 Task: Find connections with filter location La Habana Vieja with filter topic #Productivitywith filter profile language German with filter current company DP World with filter school Cambridge Institute of Technology with filter industry Food and Beverage Retail with filter service category Information Security with filter keywords title Solar Photovoltaic Installer
Action: Mouse moved to (571, 77)
Screenshot: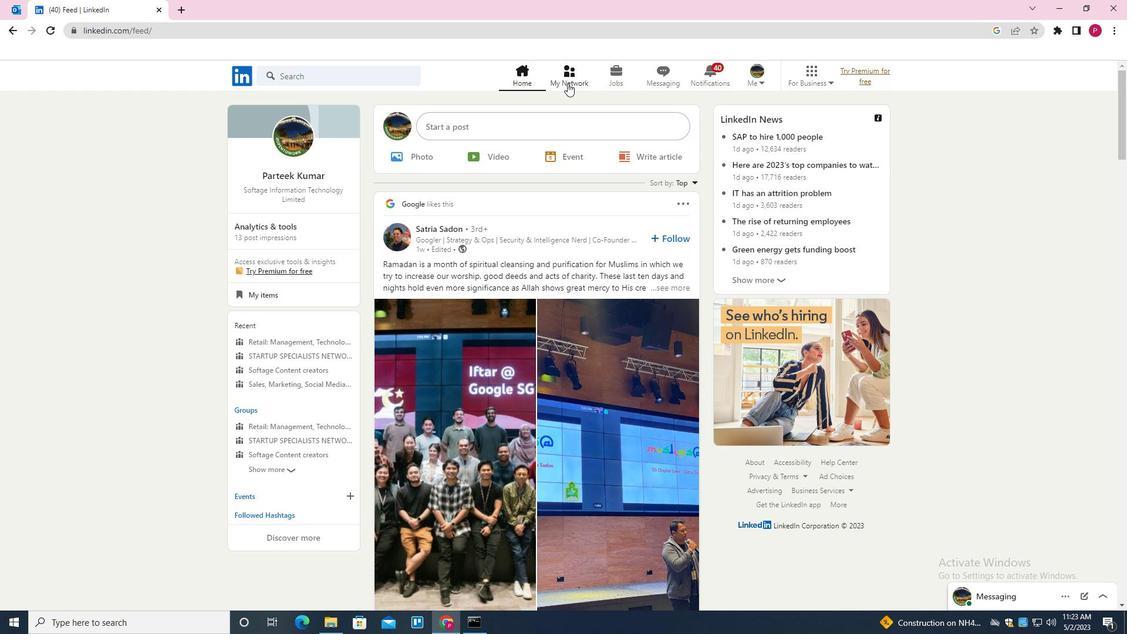 
Action: Mouse pressed left at (571, 77)
Screenshot: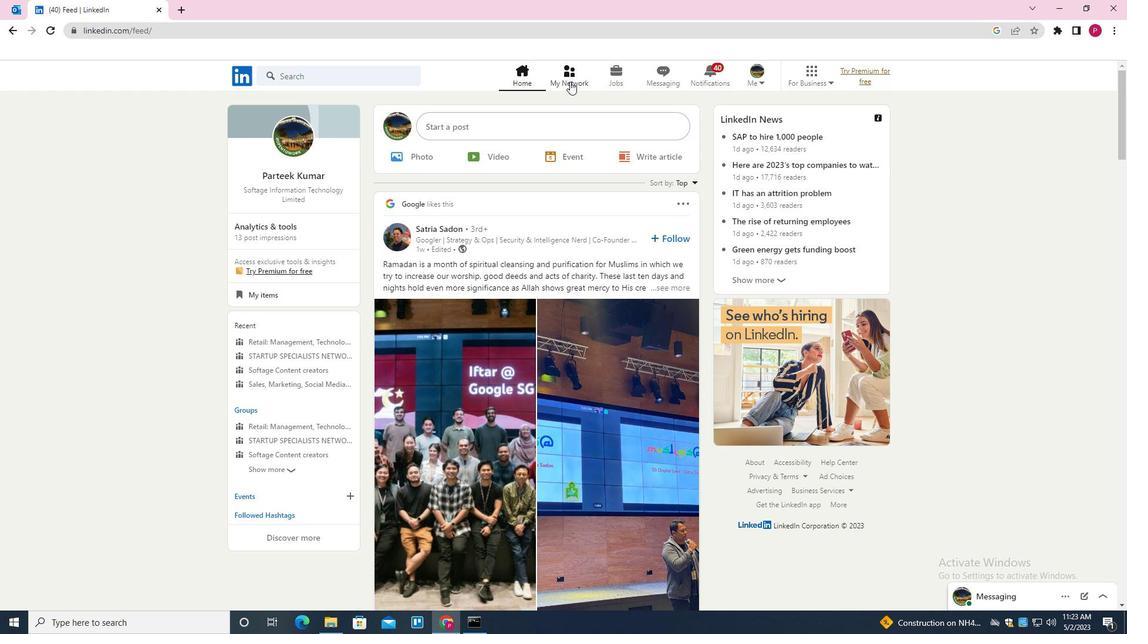 
Action: Mouse moved to (362, 141)
Screenshot: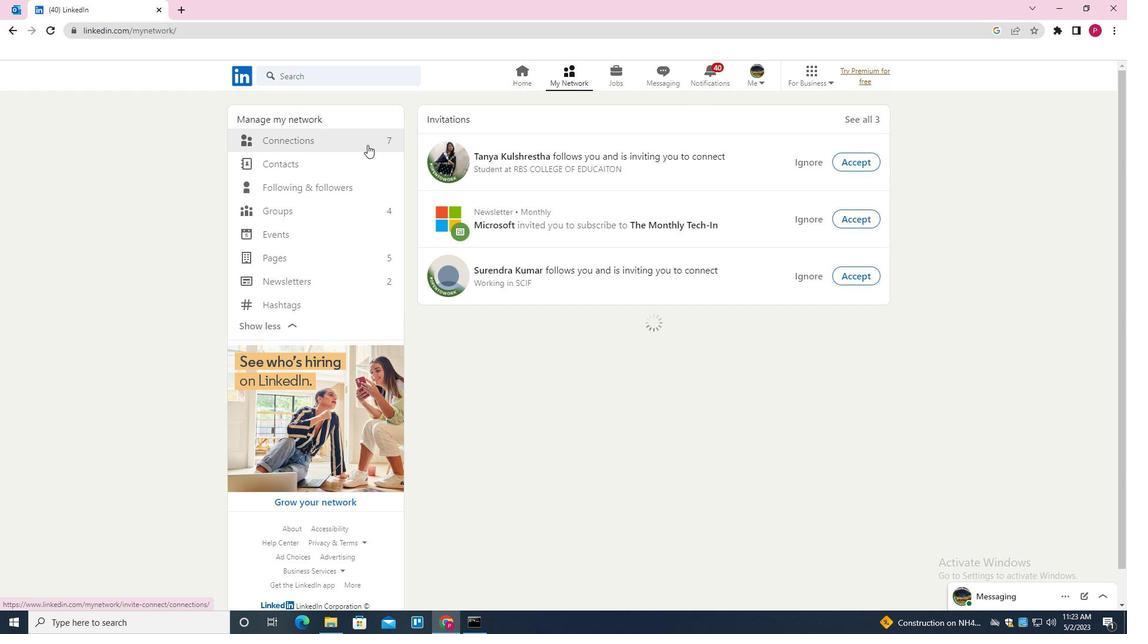 
Action: Mouse pressed left at (362, 141)
Screenshot: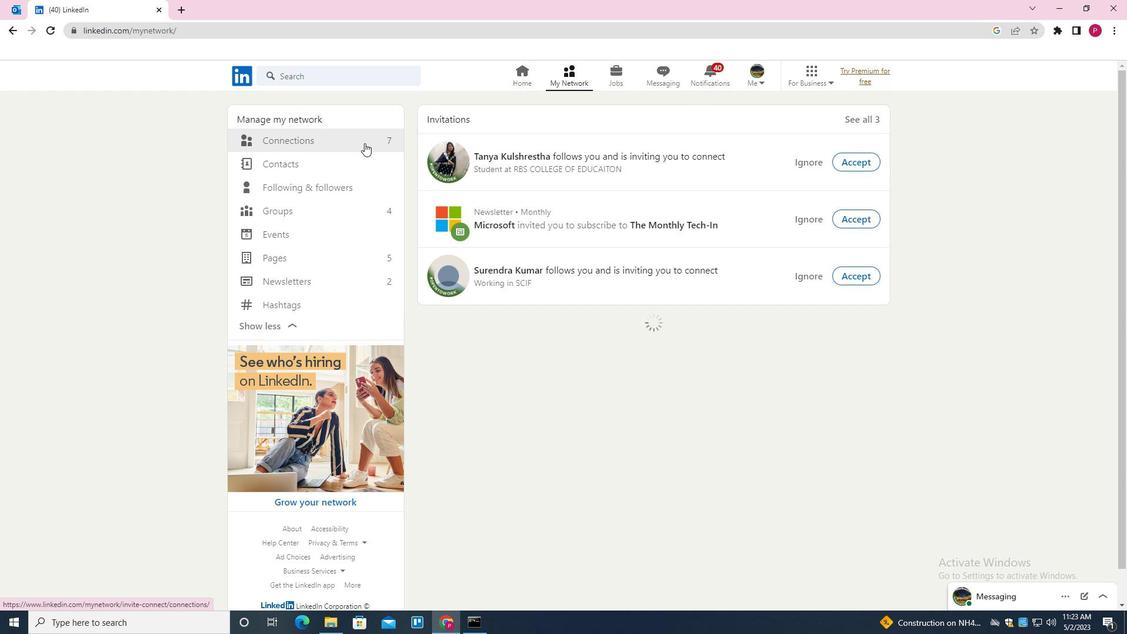 
Action: Mouse moved to (641, 142)
Screenshot: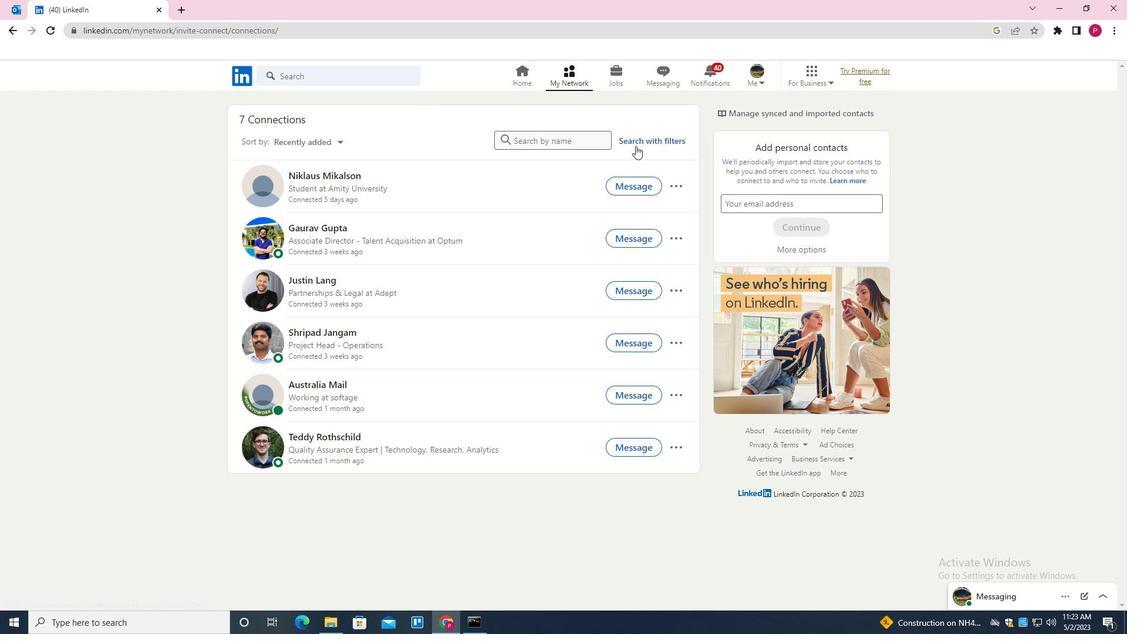 
Action: Mouse pressed left at (641, 142)
Screenshot: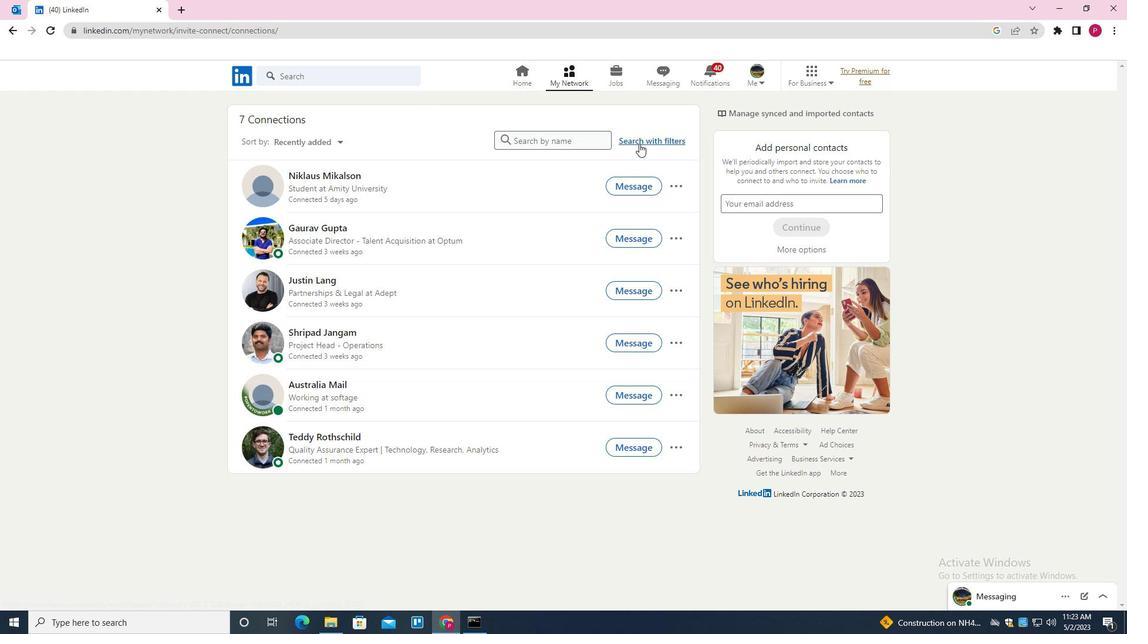 
Action: Mouse moved to (594, 108)
Screenshot: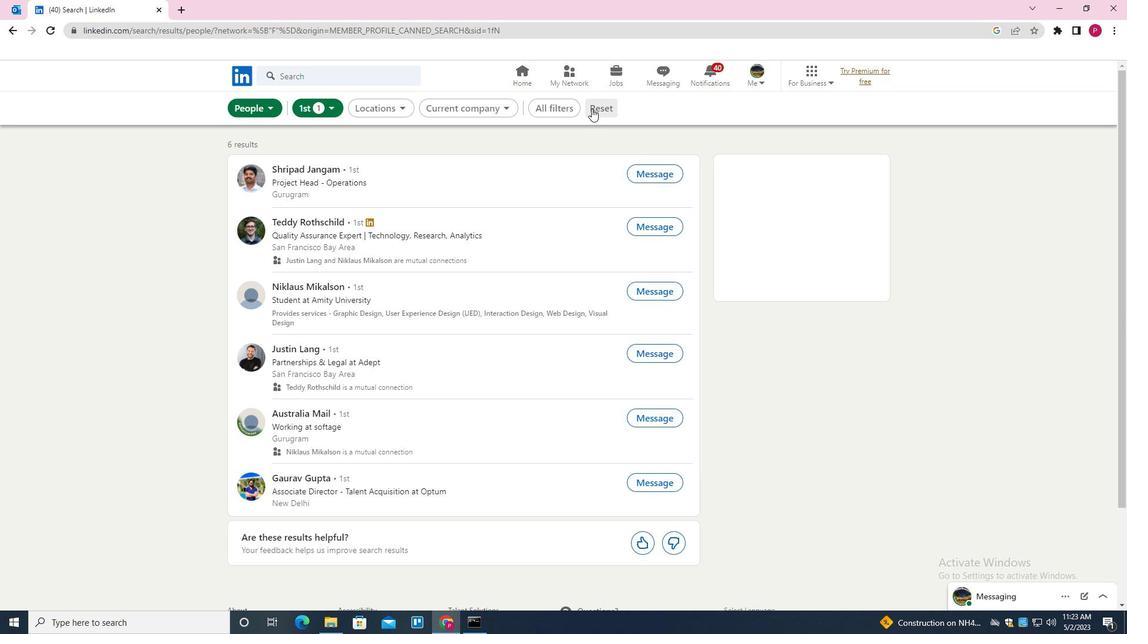 
Action: Mouse pressed left at (594, 108)
Screenshot: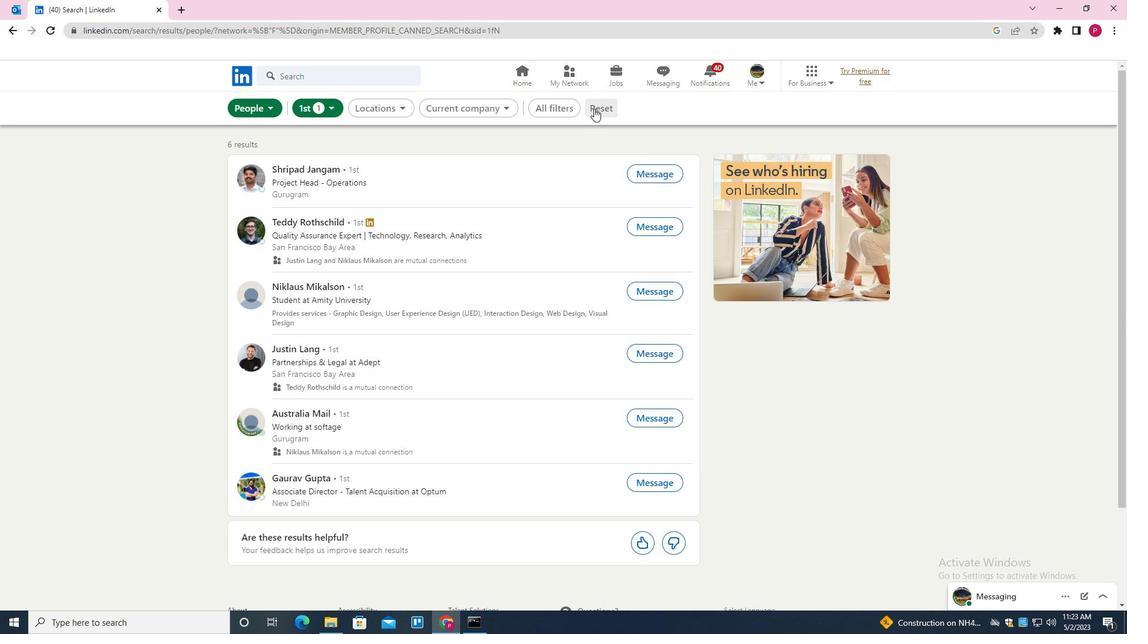 
Action: Mouse moved to (580, 109)
Screenshot: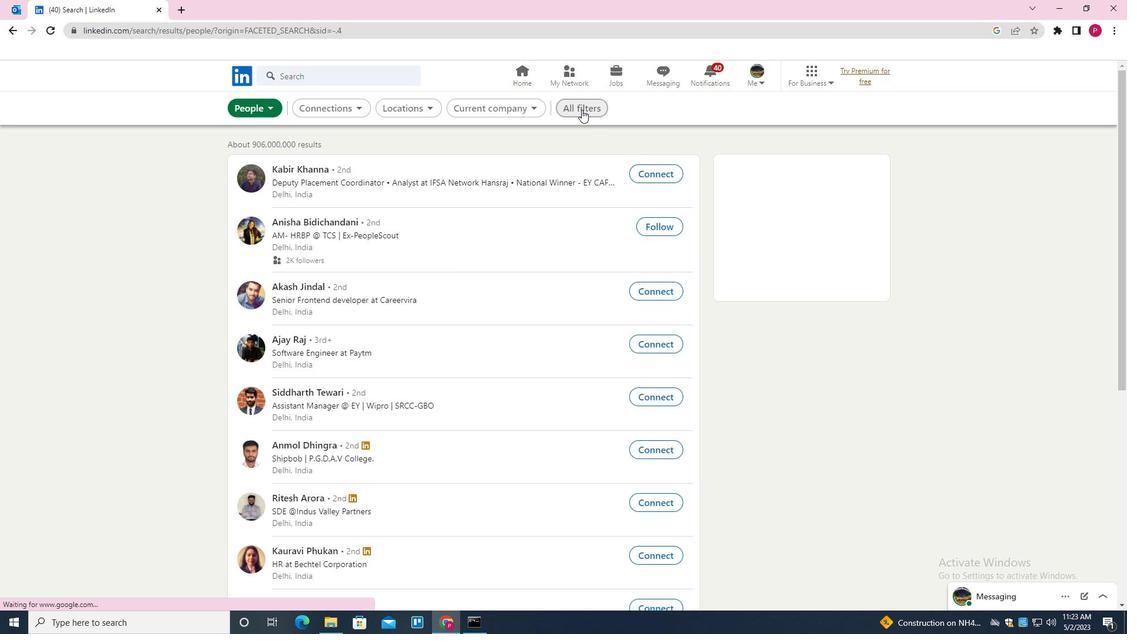 
Action: Mouse pressed left at (580, 109)
Screenshot: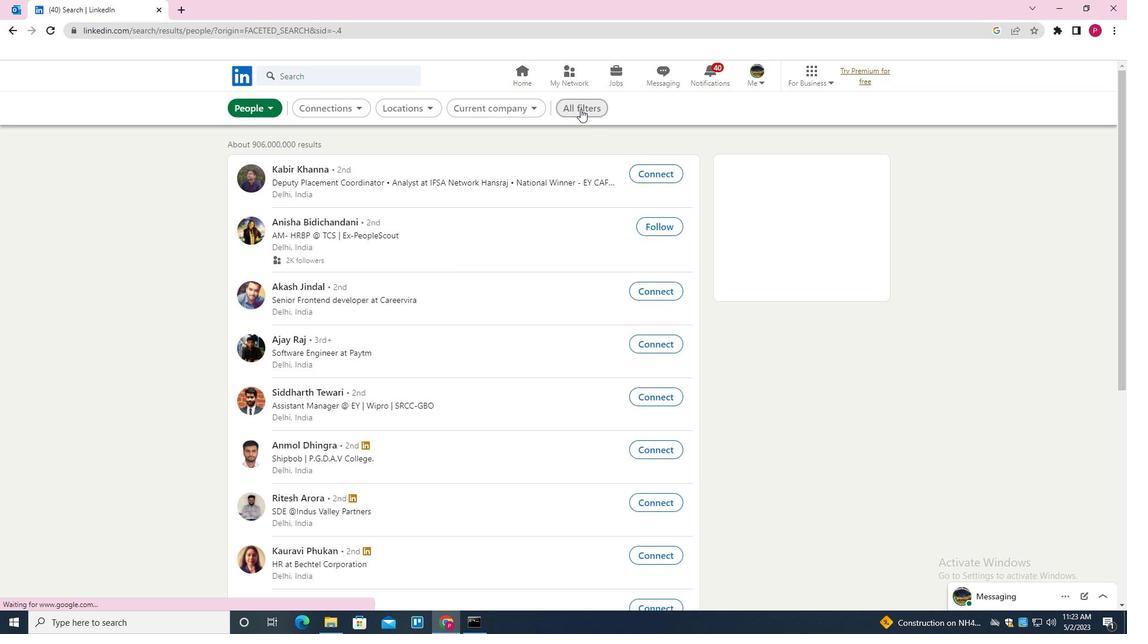 
Action: Mouse moved to (893, 253)
Screenshot: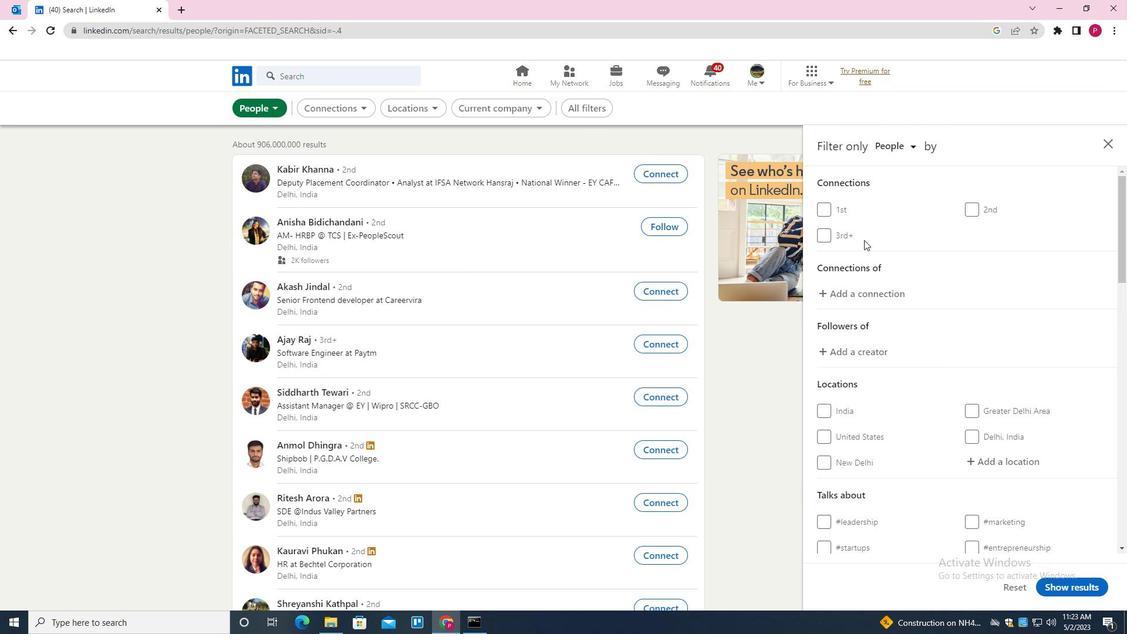 
Action: Mouse scrolled (893, 252) with delta (0, 0)
Screenshot: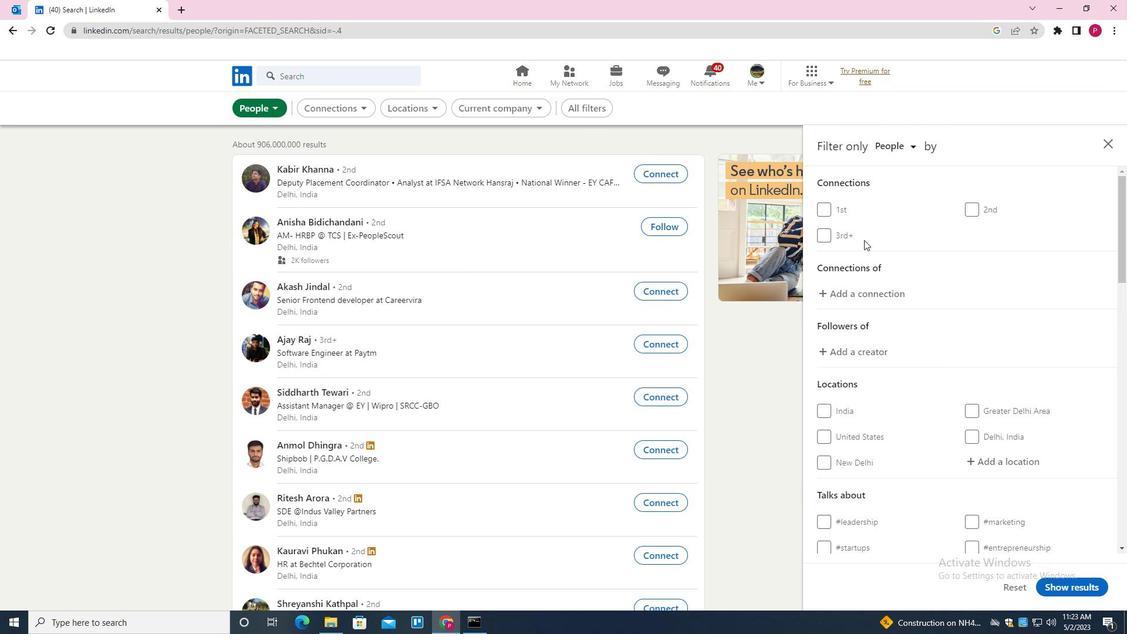 
Action: Mouse moved to (904, 267)
Screenshot: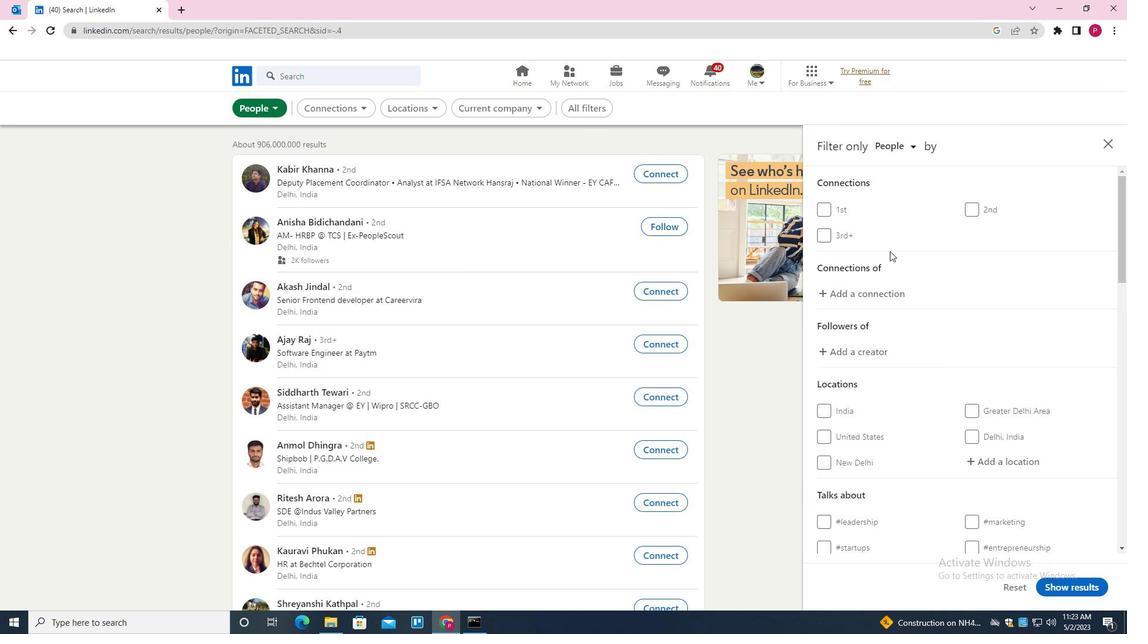
Action: Mouse scrolled (904, 266) with delta (0, 0)
Screenshot: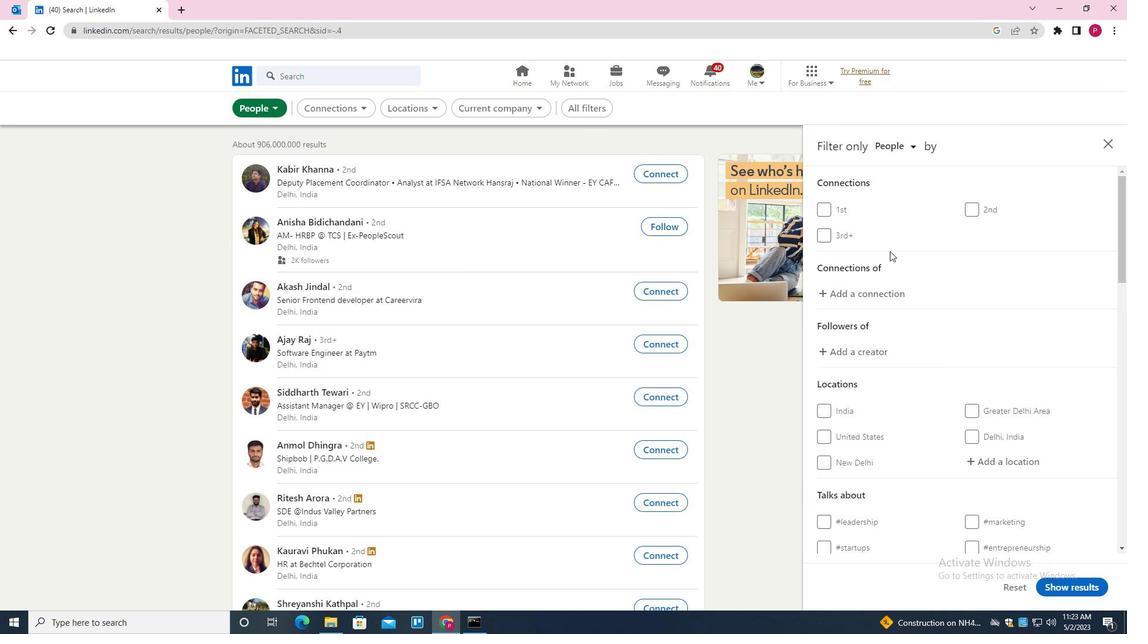
Action: Mouse moved to (1019, 348)
Screenshot: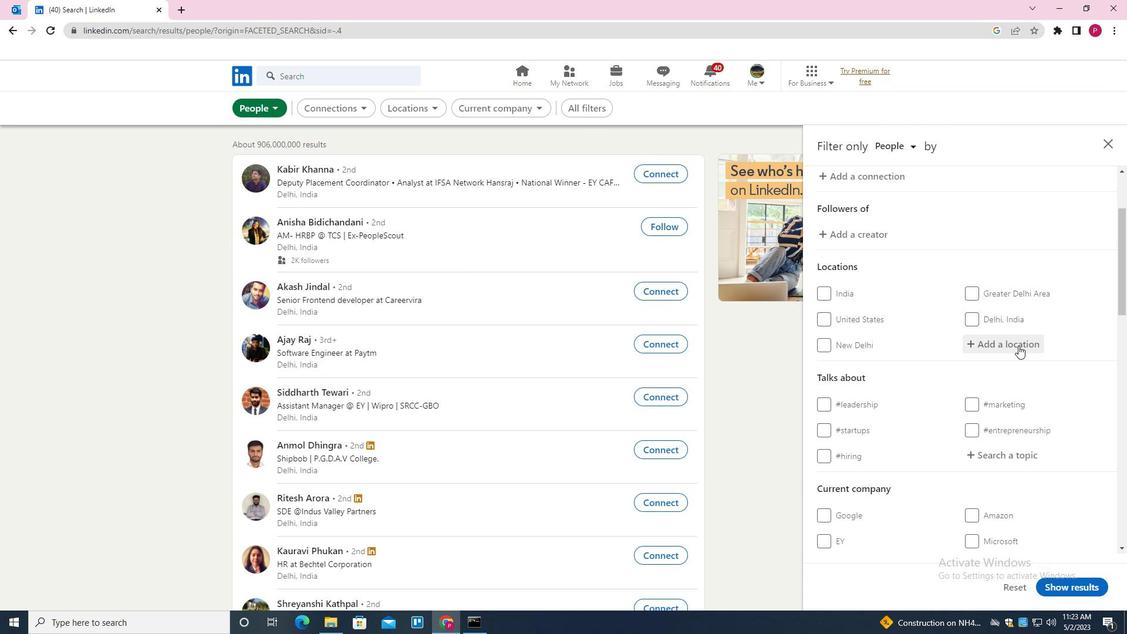
Action: Mouse pressed left at (1019, 348)
Screenshot: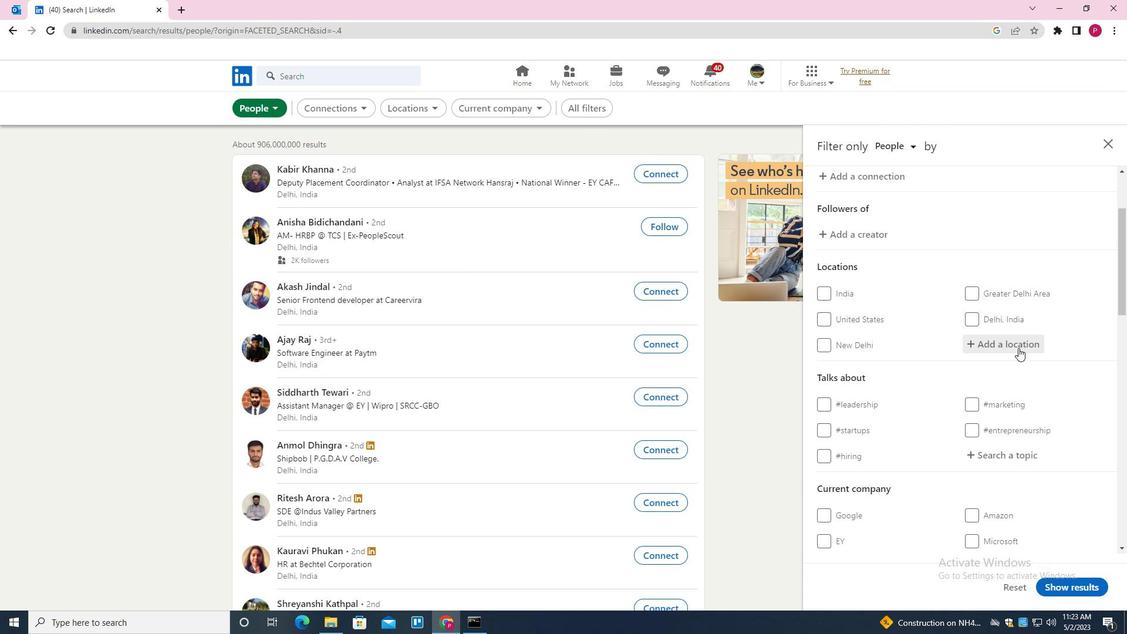 
Action: Mouse moved to (928, 407)
Screenshot: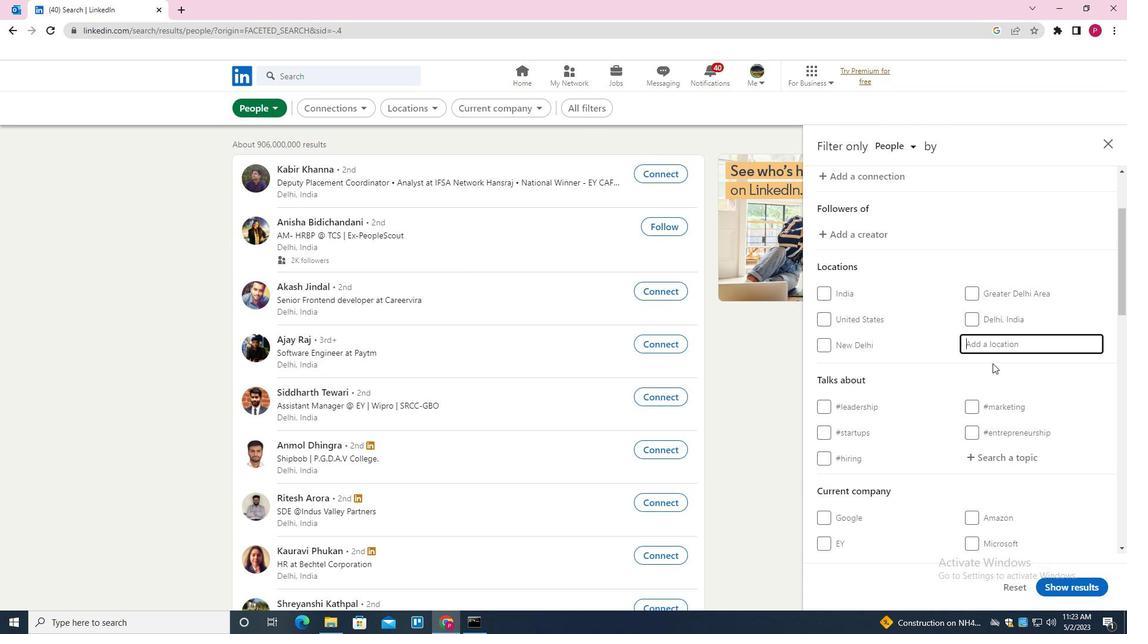 
Action: Key pressed <Key.shift>LA<Key.space><Key.shift>HABANA<Key.space>
Screenshot: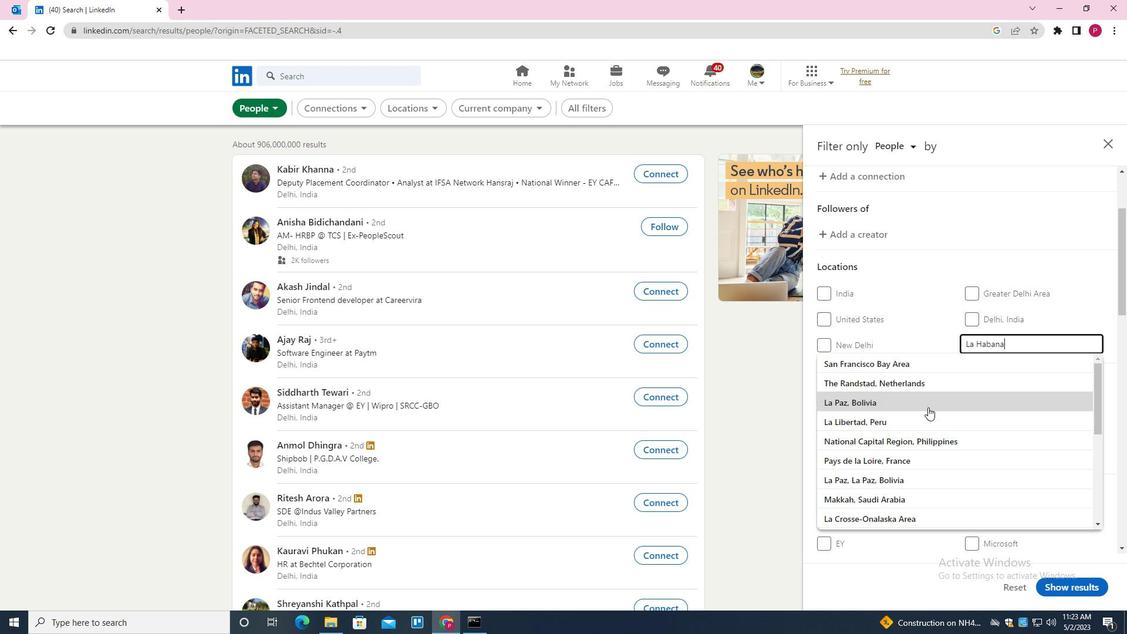 
Action: Mouse moved to (952, 406)
Screenshot: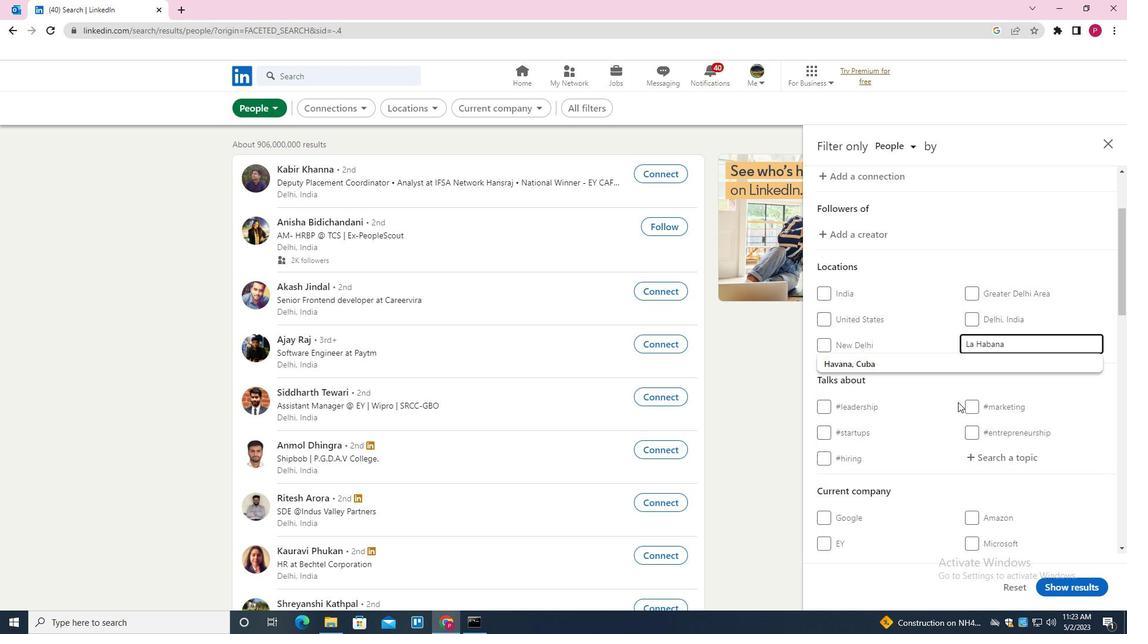 
Action: Key pressed <Key.enter>
Screenshot: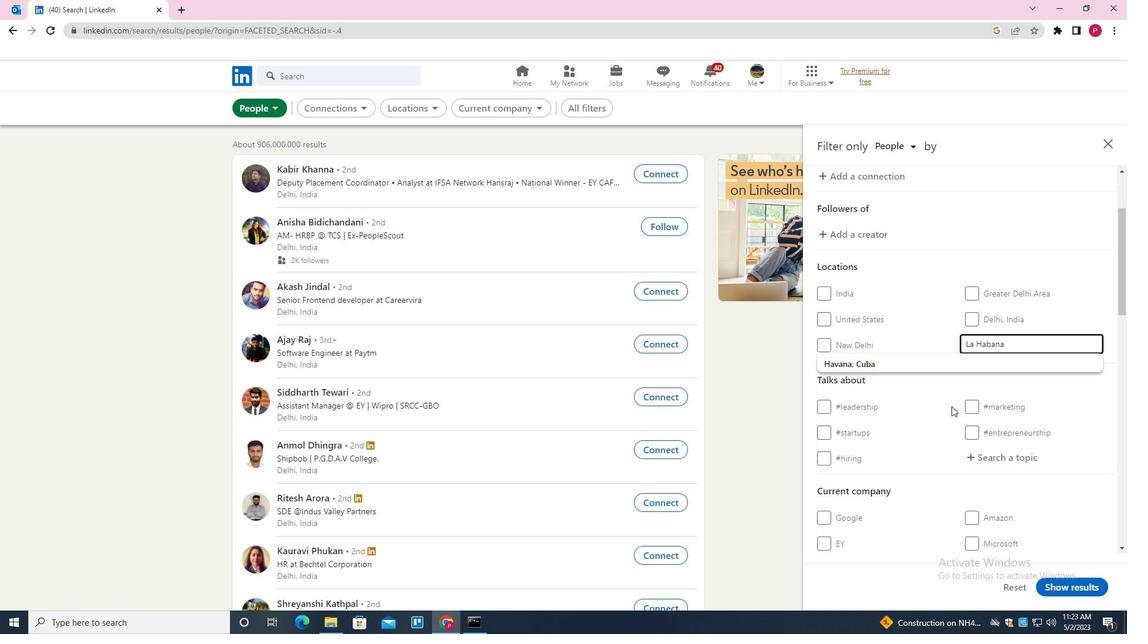 
Action: Mouse moved to (988, 455)
Screenshot: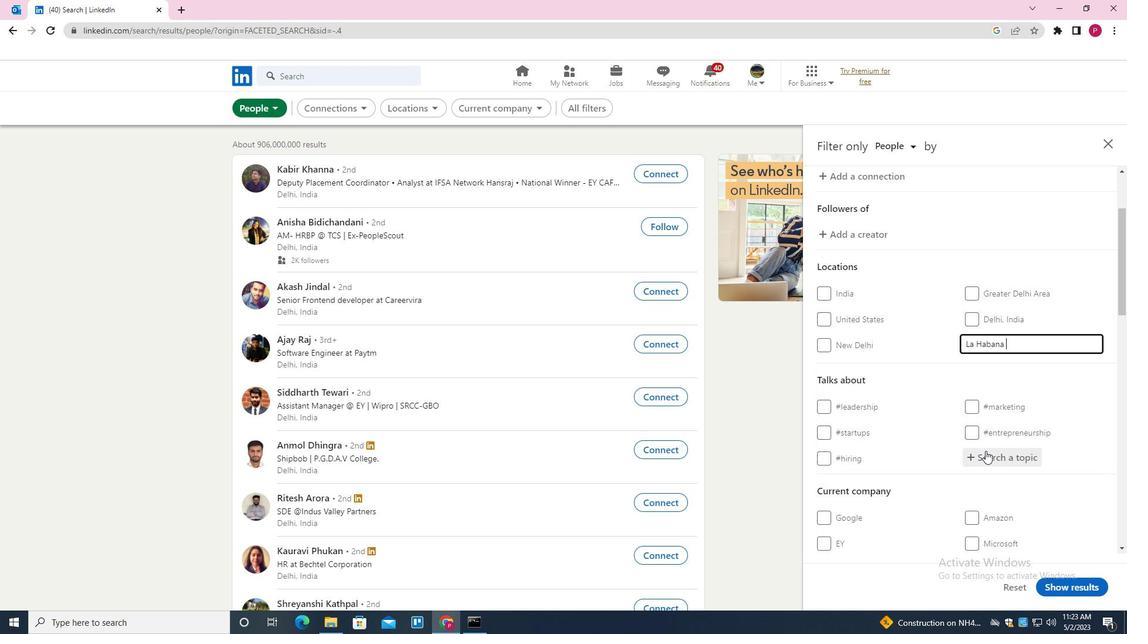 
Action: Mouse pressed left at (988, 455)
Screenshot: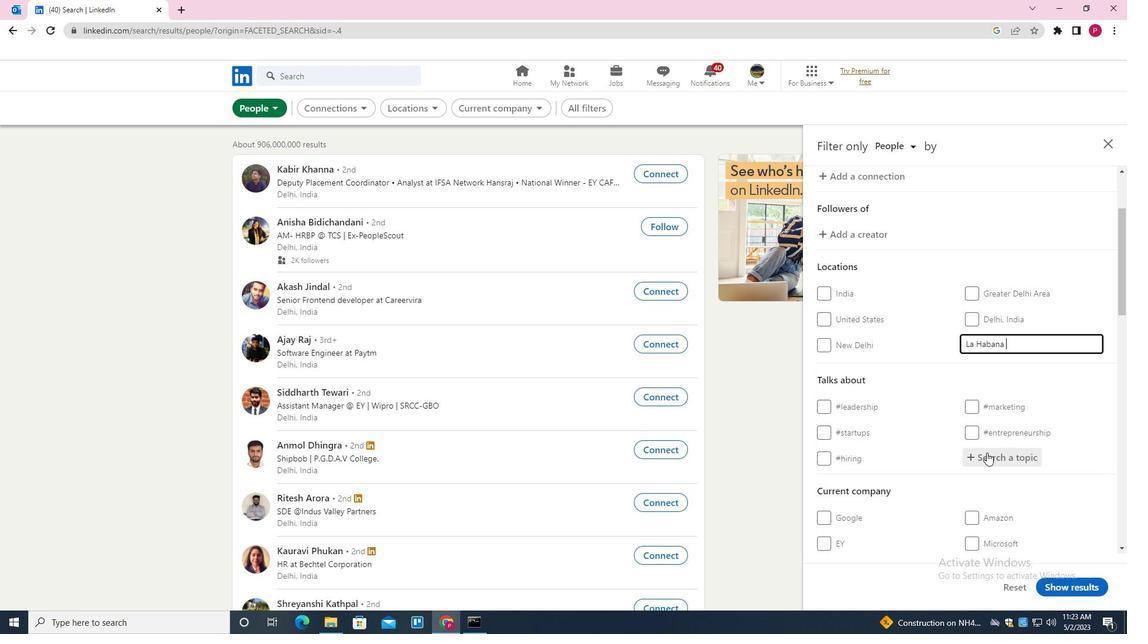 
Action: Key pressed PRODUCTIVITY<Key.down><Key.enter>
Screenshot: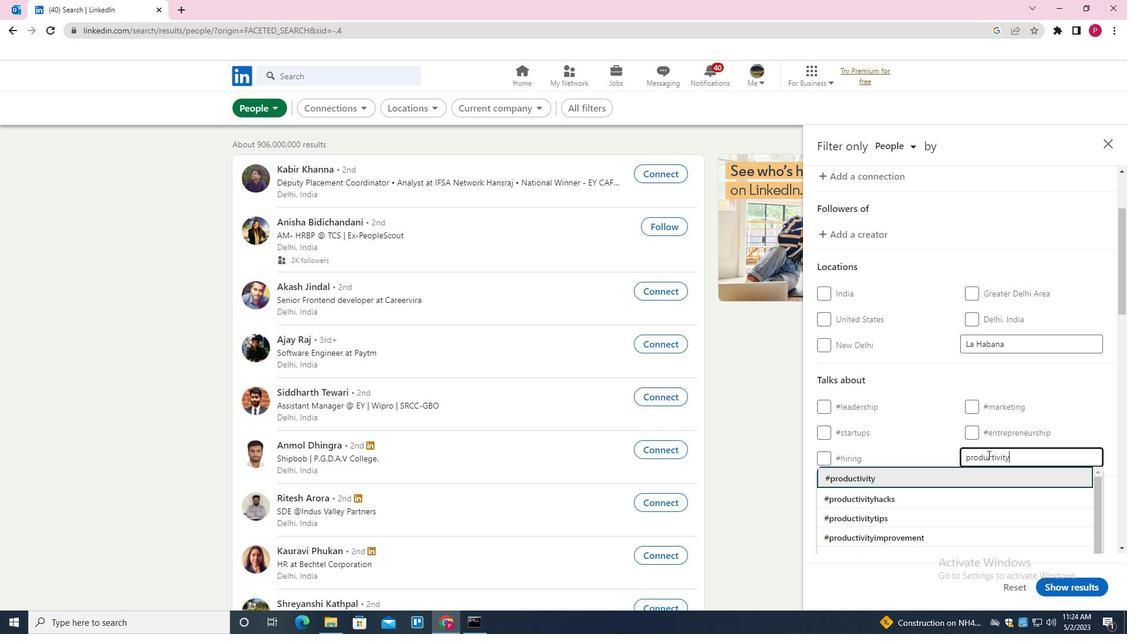 
Action: Mouse moved to (987, 457)
Screenshot: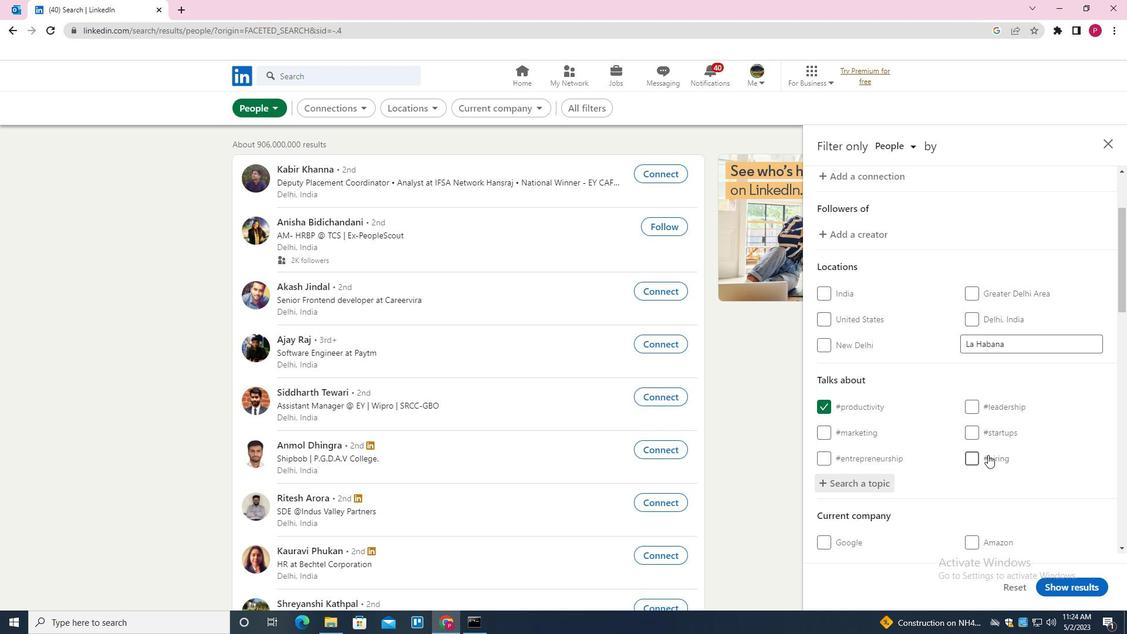 
Action: Mouse scrolled (987, 456) with delta (0, 0)
Screenshot: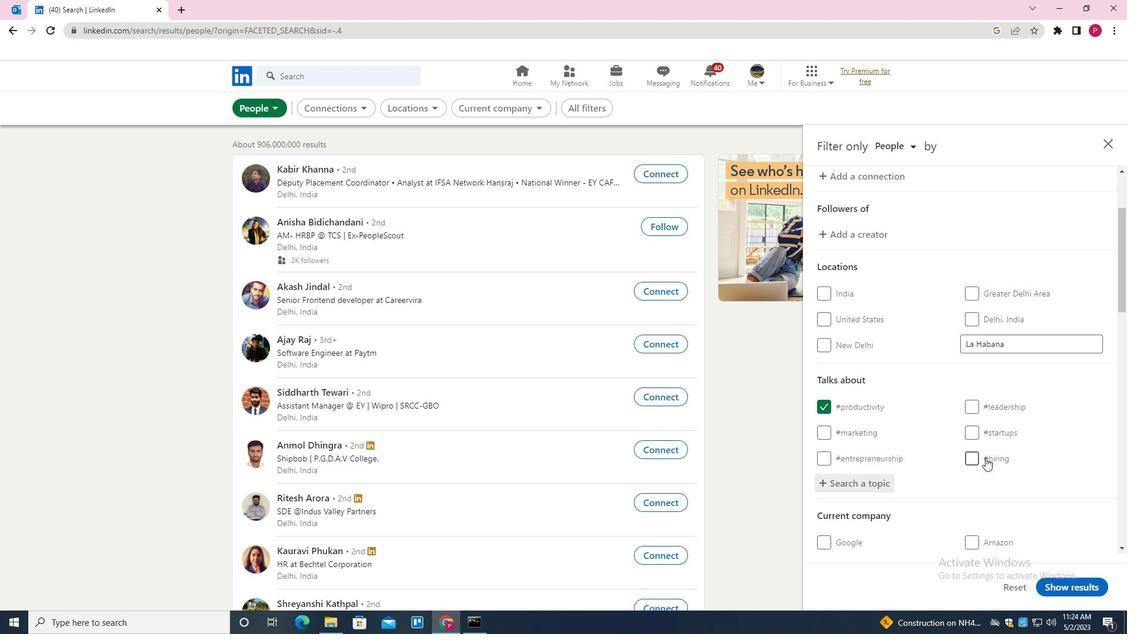 
Action: Mouse moved to (980, 435)
Screenshot: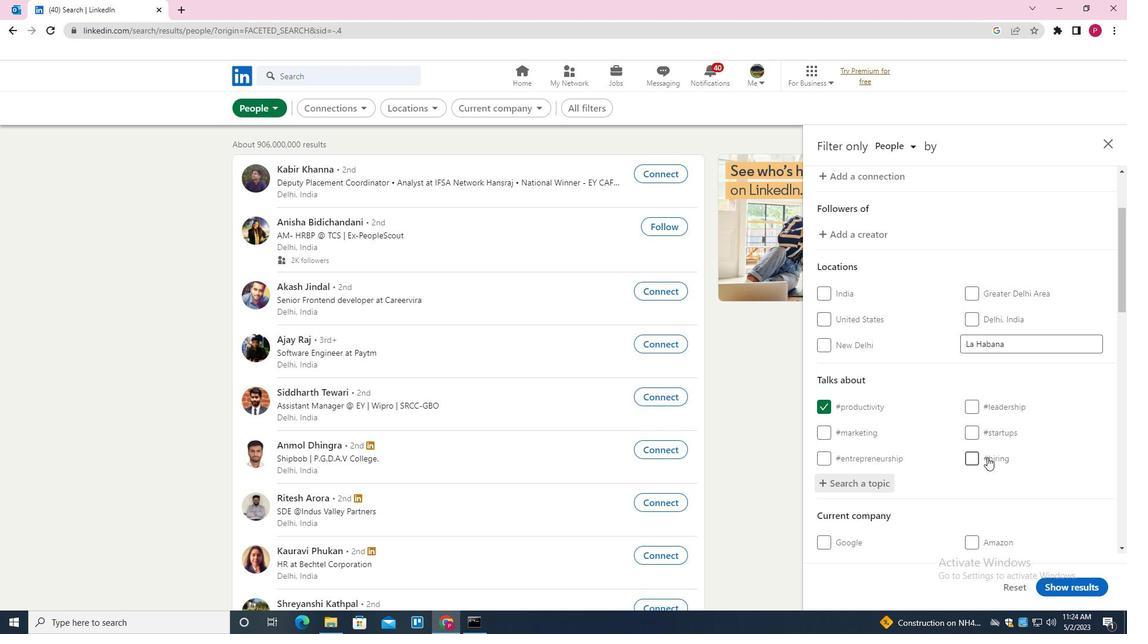 
Action: Mouse scrolled (980, 434) with delta (0, 0)
Screenshot: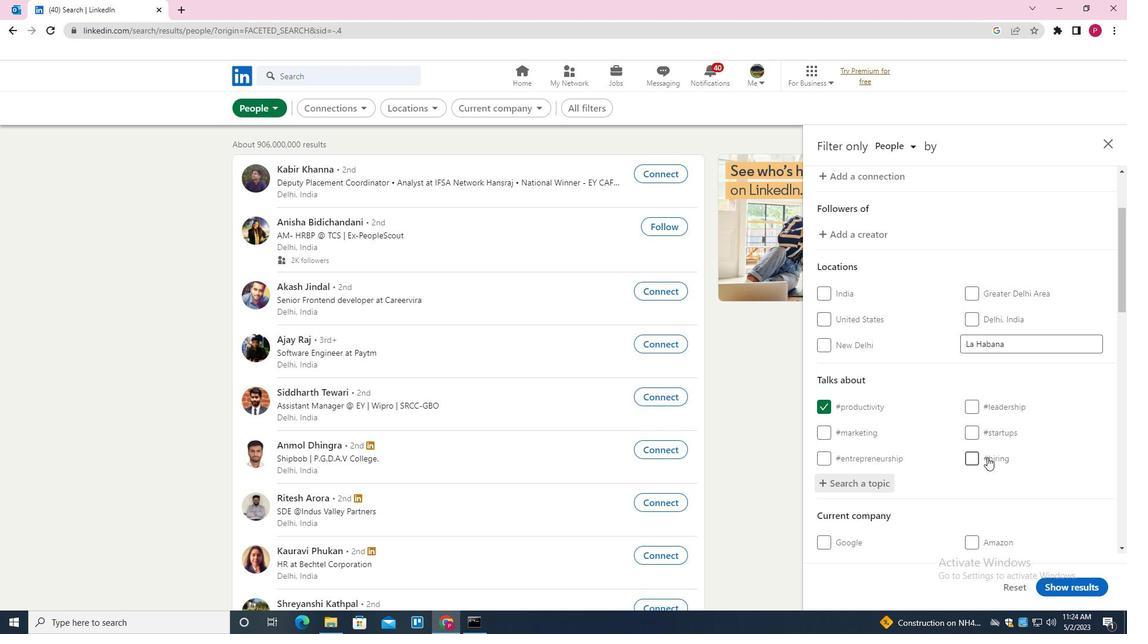 
Action: Mouse moved to (968, 427)
Screenshot: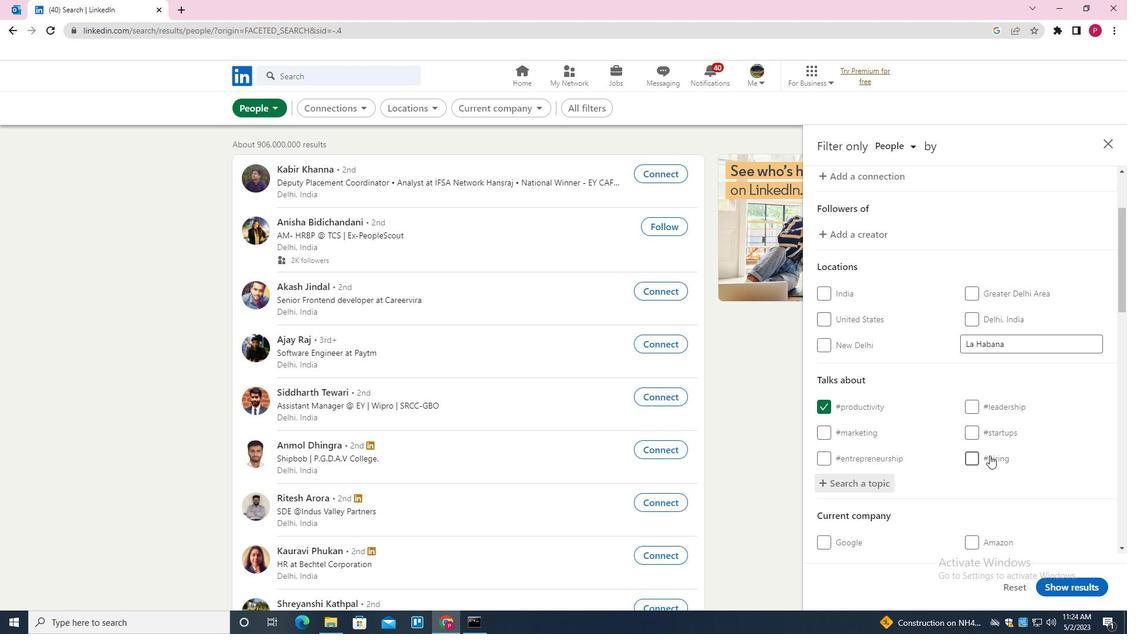 
Action: Mouse scrolled (968, 426) with delta (0, 0)
Screenshot: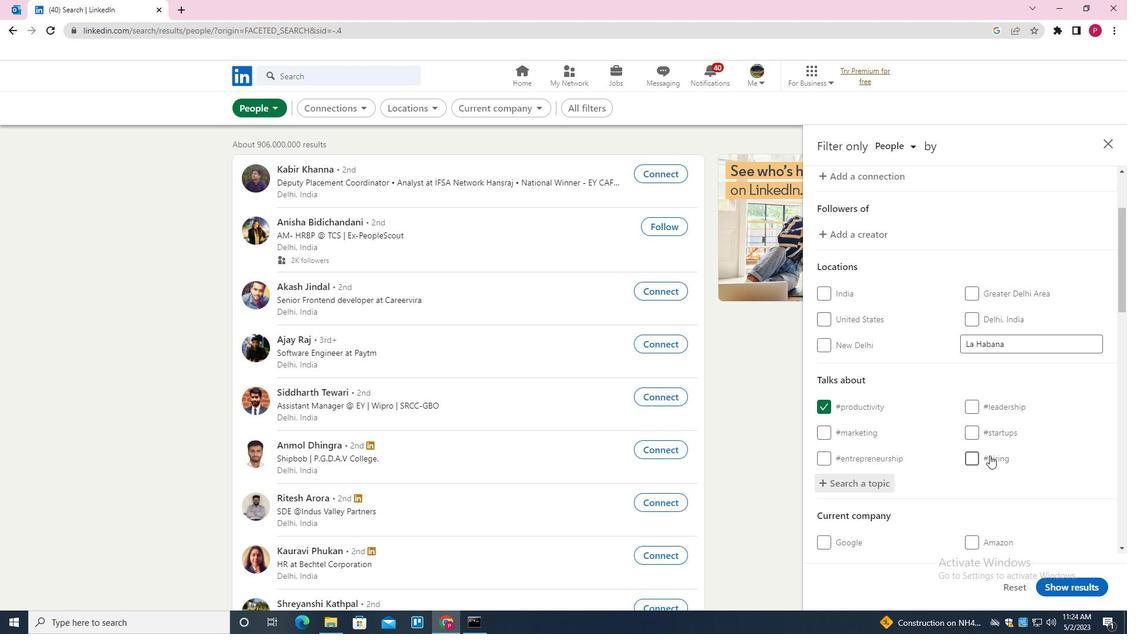 
Action: Mouse moved to (970, 424)
Screenshot: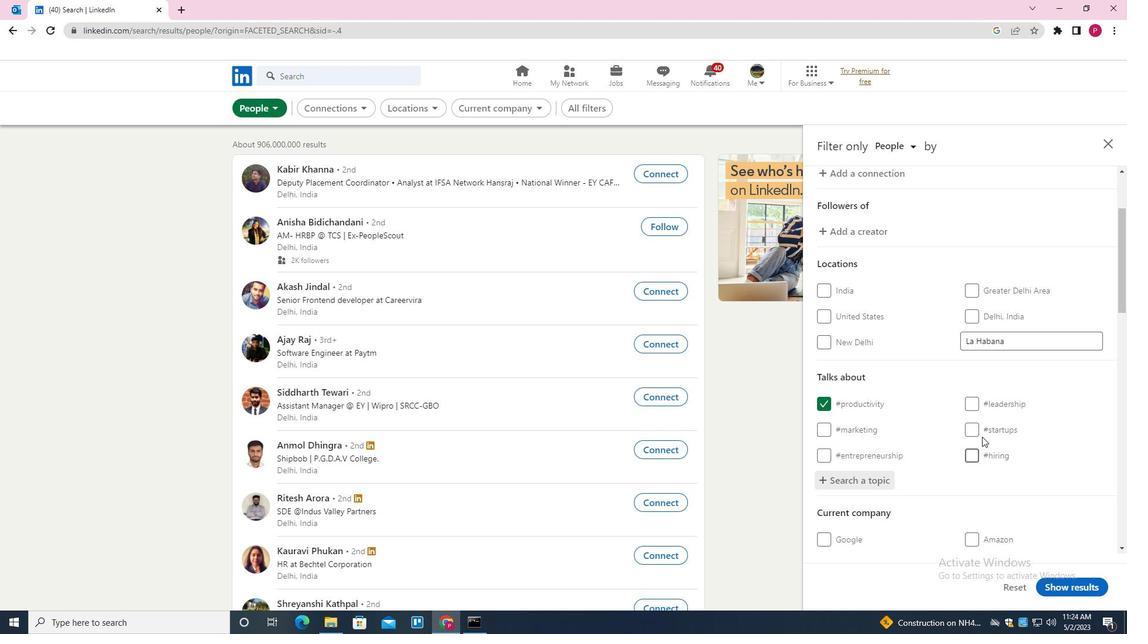 
Action: Mouse scrolled (970, 424) with delta (0, 0)
Screenshot: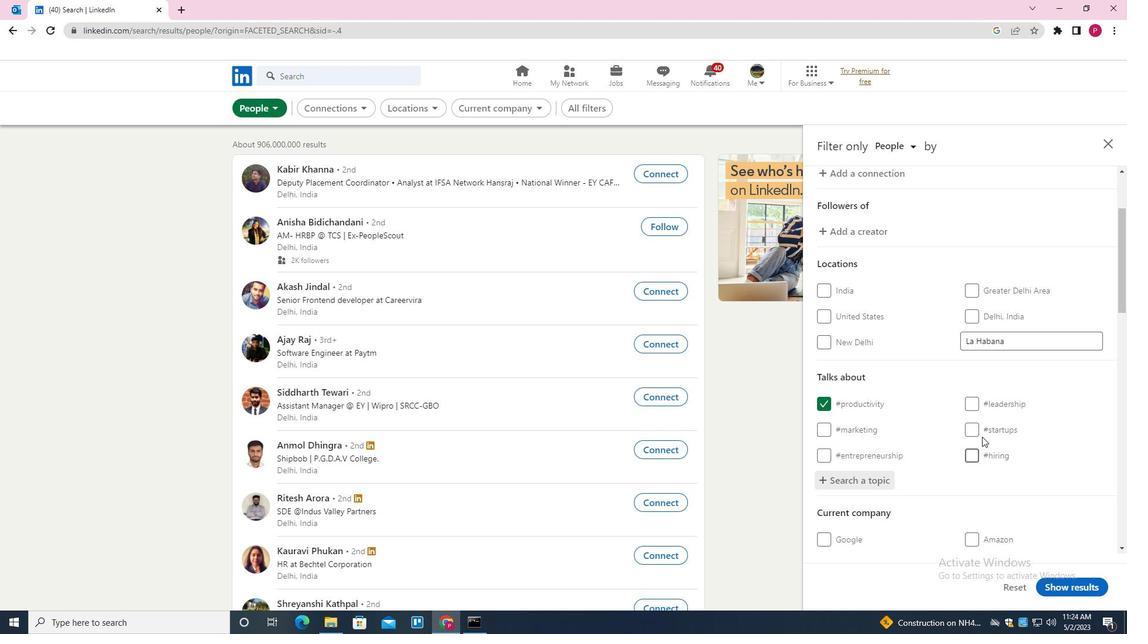 
Action: Mouse scrolled (970, 424) with delta (0, 0)
Screenshot: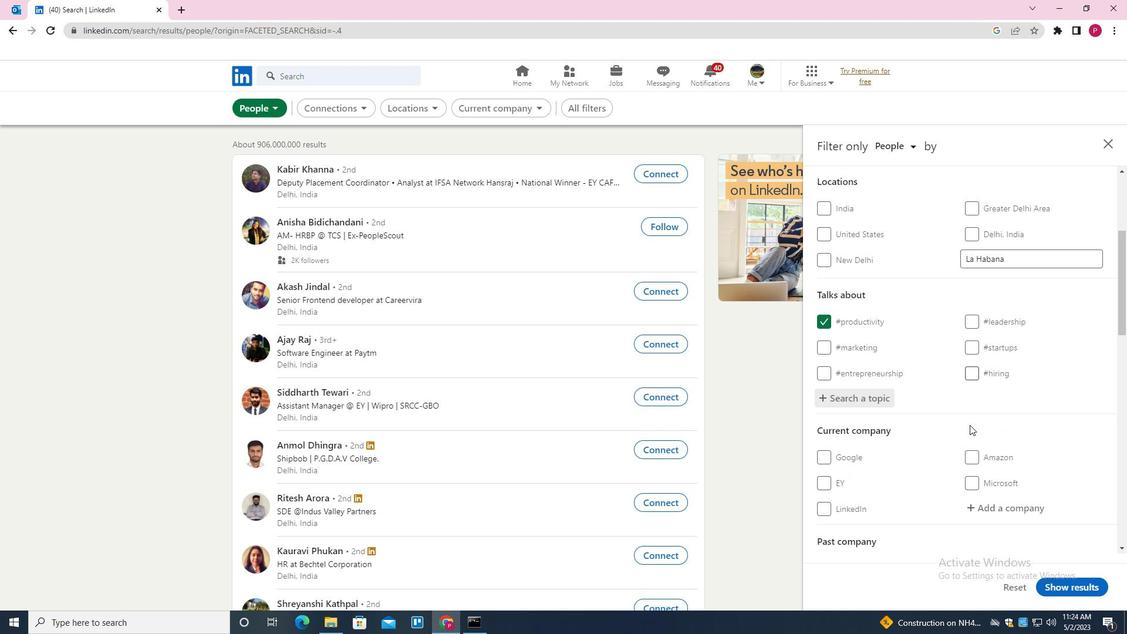
Action: Mouse moved to (972, 422)
Screenshot: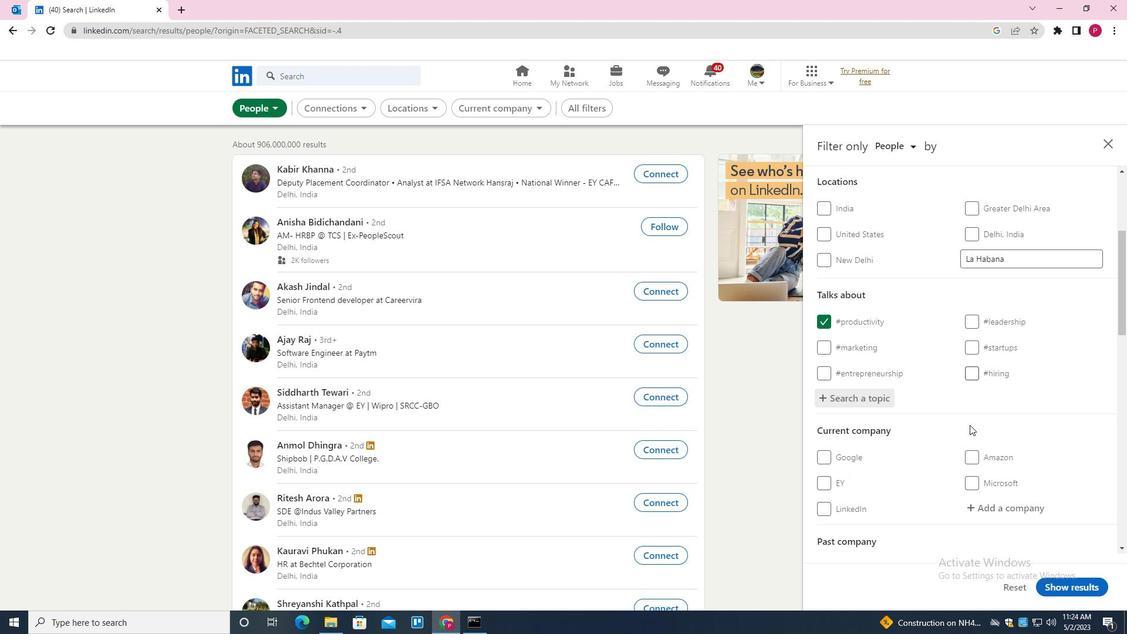 
Action: Mouse scrolled (972, 422) with delta (0, 0)
Screenshot: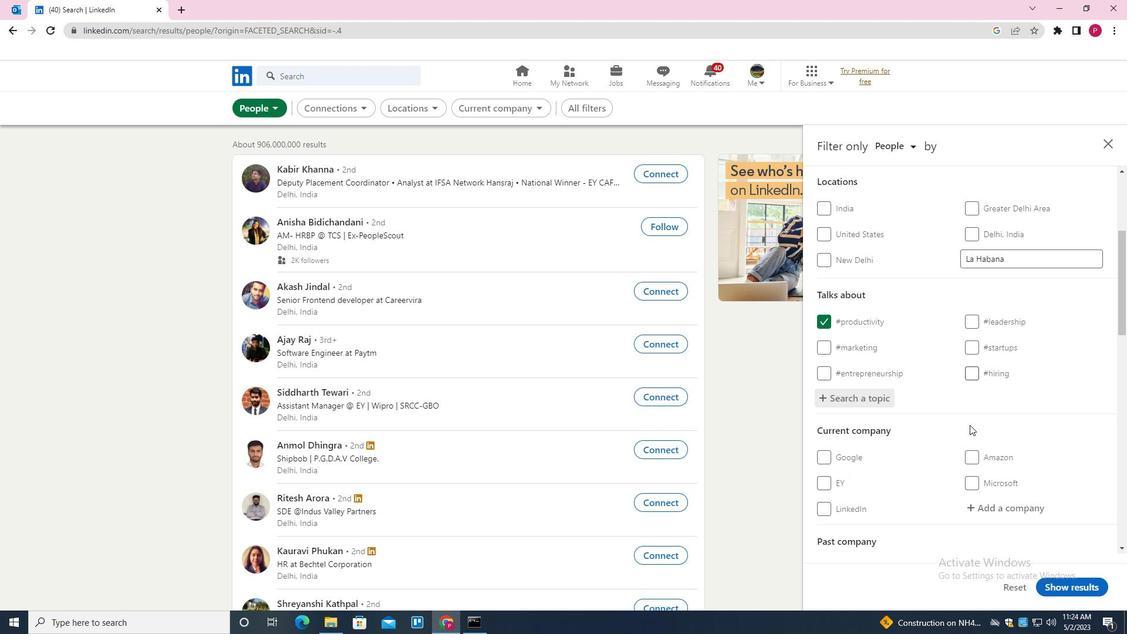 
Action: Mouse moved to (973, 412)
Screenshot: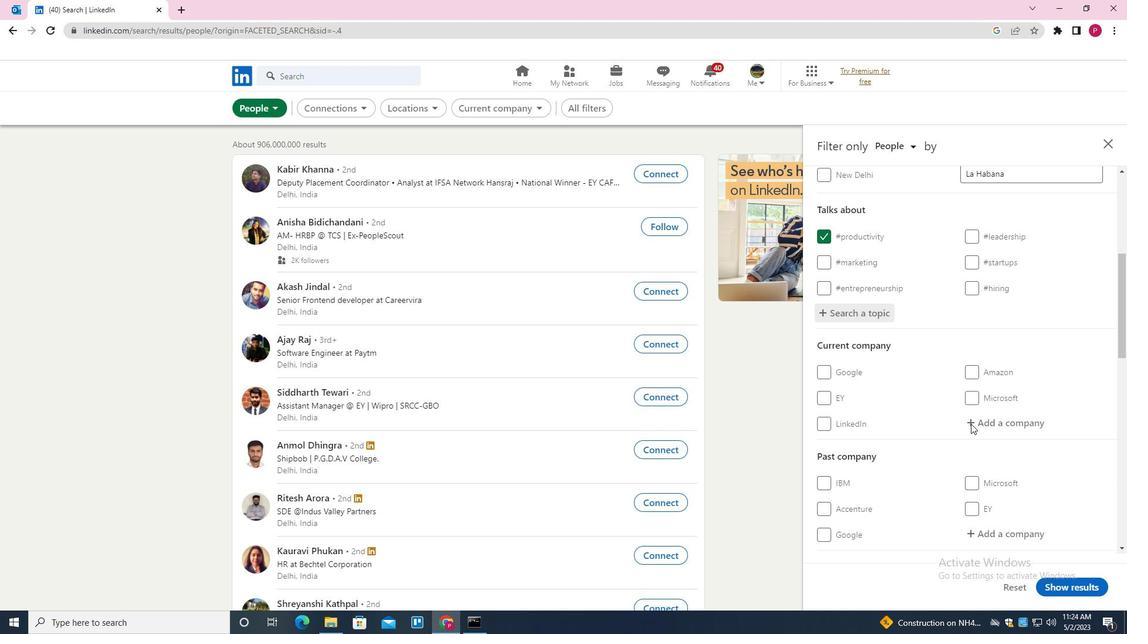 
Action: Mouse scrolled (973, 411) with delta (0, 0)
Screenshot: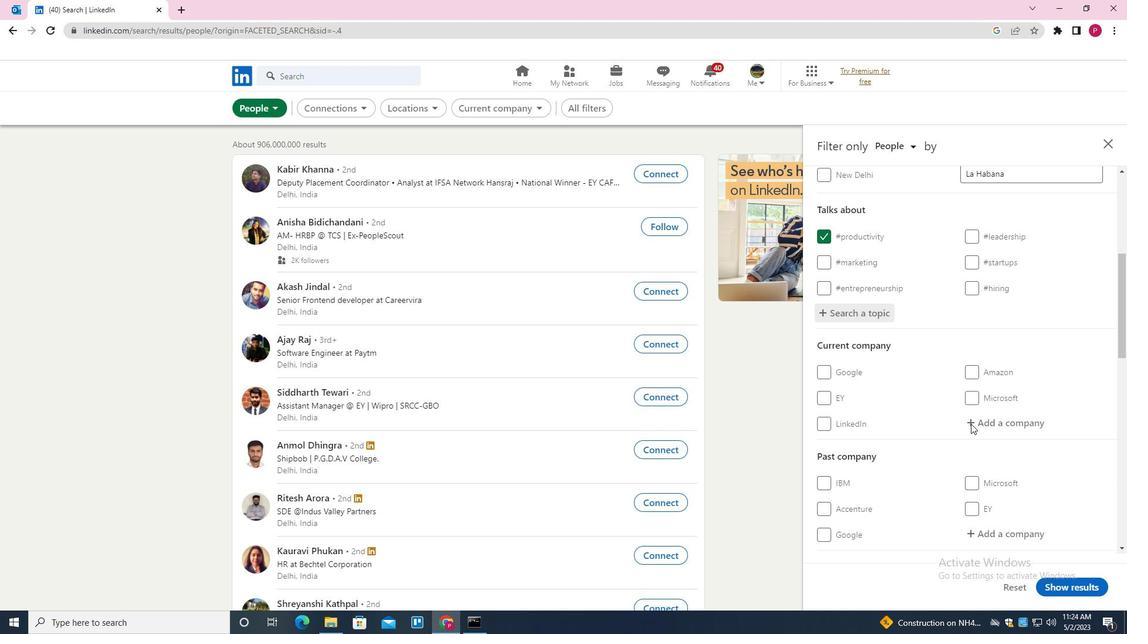 
Action: Mouse moved to (972, 399)
Screenshot: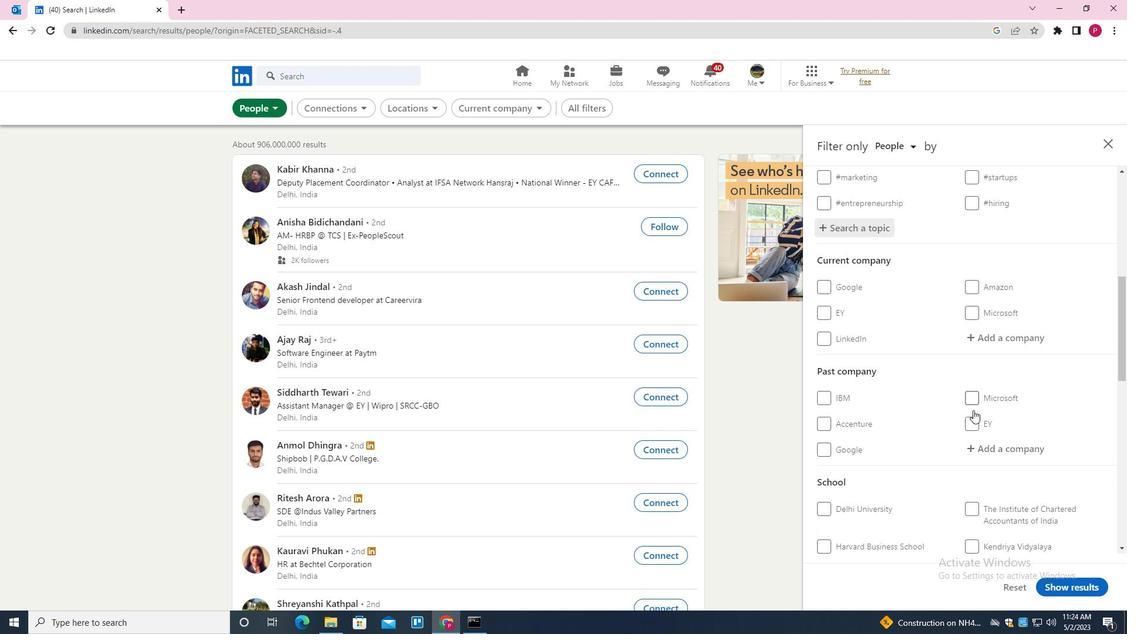 
Action: Mouse scrolled (972, 399) with delta (0, 0)
Screenshot: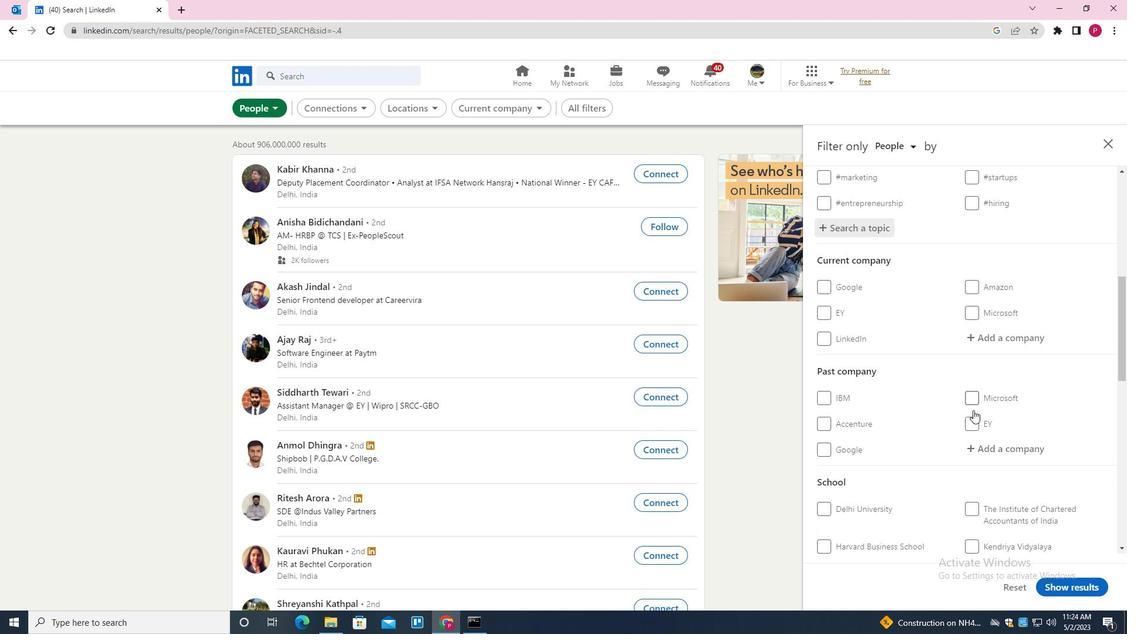 
Action: Mouse moved to (939, 390)
Screenshot: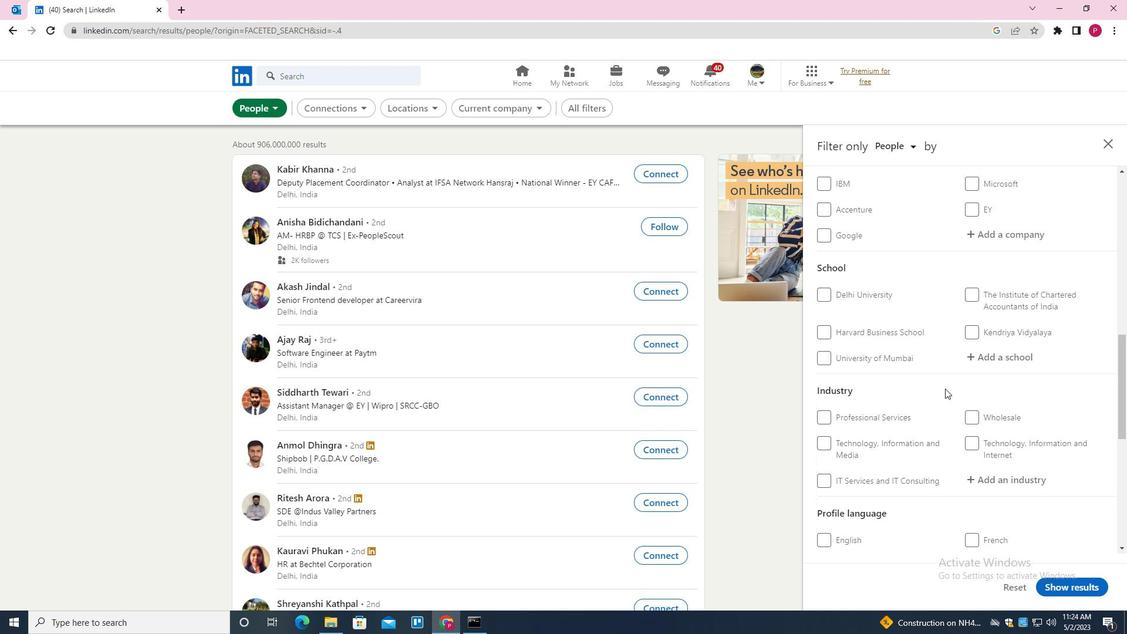 
Action: Mouse scrolled (939, 389) with delta (0, 0)
Screenshot: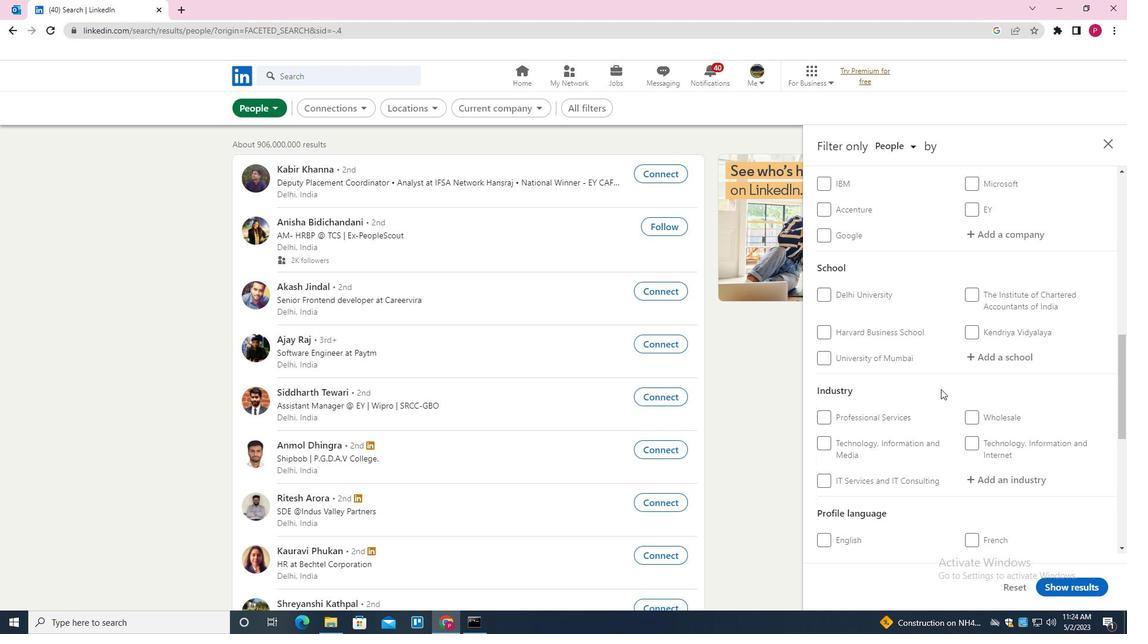 
Action: Mouse scrolled (939, 389) with delta (0, 0)
Screenshot: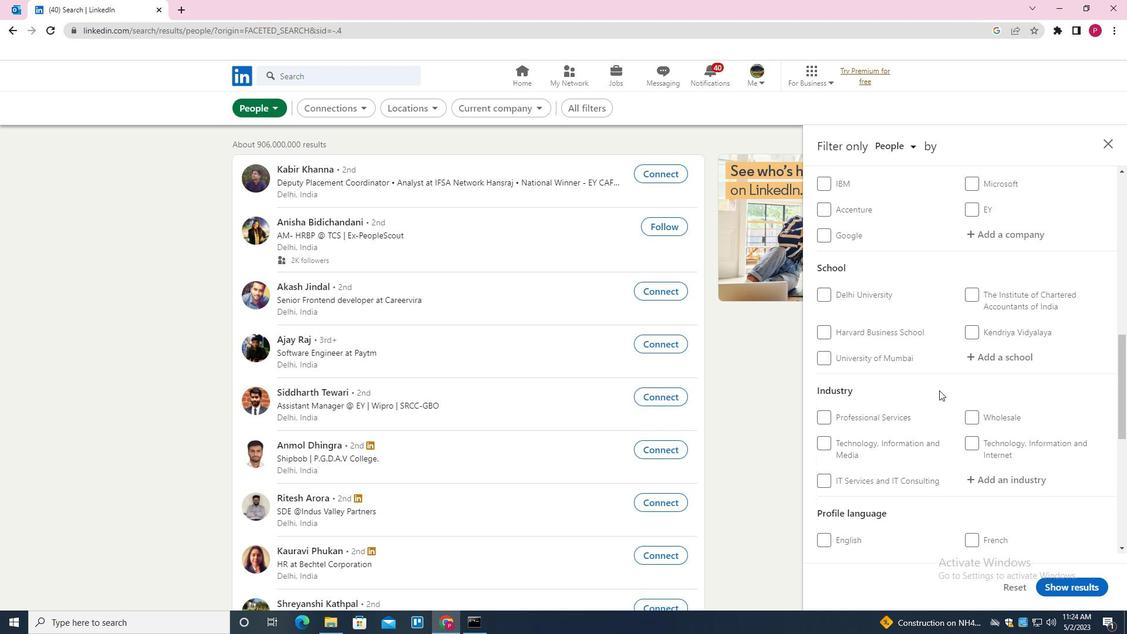 
Action: Mouse scrolled (939, 389) with delta (0, 0)
Screenshot: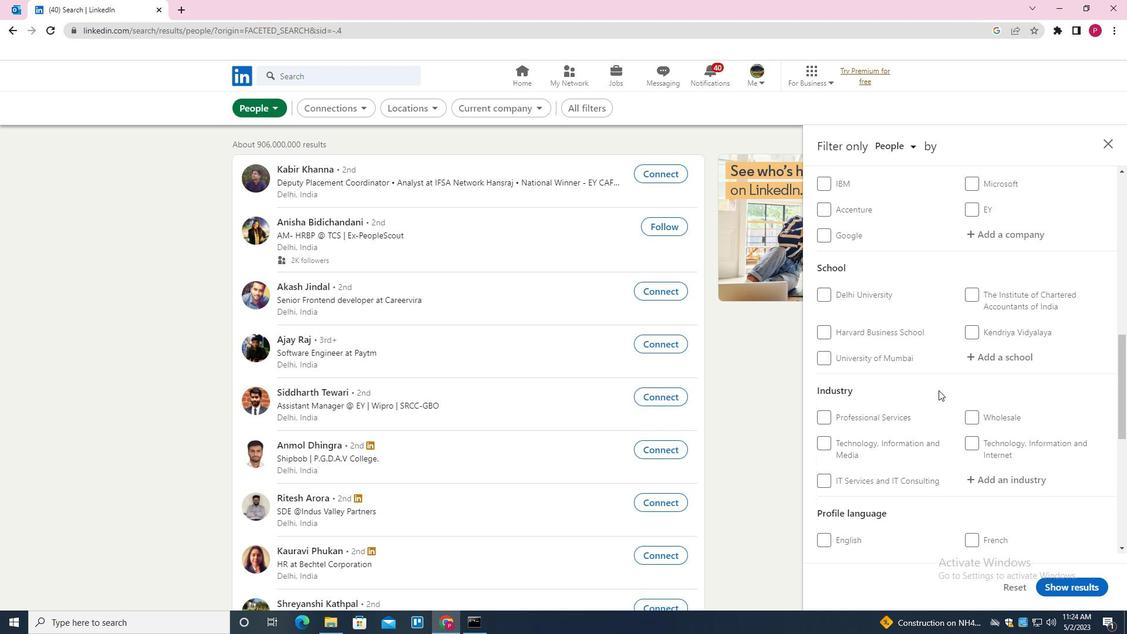 
Action: Mouse scrolled (939, 389) with delta (0, 0)
Screenshot: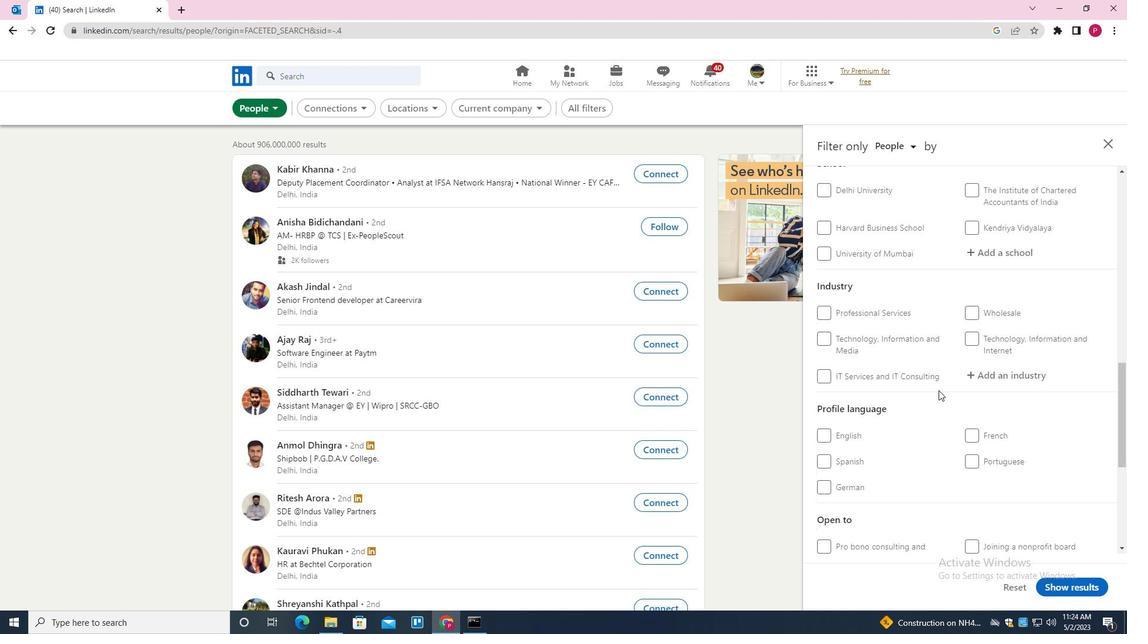 
Action: Mouse moved to (839, 357)
Screenshot: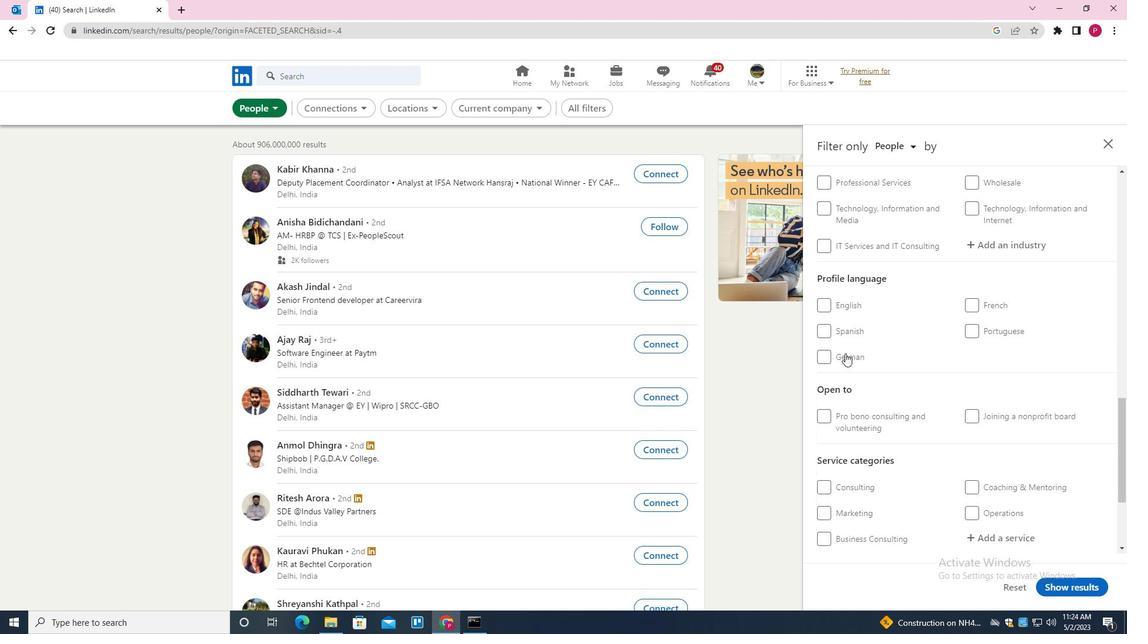 
Action: Mouse pressed left at (839, 357)
Screenshot: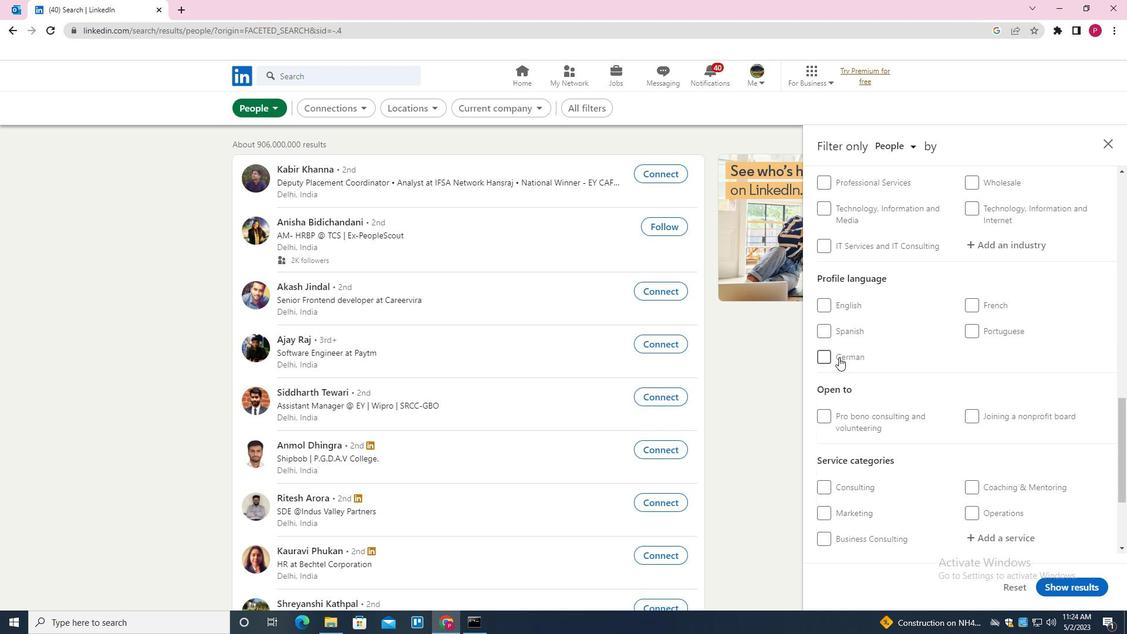 
Action: Mouse moved to (883, 356)
Screenshot: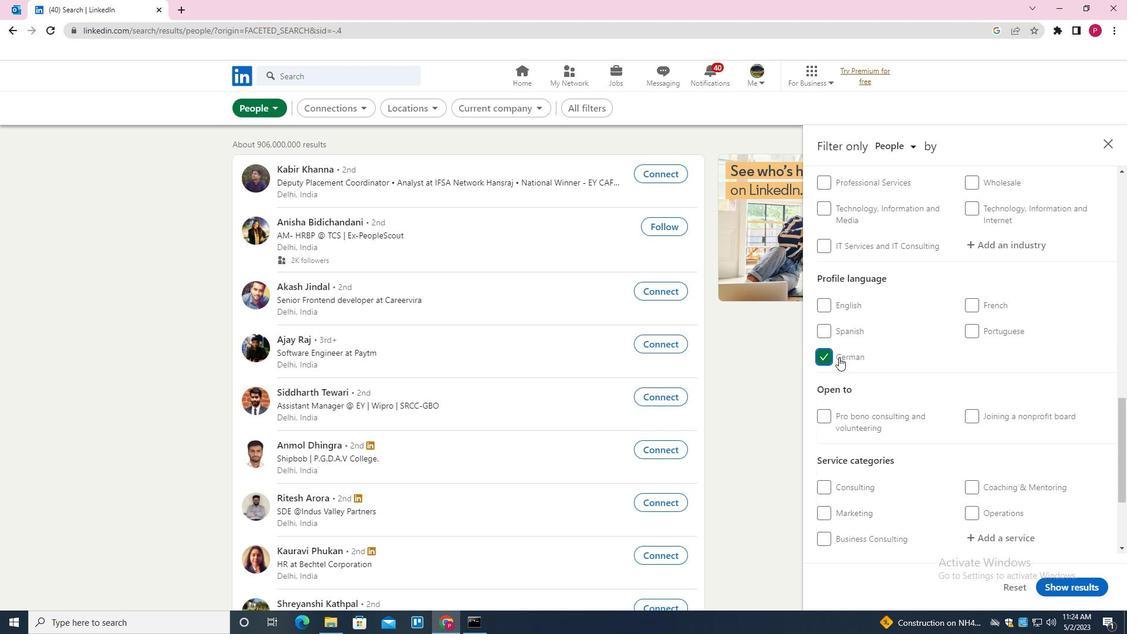 
Action: Mouse scrolled (883, 357) with delta (0, 0)
Screenshot: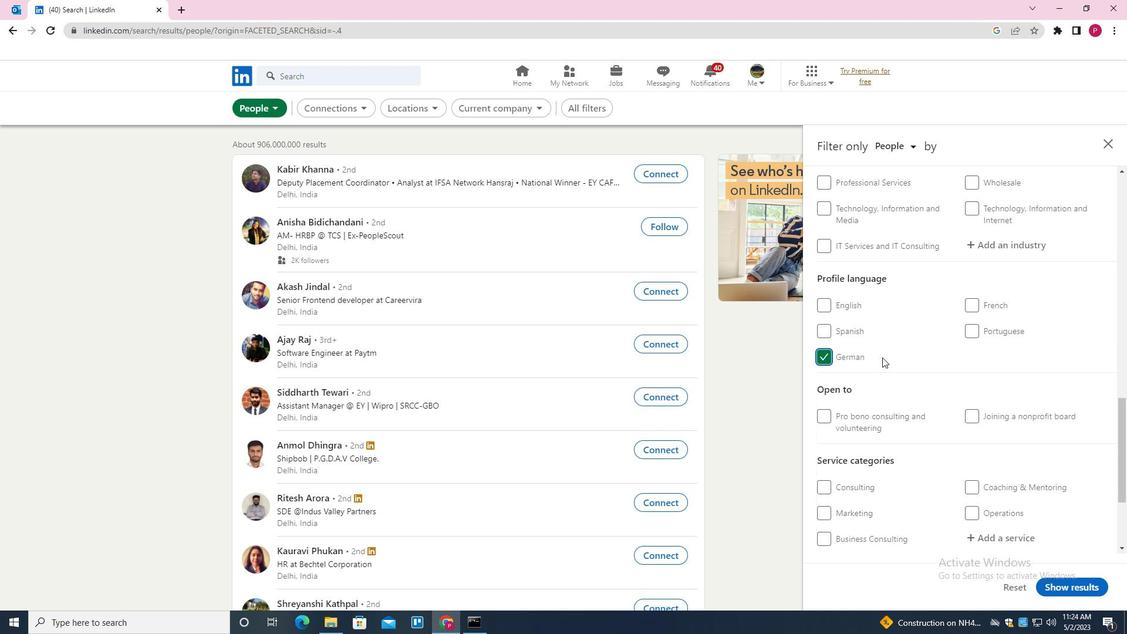 
Action: Mouse scrolled (883, 357) with delta (0, 0)
Screenshot: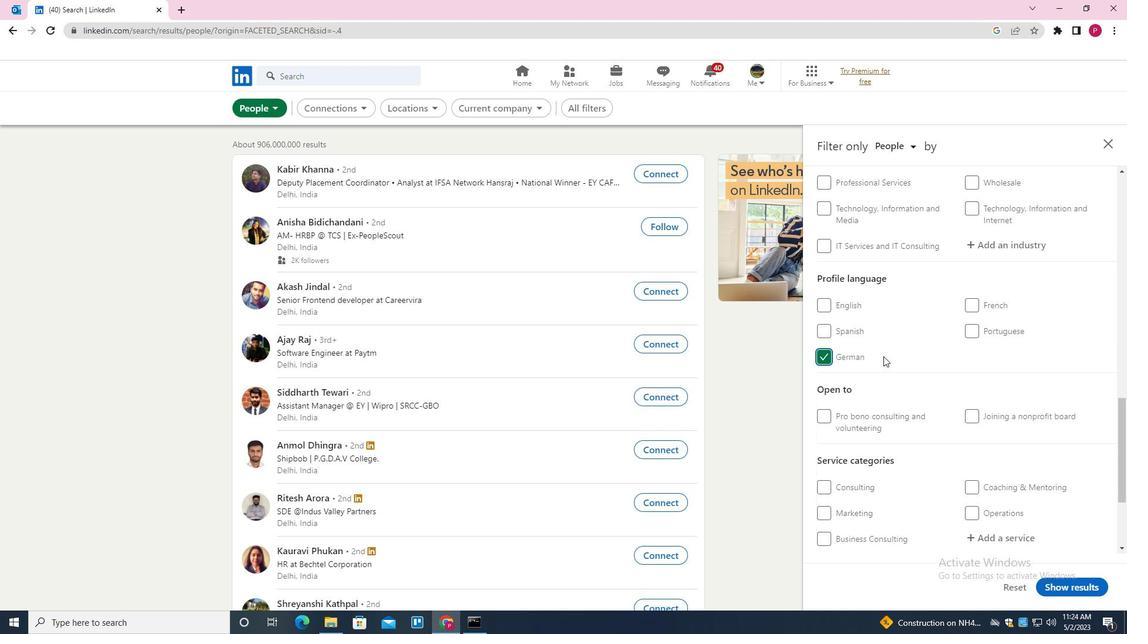 
Action: Mouse scrolled (883, 357) with delta (0, 0)
Screenshot: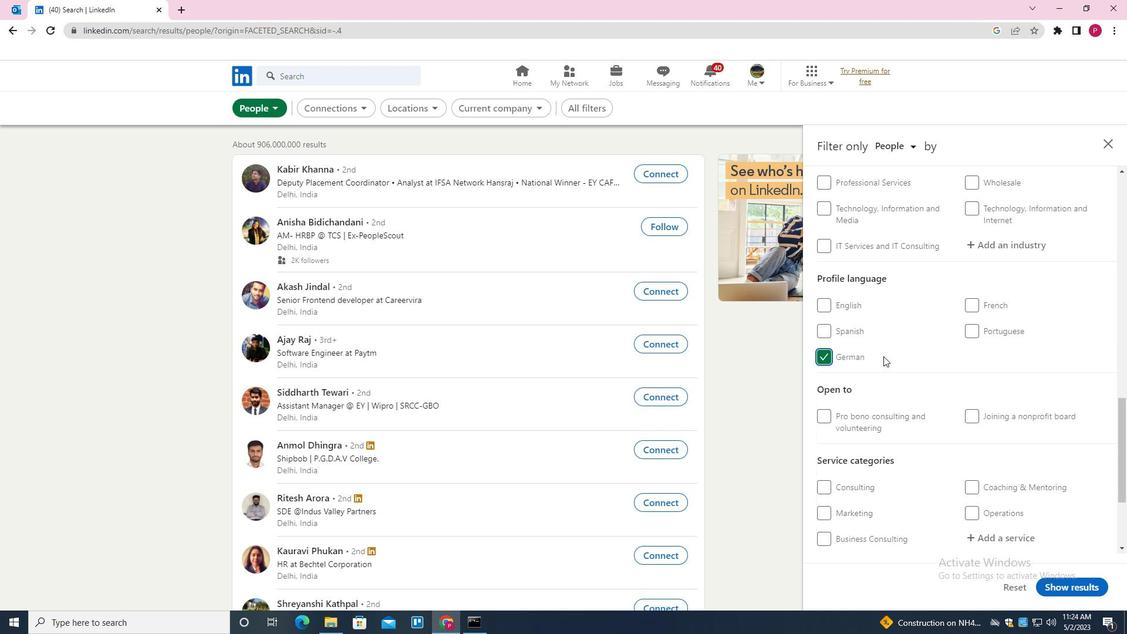 
Action: Mouse scrolled (883, 357) with delta (0, 0)
Screenshot: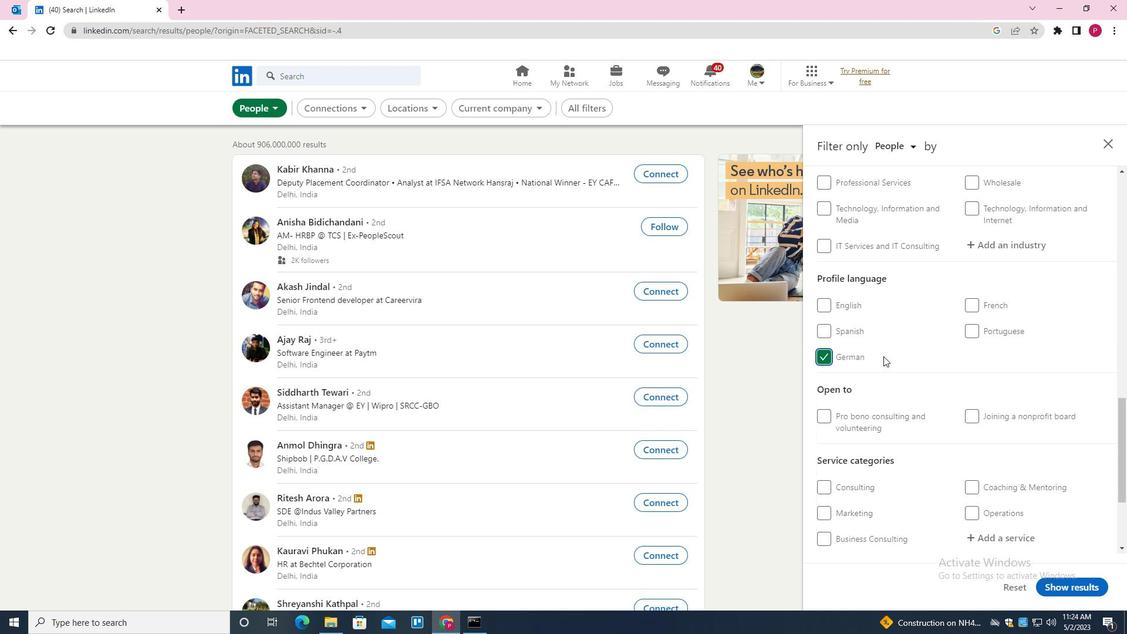 
Action: Mouse scrolled (883, 357) with delta (0, 0)
Screenshot: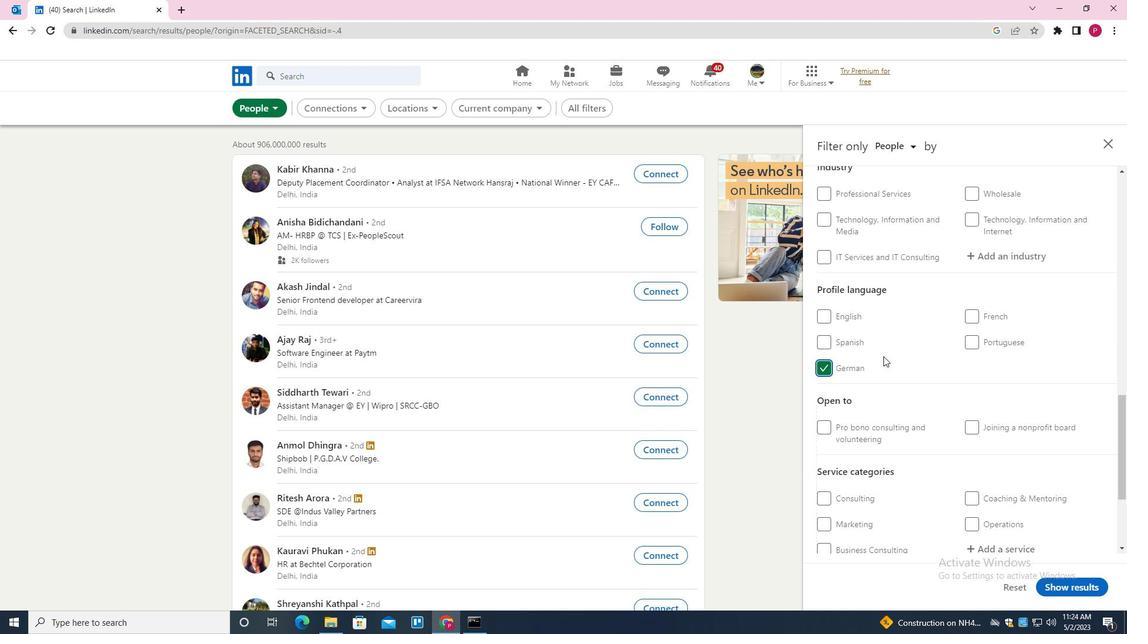
Action: Mouse scrolled (883, 357) with delta (0, 0)
Screenshot: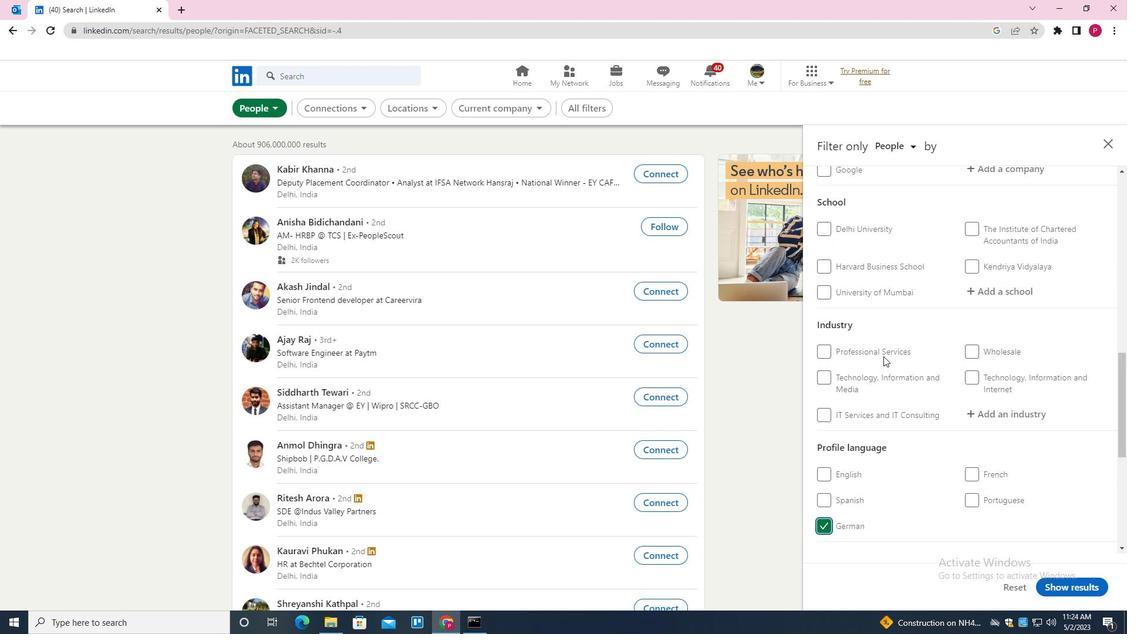 
Action: Mouse scrolled (883, 357) with delta (0, 0)
Screenshot: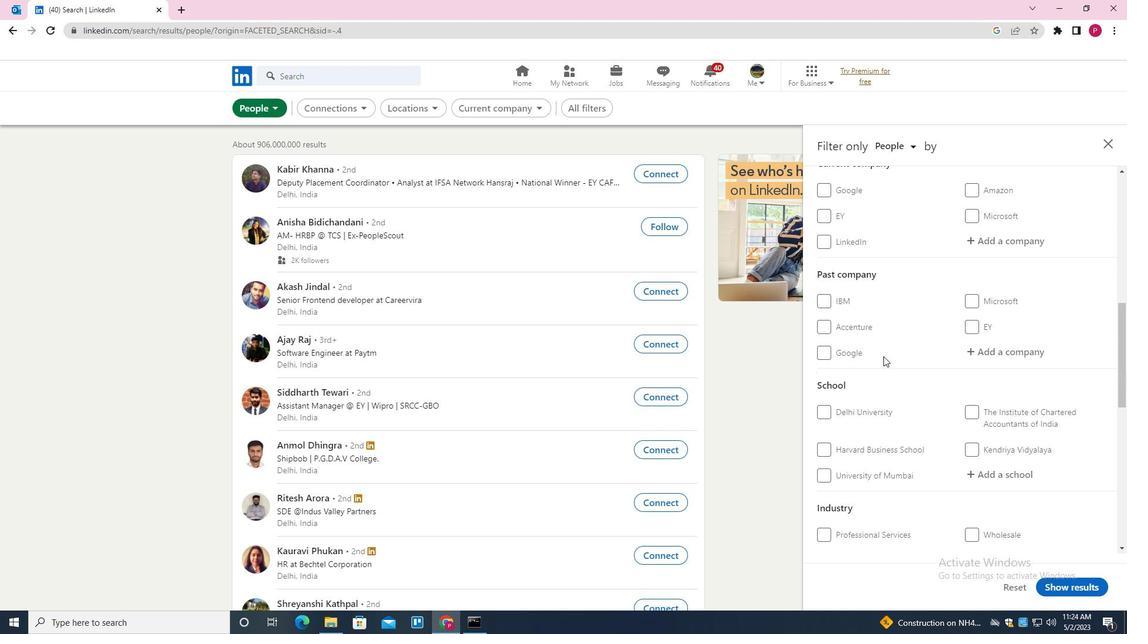 
Action: Mouse moved to (996, 289)
Screenshot: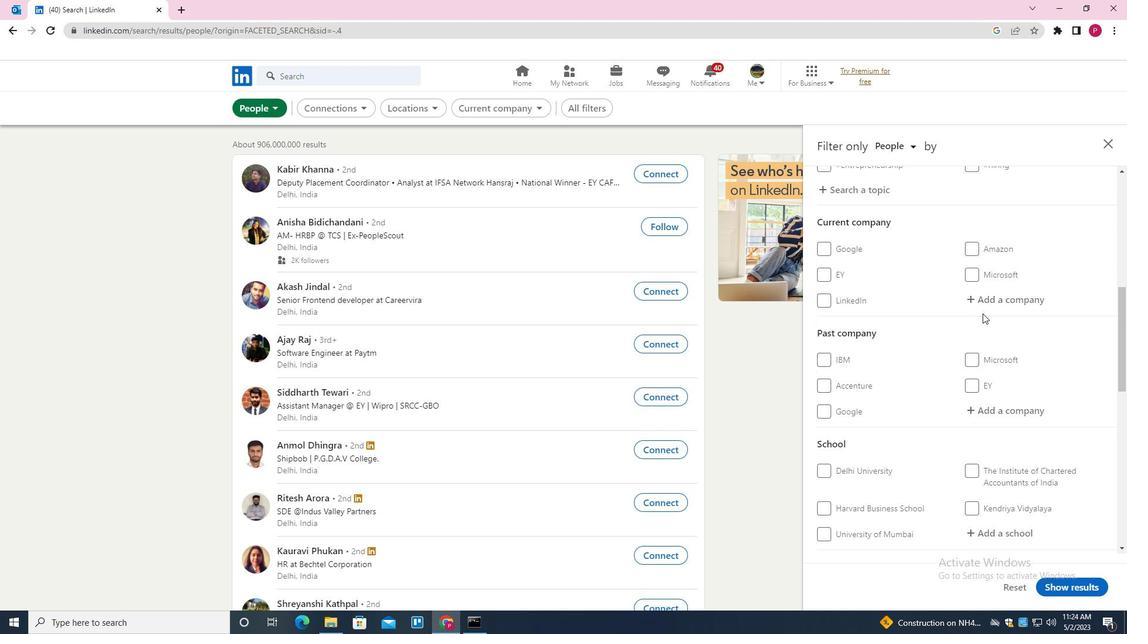 
Action: Mouse pressed left at (996, 289)
Screenshot: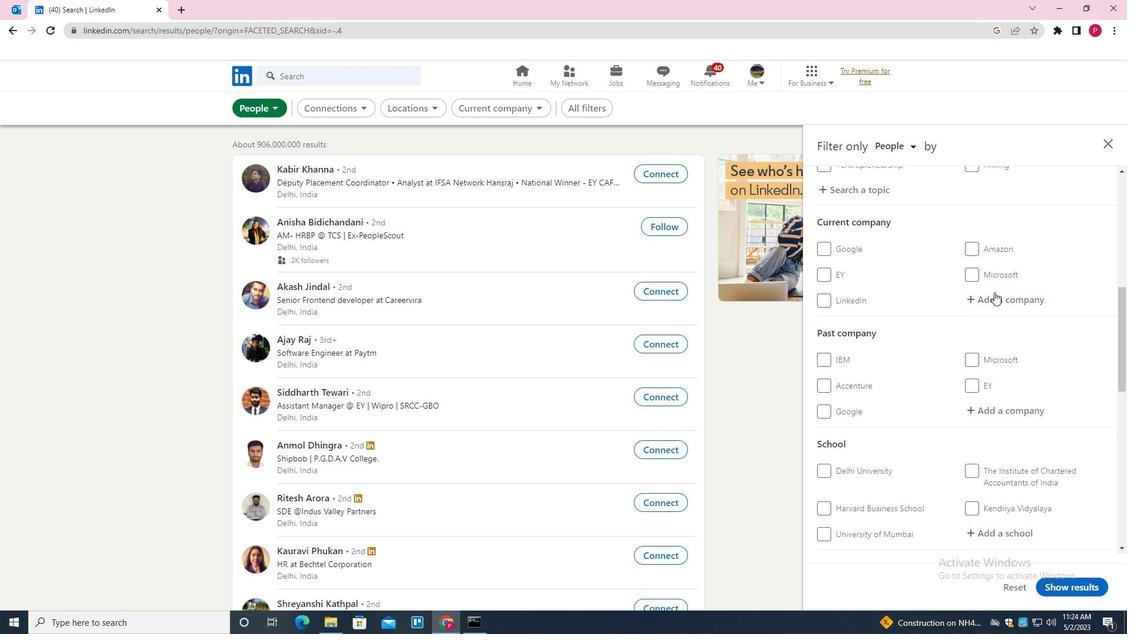 
Action: Key pressed <Key.shift>
Screenshot: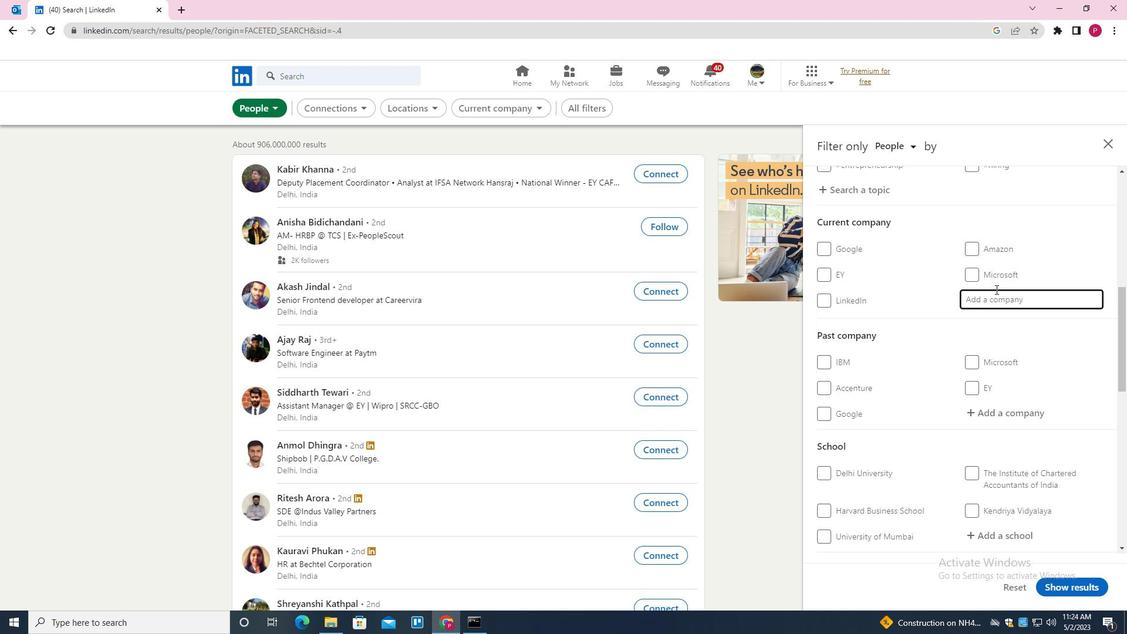 
Action: Mouse moved to (983, 297)
Screenshot: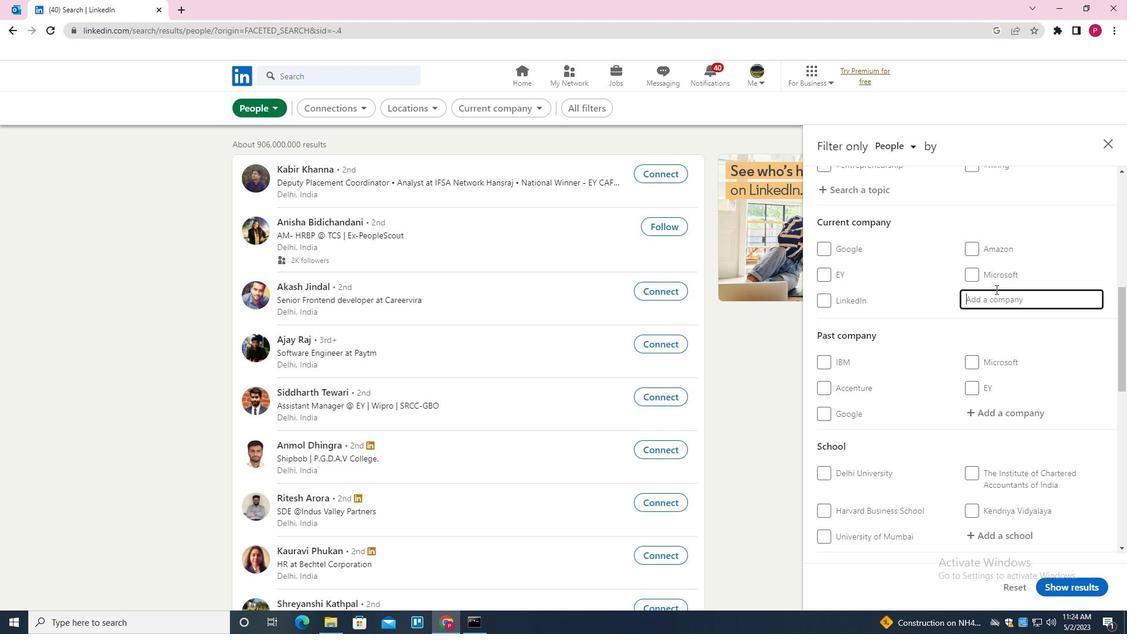 
Action: Key pressed <Key.shift><Key.shift><Key.shift>DP<Key.space><Key.shift>WORLD<Key.down><Key.enter><Key.left><Key.right><Key.backspace><Key.down><Key.enter>
Screenshot: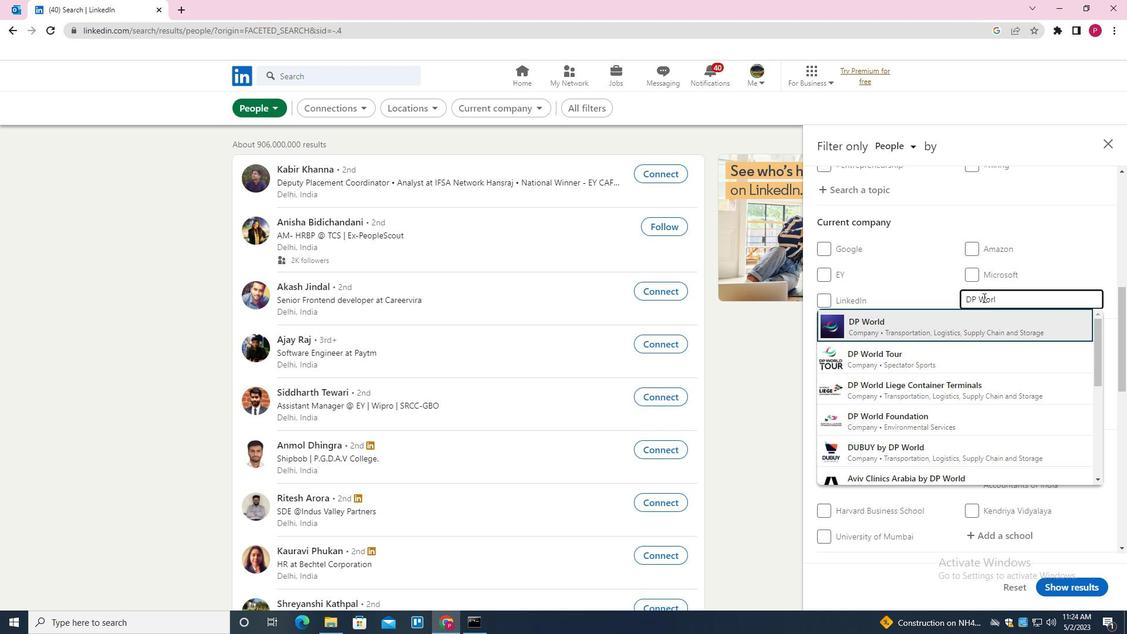 
Action: Mouse moved to (925, 340)
Screenshot: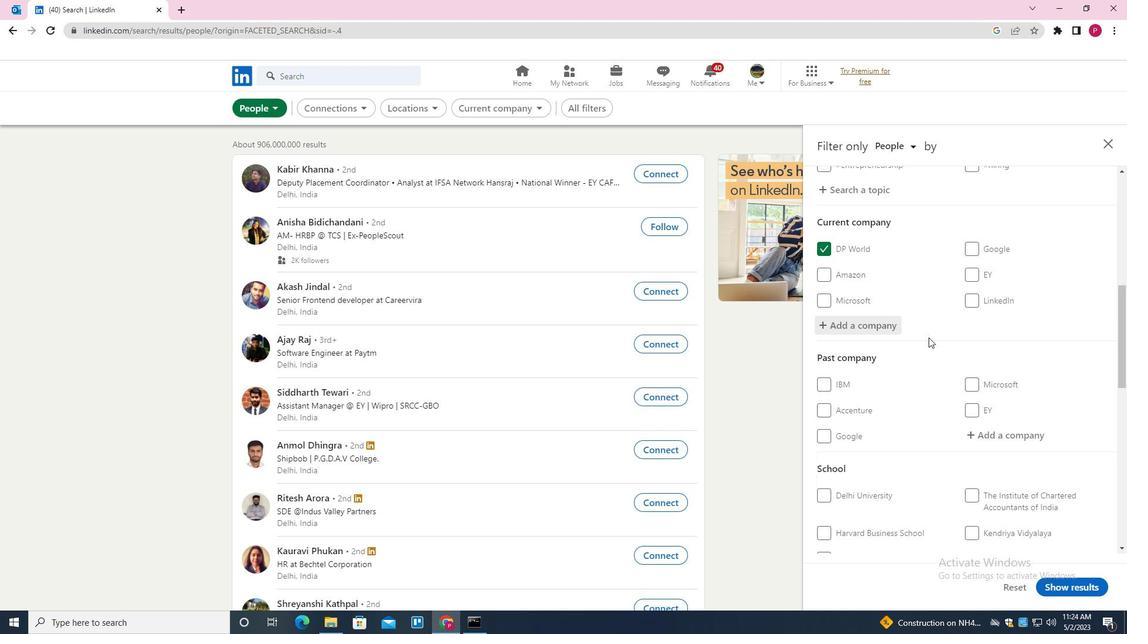 
Action: Mouse scrolled (925, 340) with delta (0, 0)
Screenshot: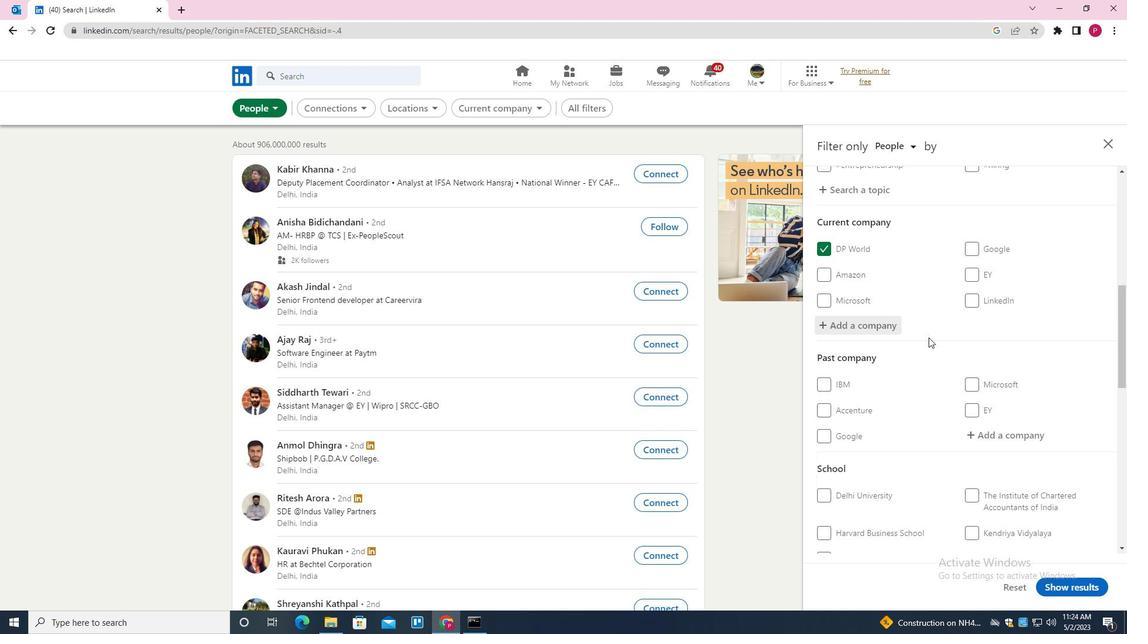 
Action: Mouse scrolled (925, 340) with delta (0, 0)
Screenshot: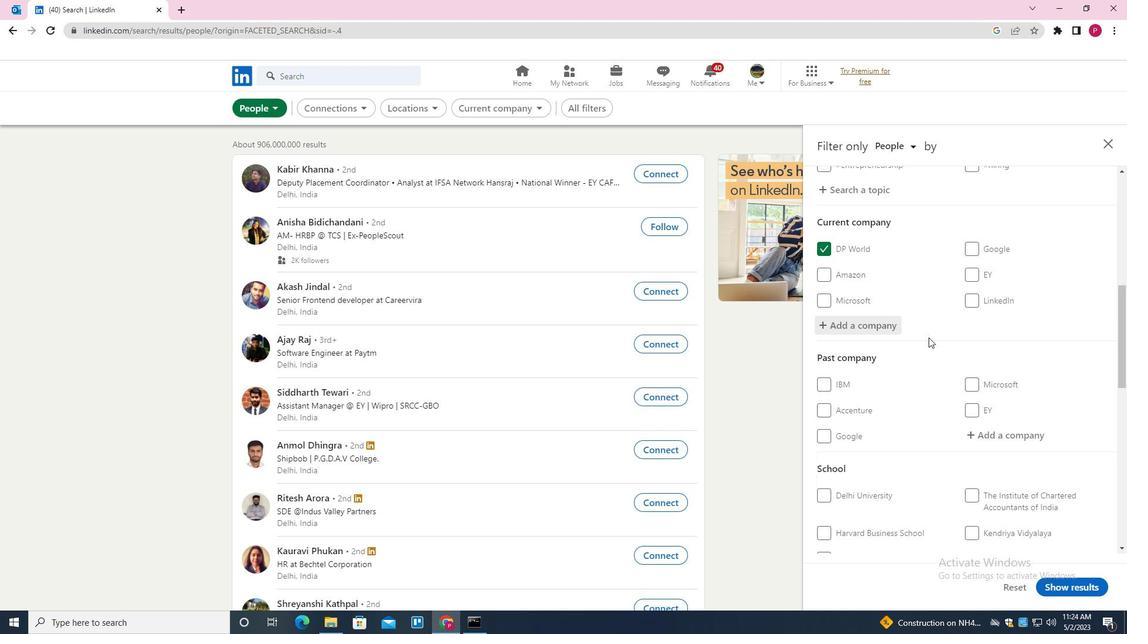 
Action: Mouse scrolled (925, 340) with delta (0, 0)
Screenshot: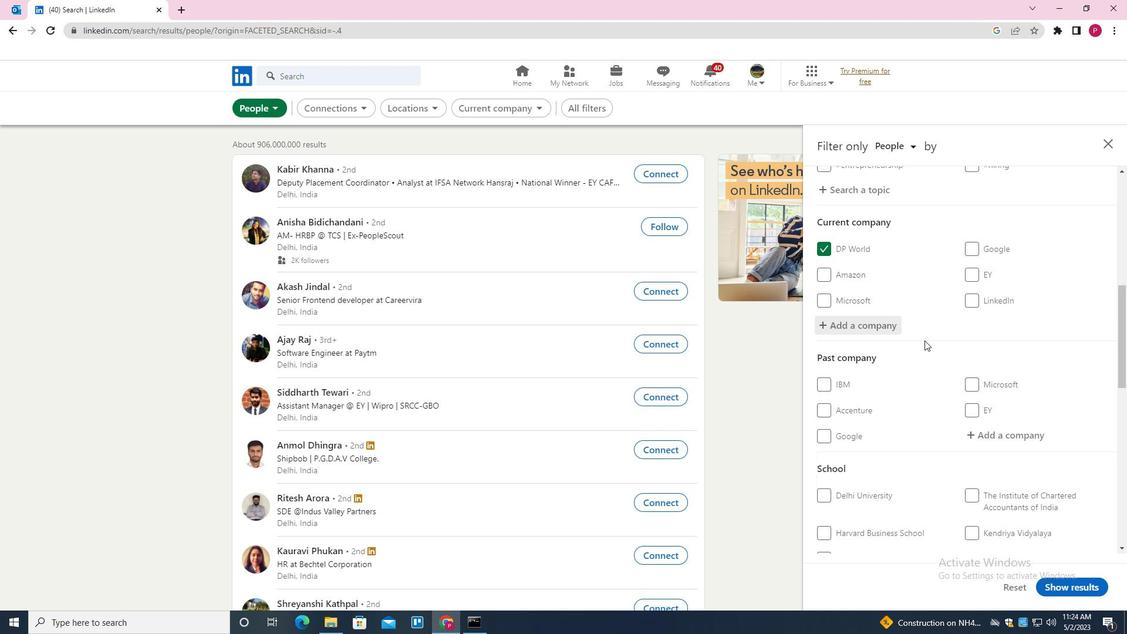 
Action: Mouse scrolled (925, 340) with delta (0, 0)
Screenshot: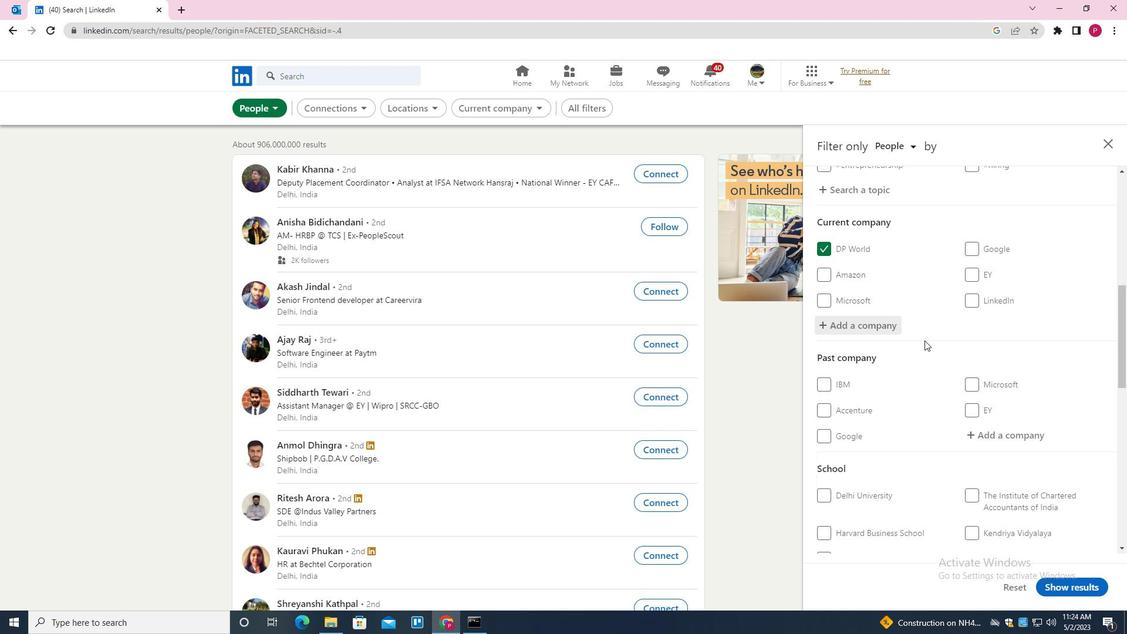 
Action: Mouse moved to (991, 315)
Screenshot: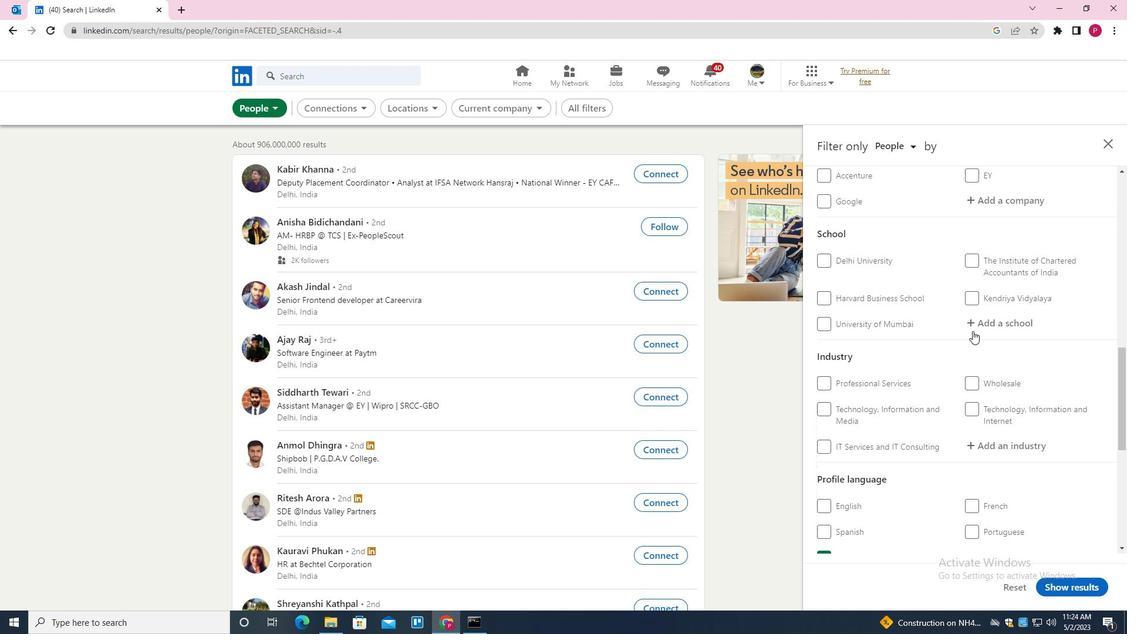 
Action: Mouse pressed left at (991, 315)
Screenshot: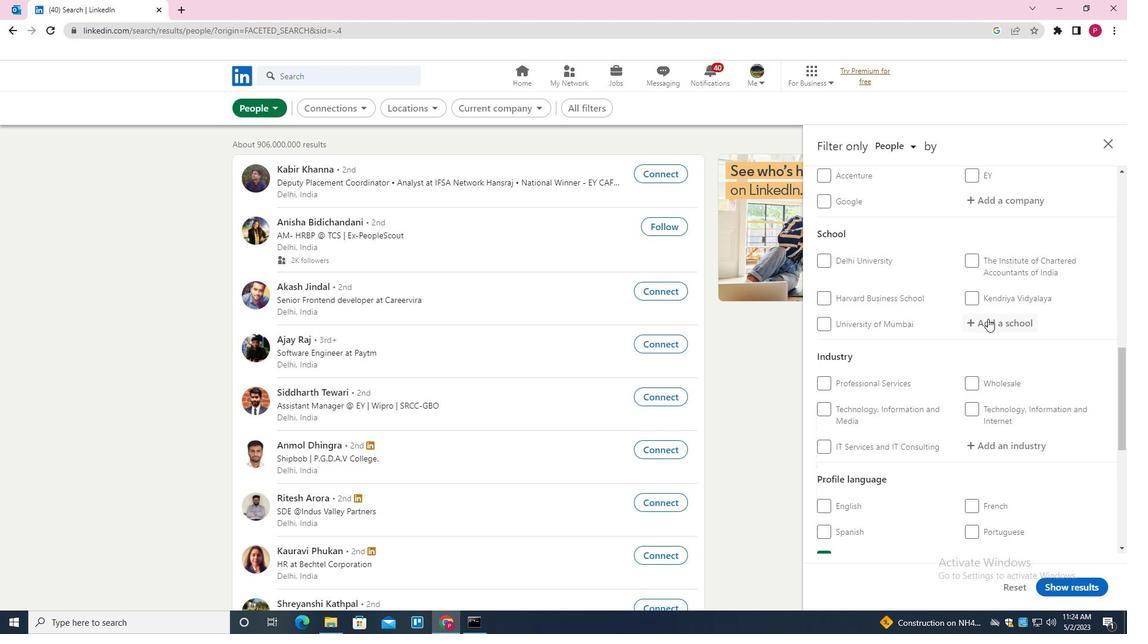 
Action: Key pressed <Key.shift><Key.shift><Key.shift><Key.shift><Key.shift><Key.shift><Key.shift><Key.shift><Key.shift><Key.shift><Key.shift>CAMBRIDGE<Key.space><Key.shift>INSTITUTE<Key.space>OF<Key.space><Key.shift>TECHNOLOGY<Key.down><Key.enter>
Screenshot: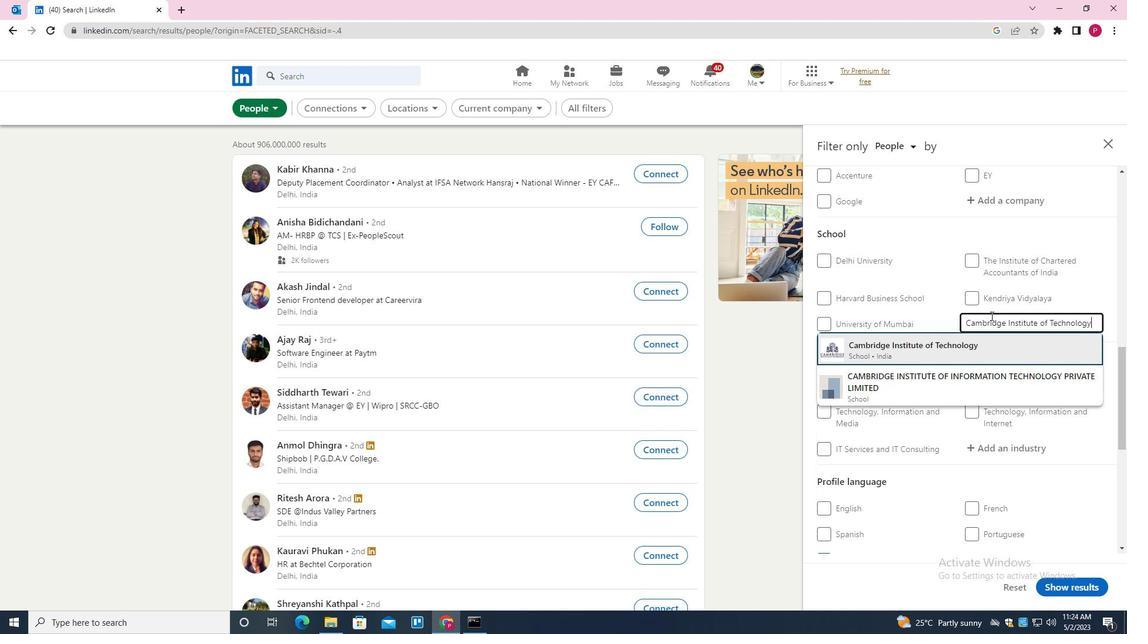 
Action: Mouse moved to (940, 351)
Screenshot: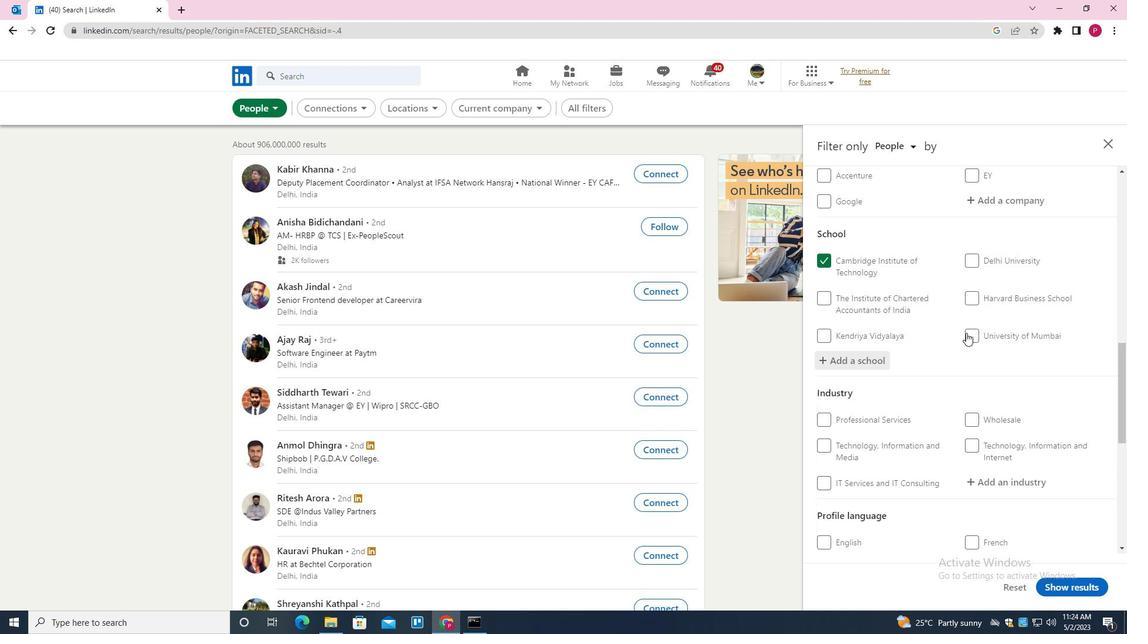 
Action: Mouse scrolled (940, 351) with delta (0, 0)
Screenshot: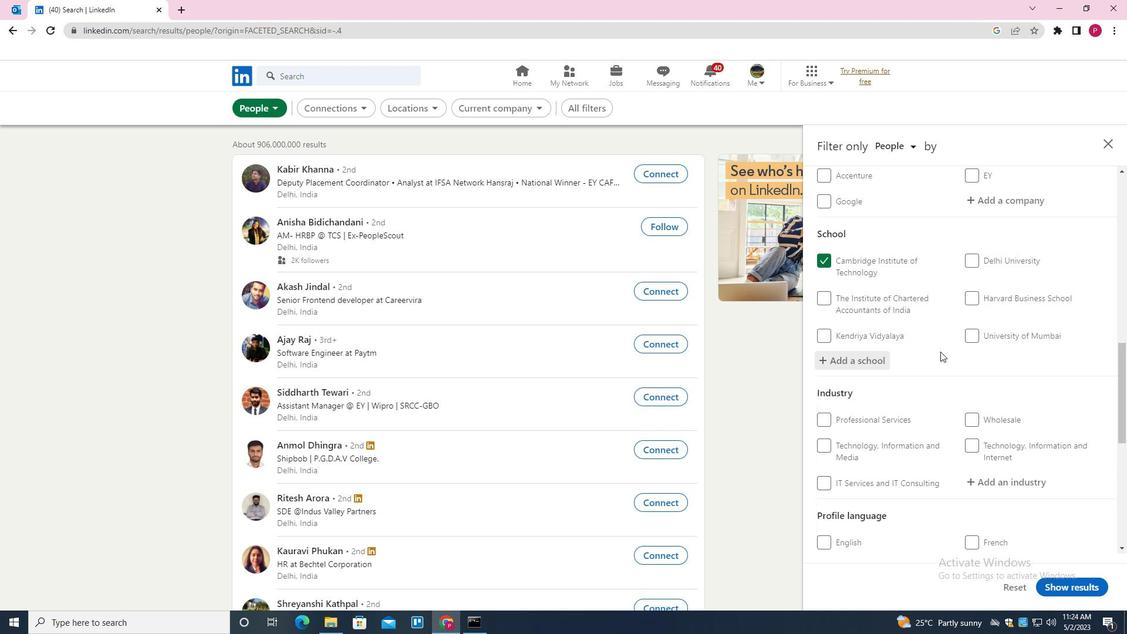 
Action: Mouse scrolled (940, 351) with delta (0, 0)
Screenshot: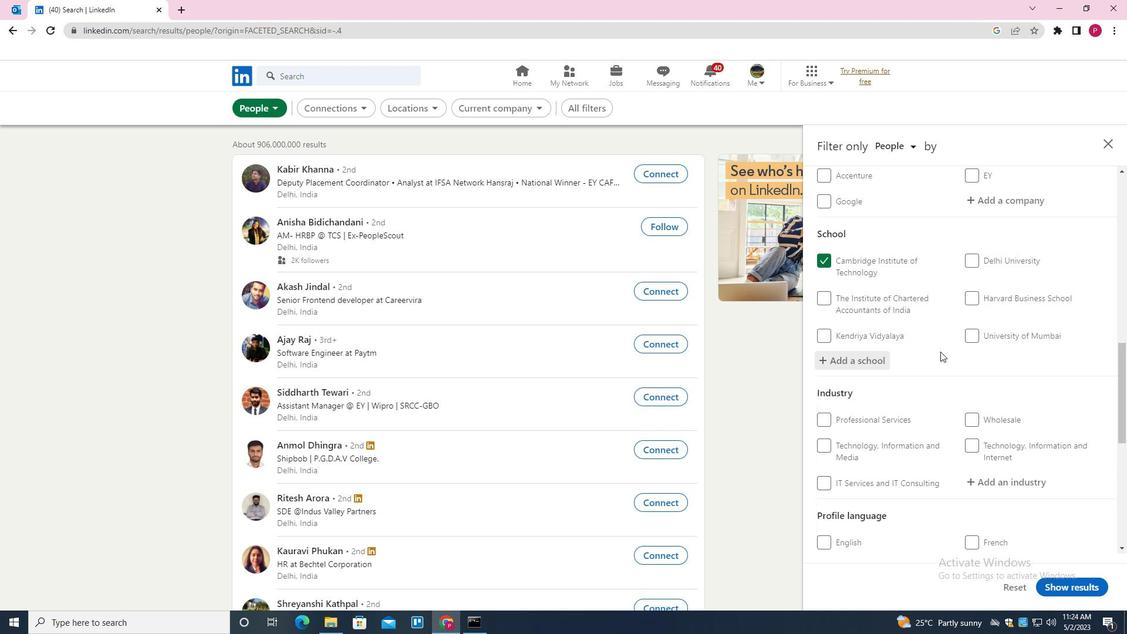 
Action: Mouse scrolled (940, 351) with delta (0, 0)
Screenshot: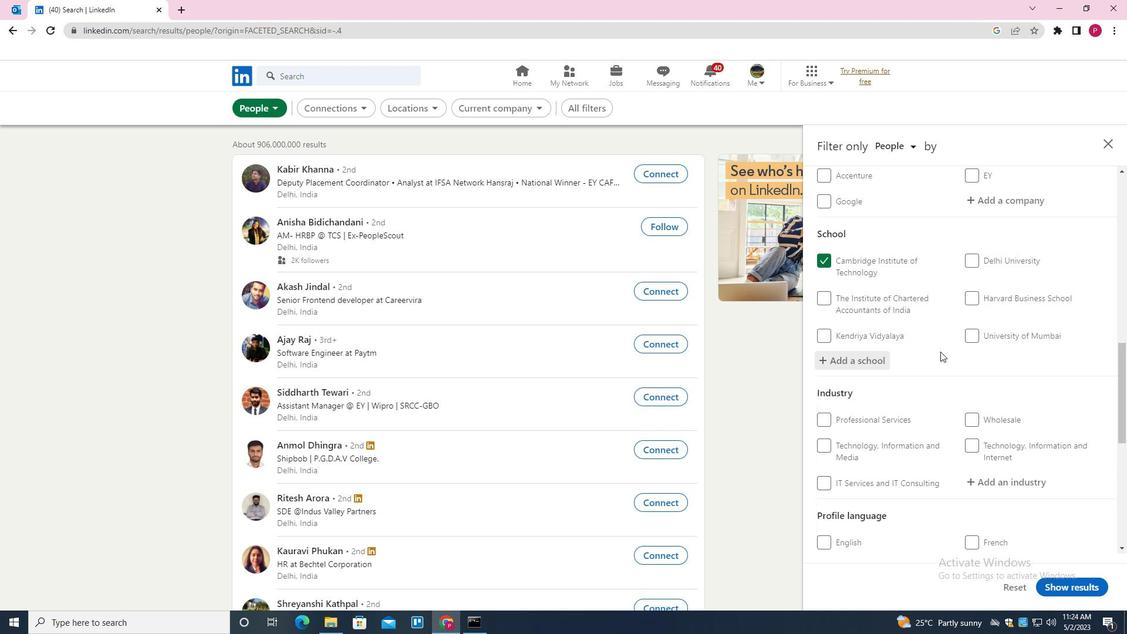 
Action: Mouse moved to (1034, 301)
Screenshot: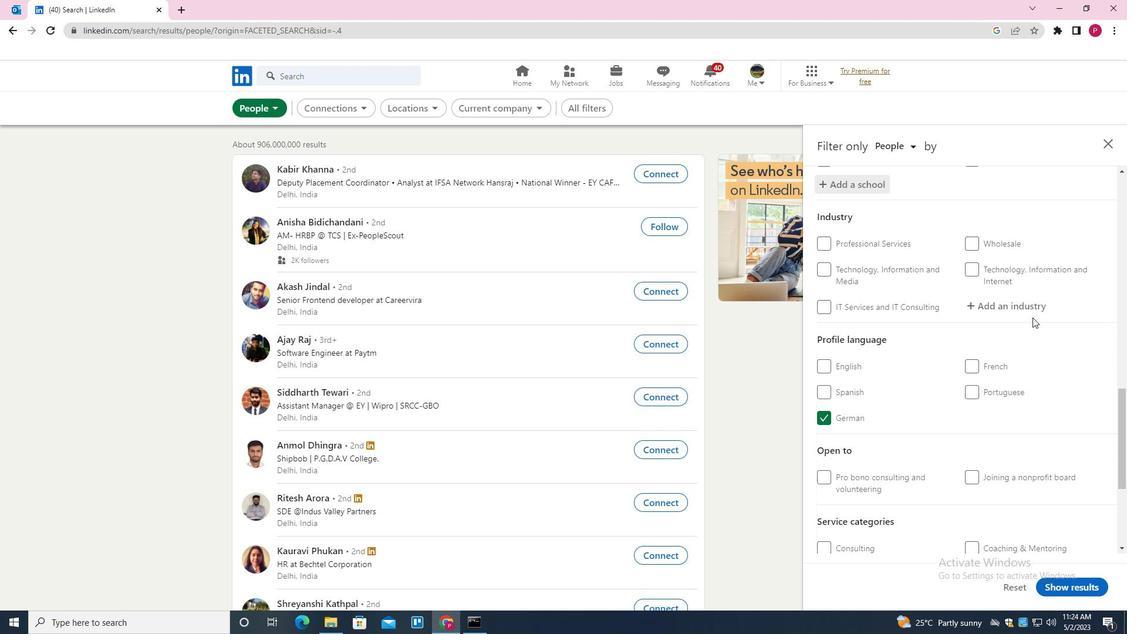 
Action: Mouse pressed left at (1034, 301)
Screenshot: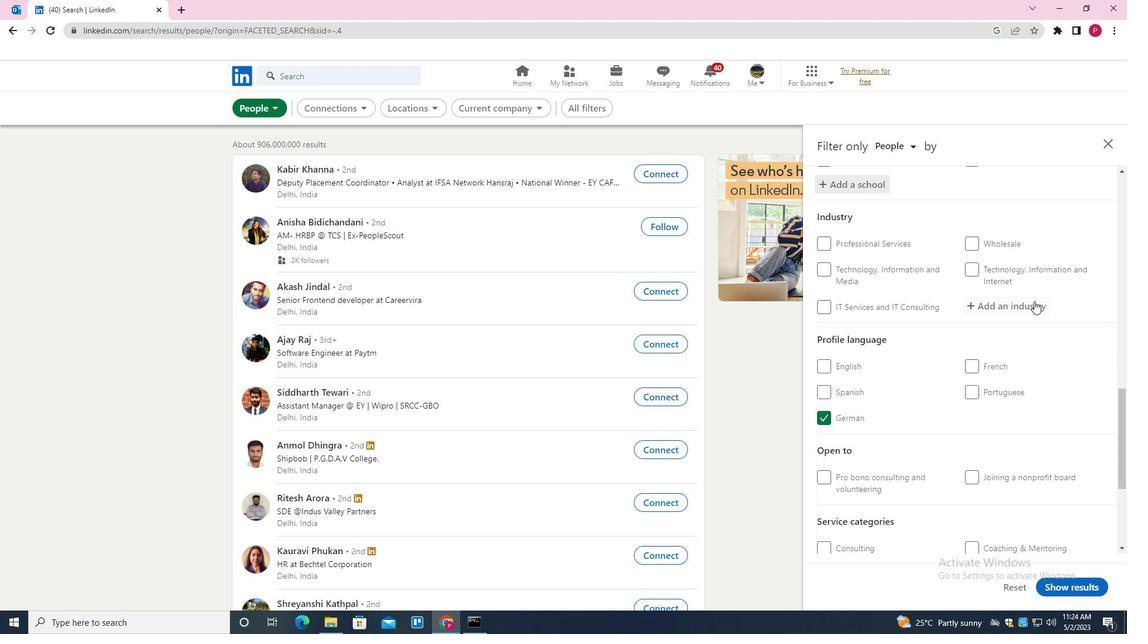 
Action: Key pressed <Key.shift>FOOD<Key.space>AND<Key.space><Key.down><Key.down><Key.down><Key.down><Key.enter>
Screenshot: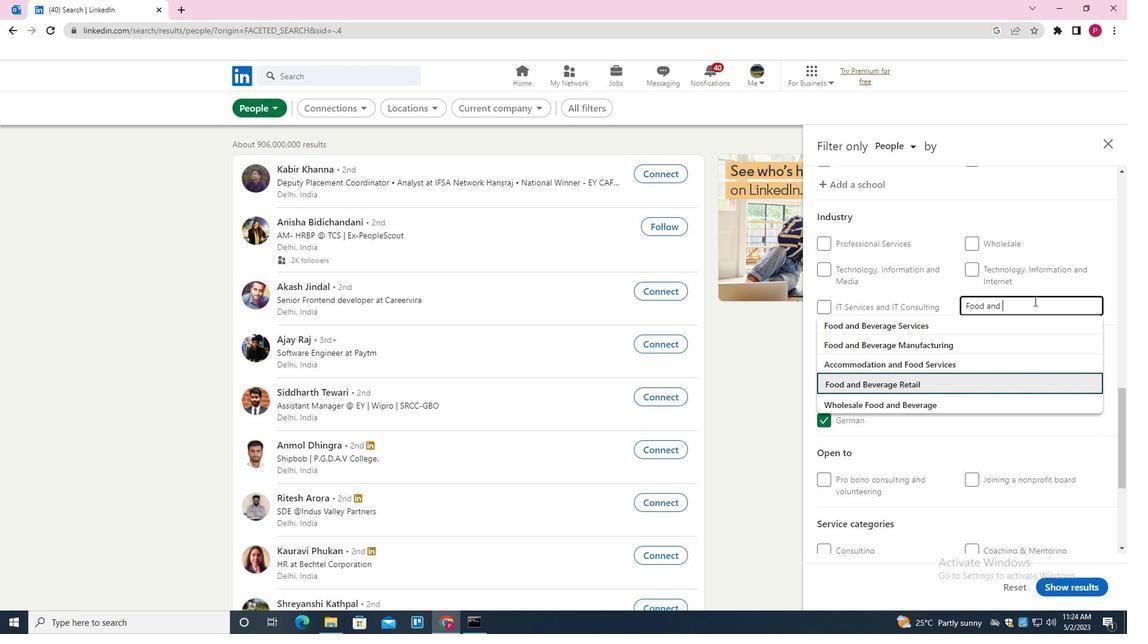 
Action: Mouse moved to (1016, 313)
Screenshot: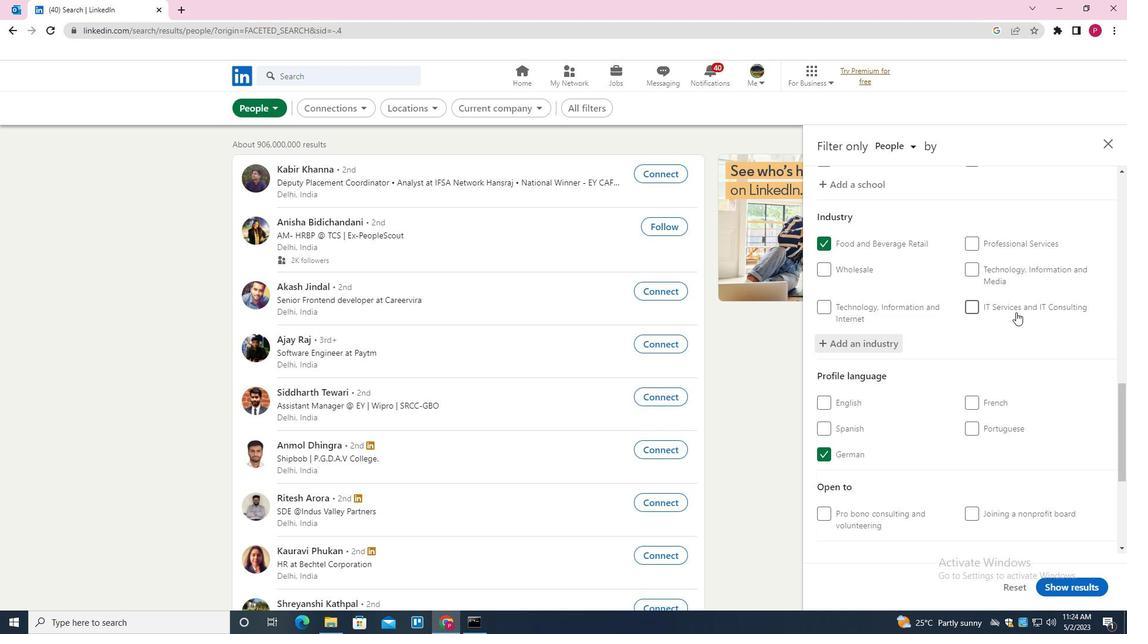 
Action: Mouse scrolled (1016, 312) with delta (0, 0)
Screenshot: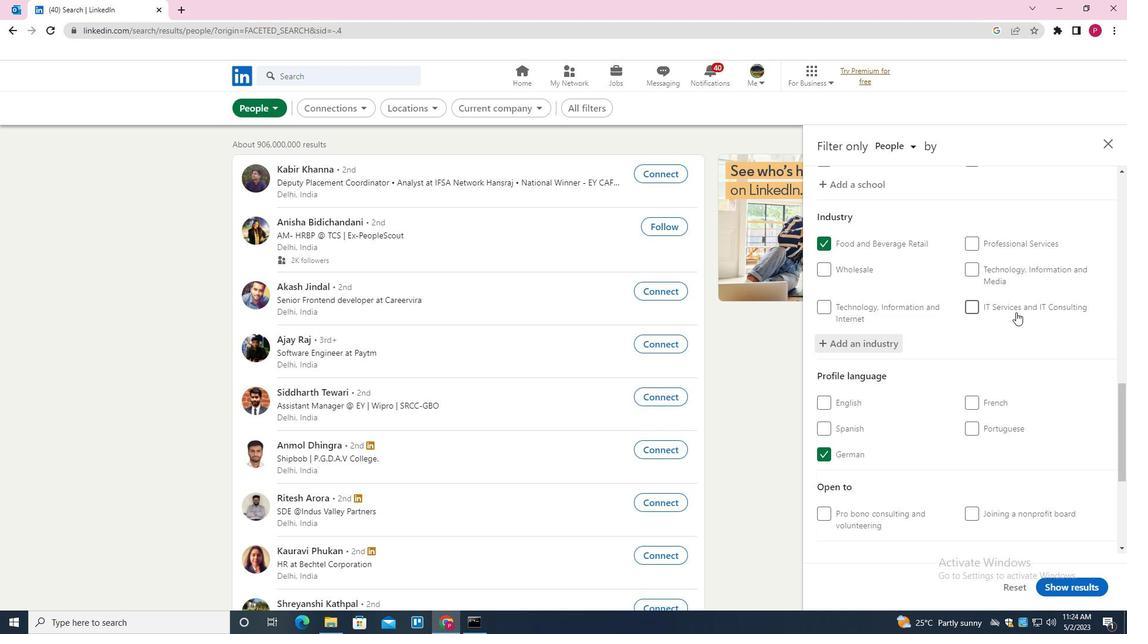 
Action: Mouse scrolled (1016, 312) with delta (0, 0)
Screenshot: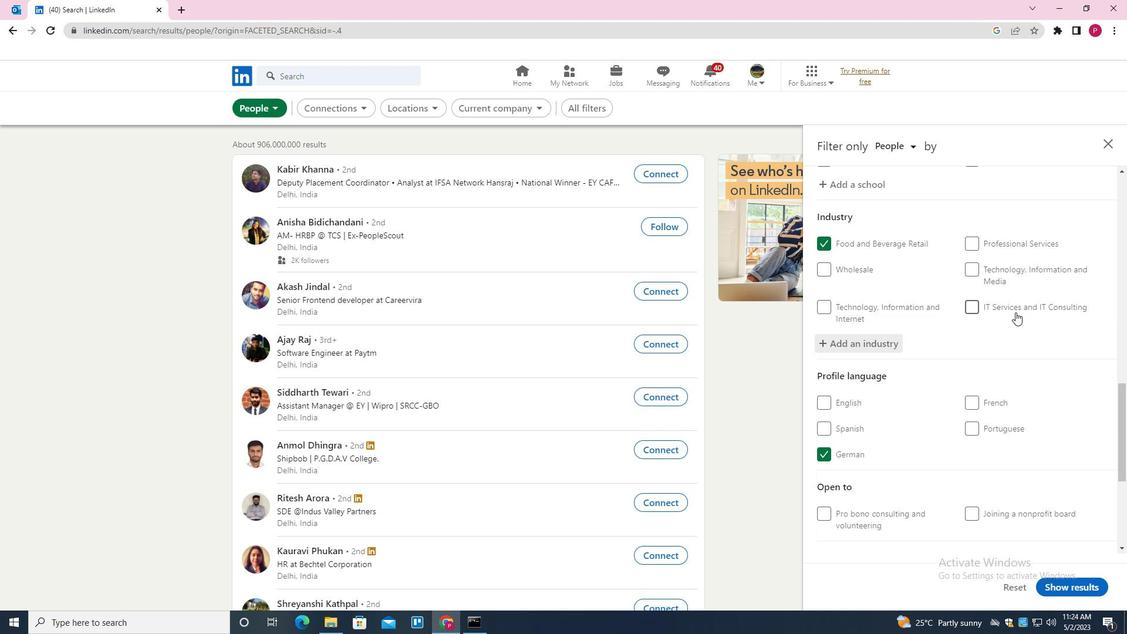 
Action: Mouse scrolled (1016, 312) with delta (0, 0)
Screenshot: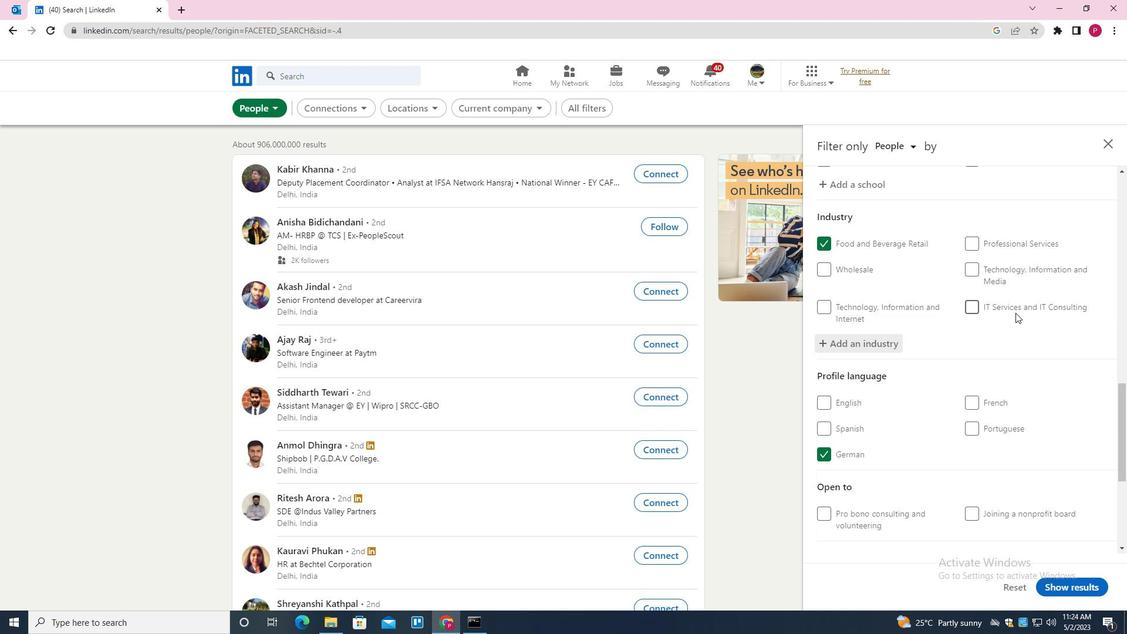 
Action: Mouse scrolled (1016, 312) with delta (0, 0)
Screenshot: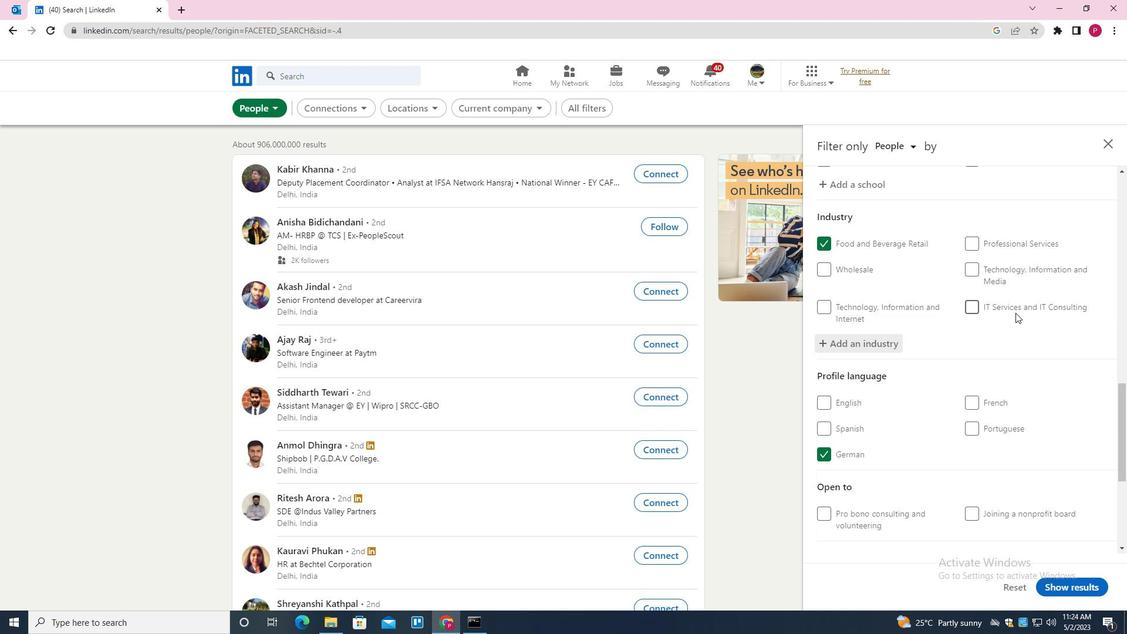 
Action: Mouse moved to (1001, 400)
Screenshot: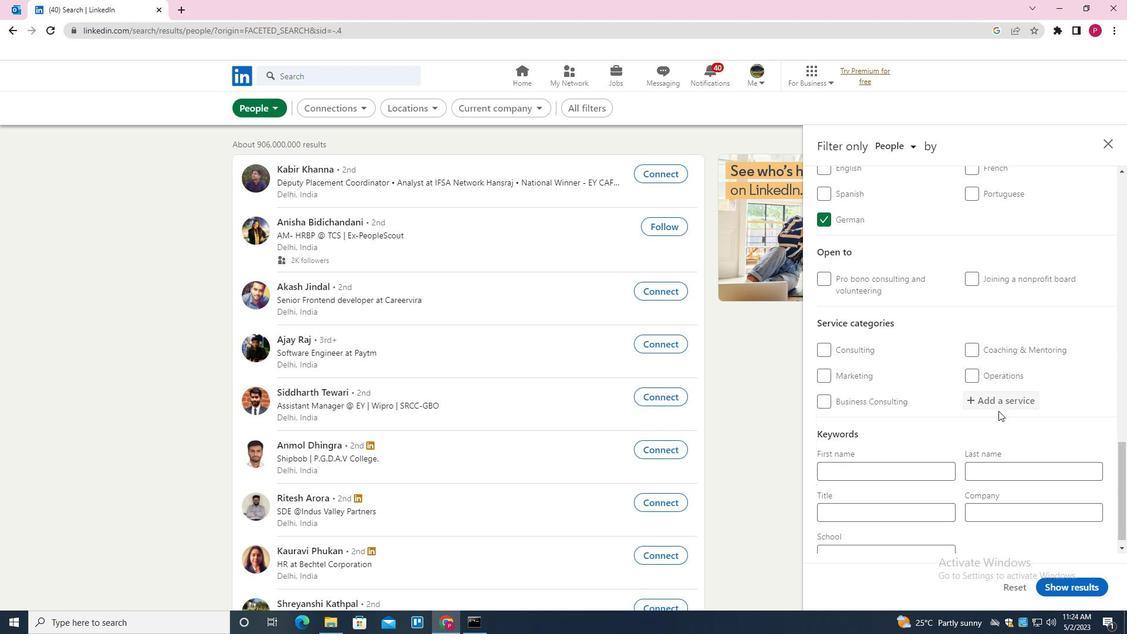 
Action: Mouse pressed left at (1001, 400)
Screenshot: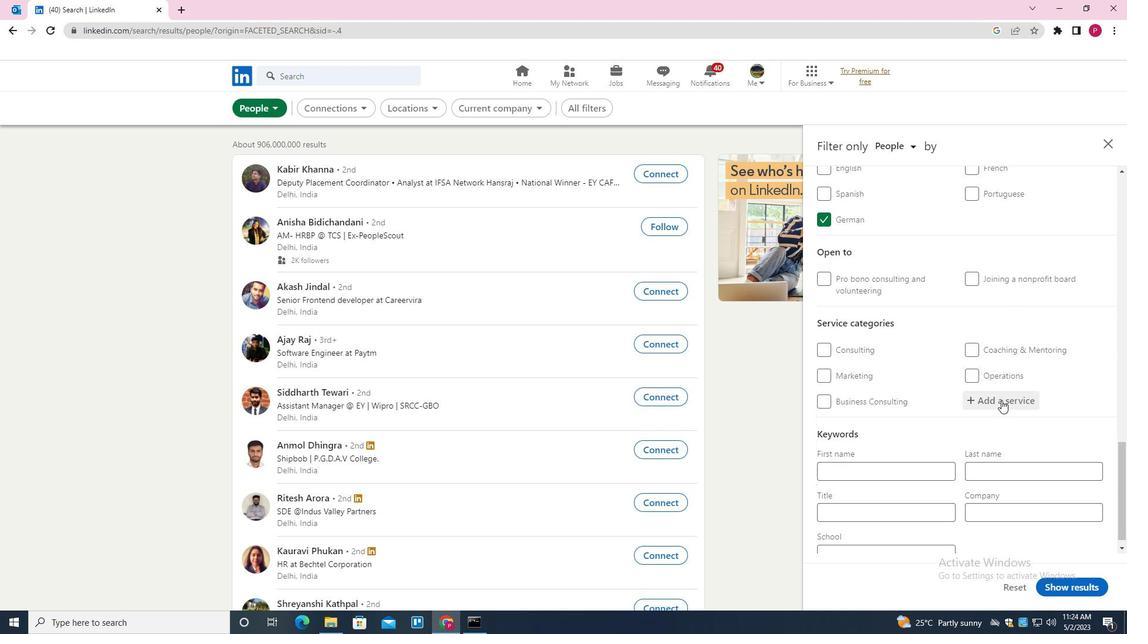 
Action: Key pressed <Key.shift><Key.shift><Key.shift><Key.shift>INFORMATION<Key.space><Key.down><Key.enter>
Screenshot: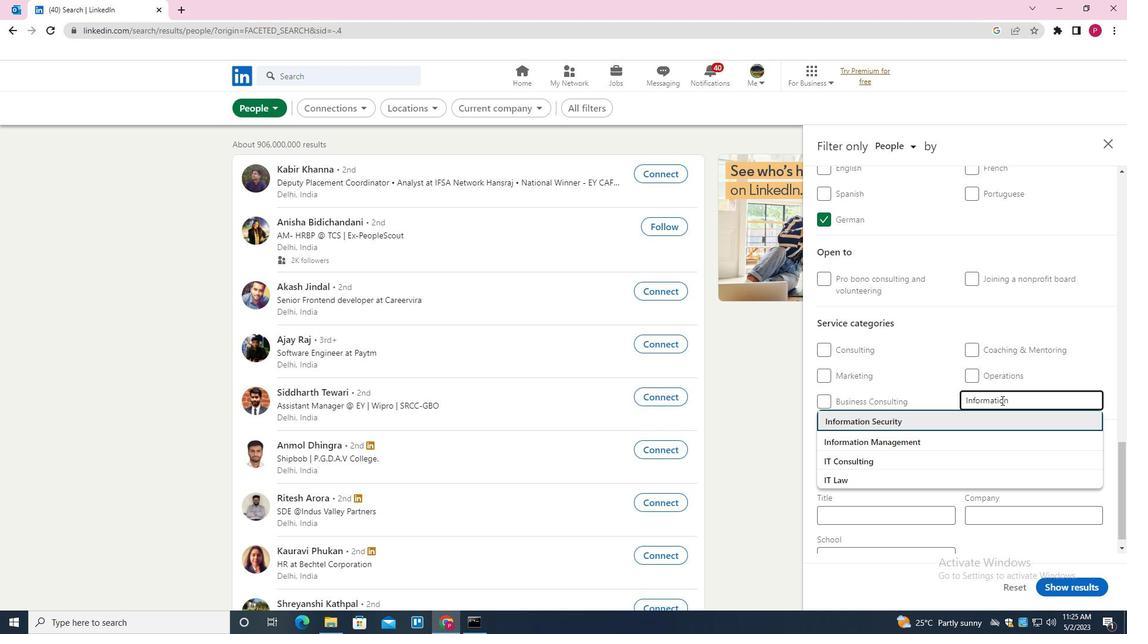 
Action: Mouse moved to (944, 422)
Screenshot: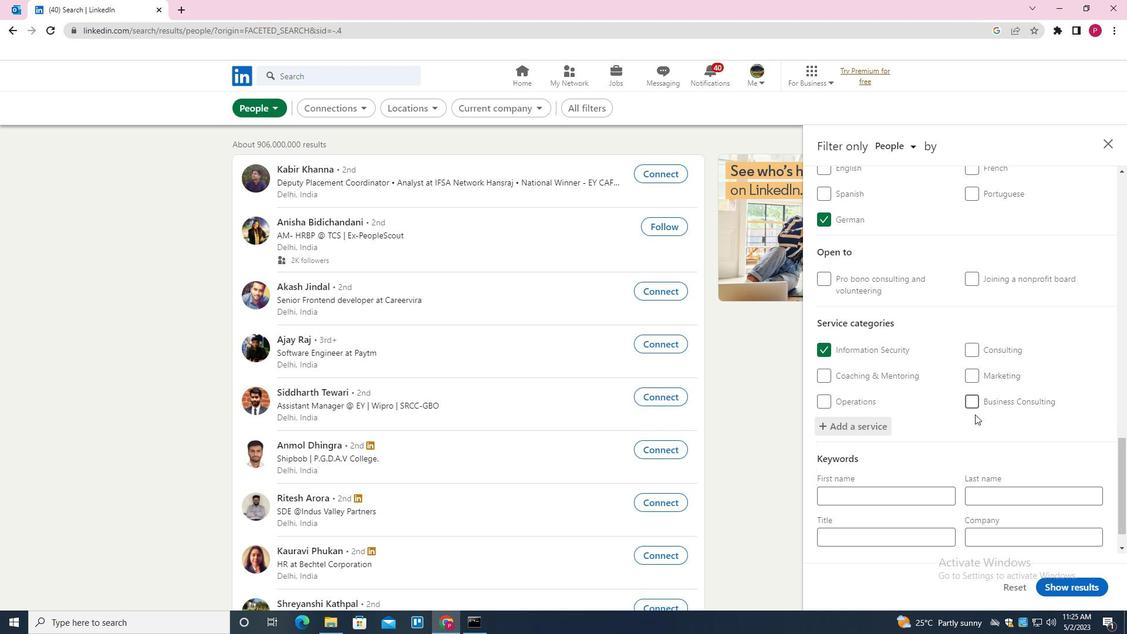 
Action: Mouse scrolled (944, 421) with delta (0, 0)
Screenshot: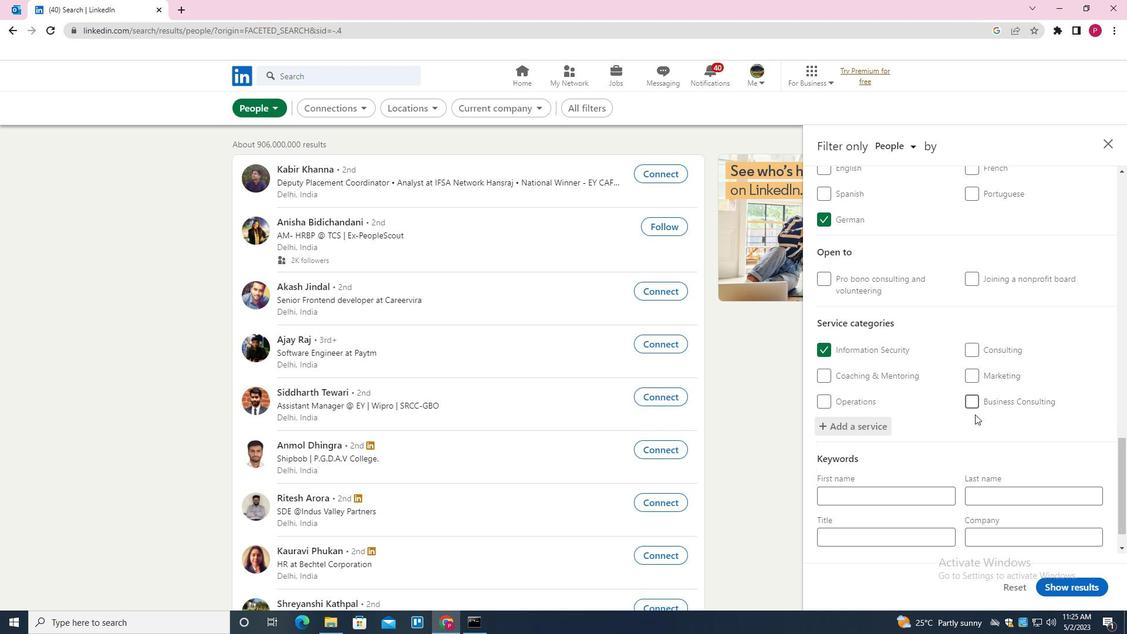 
Action: Mouse moved to (941, 425)
Screenshot: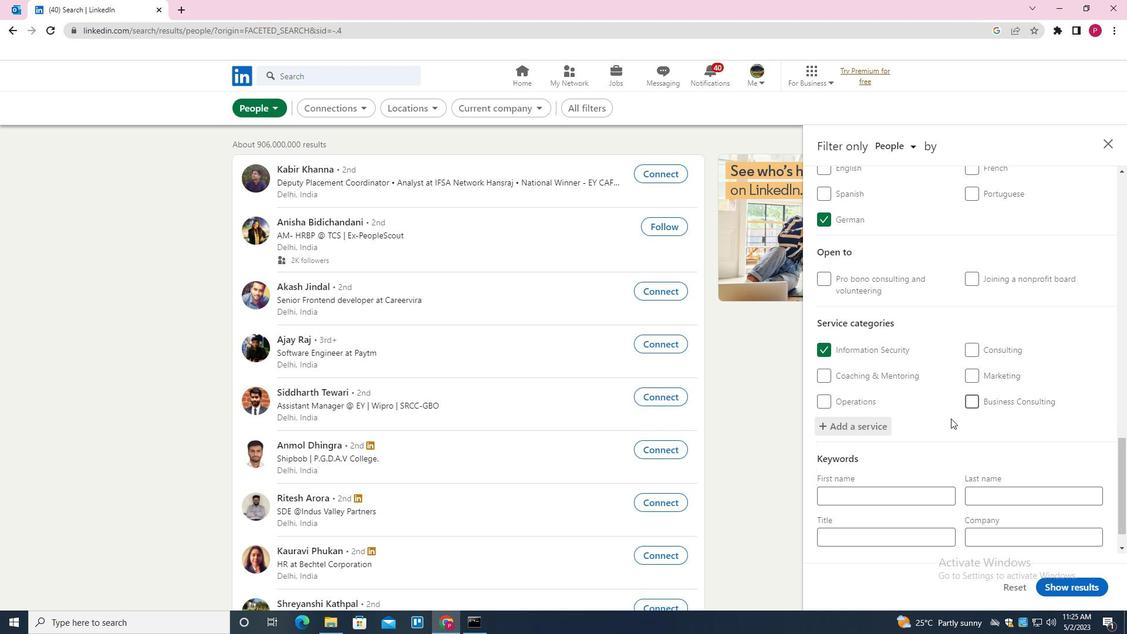 
Action: Mouse scrolled (941, 425) with delta (0, 0)
Screenshot: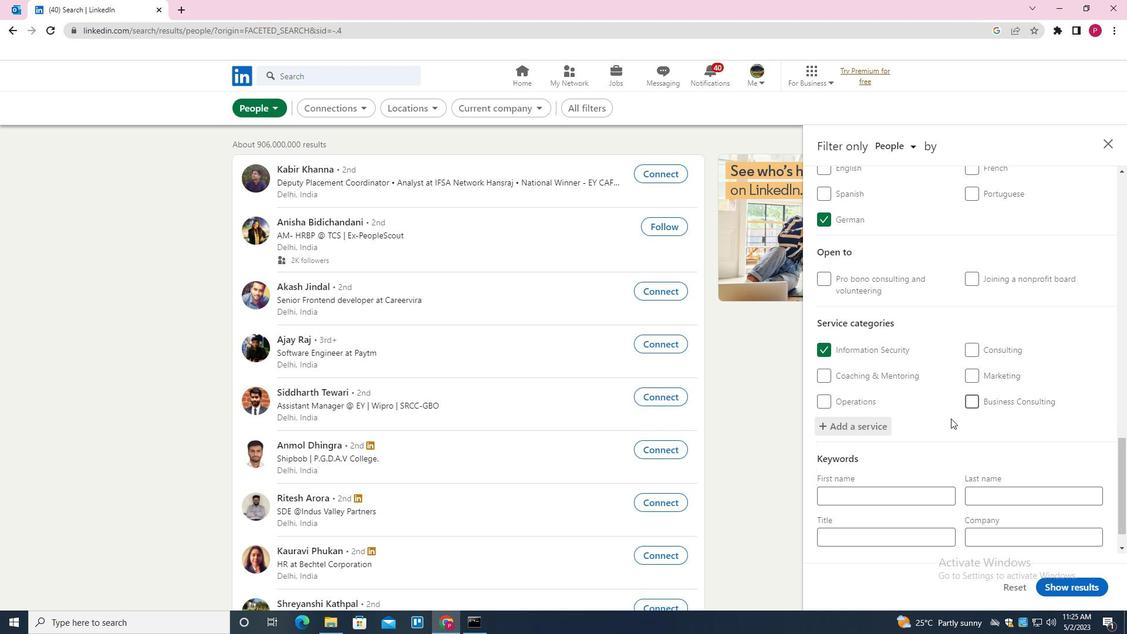 
Action: Mouse moved to (939, 428)
Screenshot: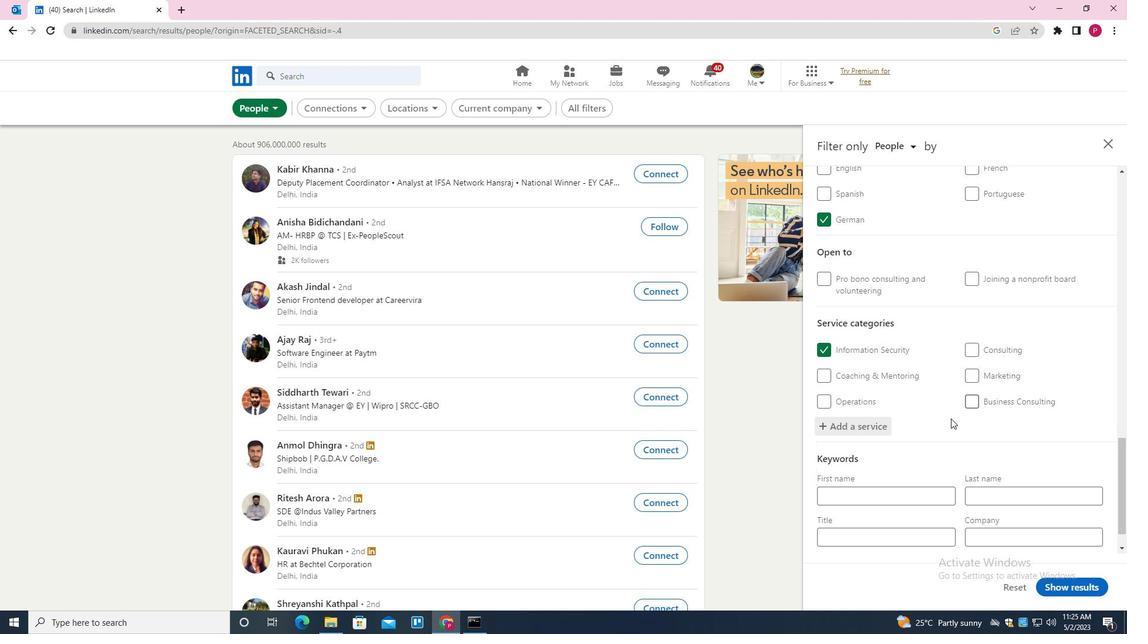 
Action: Mouse scrolled (939, 427) with delta (0, 0)
Screenshot: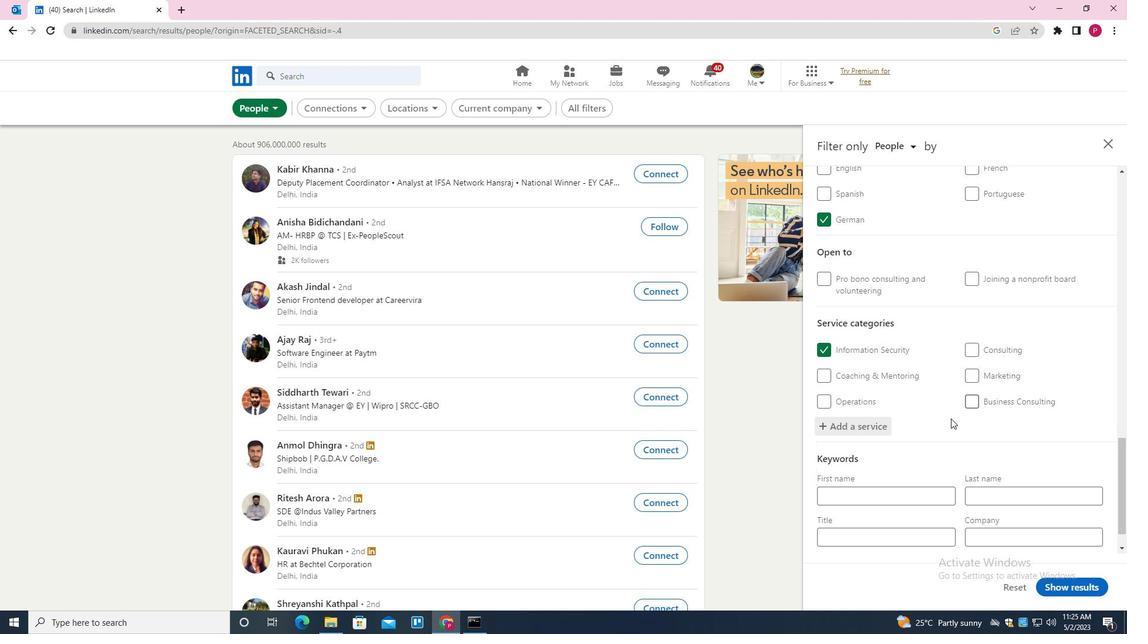 
Action: Mouse moved to (937, 432)
Screenshot: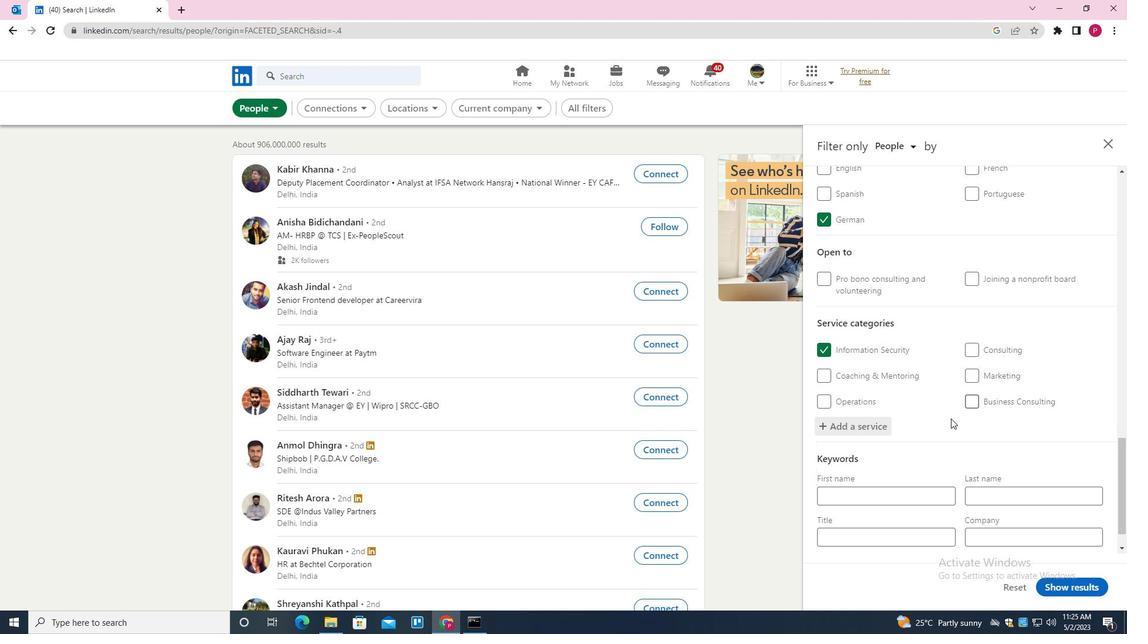 
Action: Mouse scrolled (937, 432) with delta (0, 0)
Screenshot: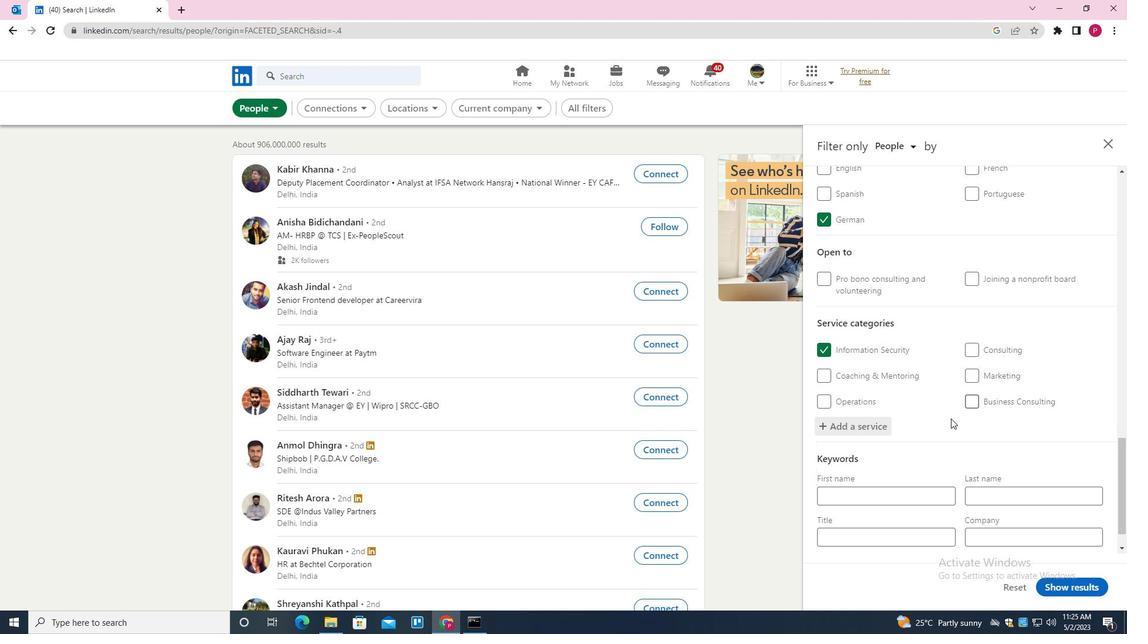 
Action: Mouse moved to (909, 496)
Screenshot: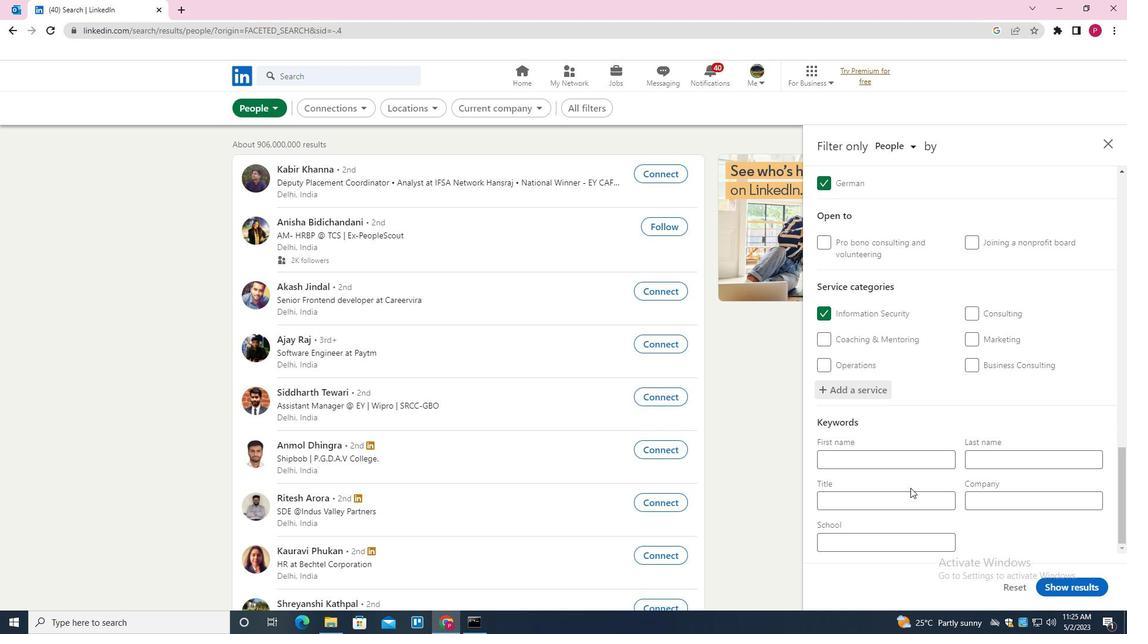 
Action: Mouse pressed left at (909, 496)
Screenshot: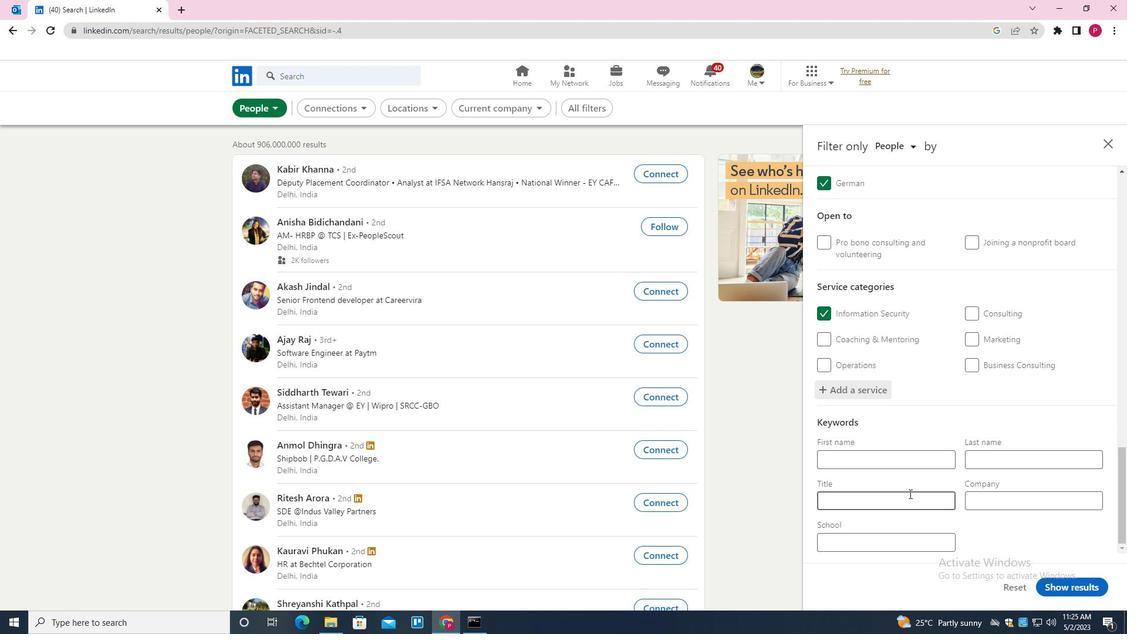 
Action: Key pressed <Key.shift>SOLAR<Key.space><Key.shift><Key.shift><Key.shift><Key.shift><Key.shift><Key.shift><Key.shift><Key.shift><Key.shift><Key.shift><Key.shift><Key.shift><Key.shift><Key.shift><Key.shift><Key.shift><Key.shift><Key.shift><Key.shift><Key.shift><Key.shift><Key.shift><Key.shift><Key.shift><Key.shift><Key.shift><Key.shift><Key.shift><Key.shift><Key.shift><Key.shift>PHOTOVOLTAIC<Key.space><Key.shift>INSTALLER
Screenshot: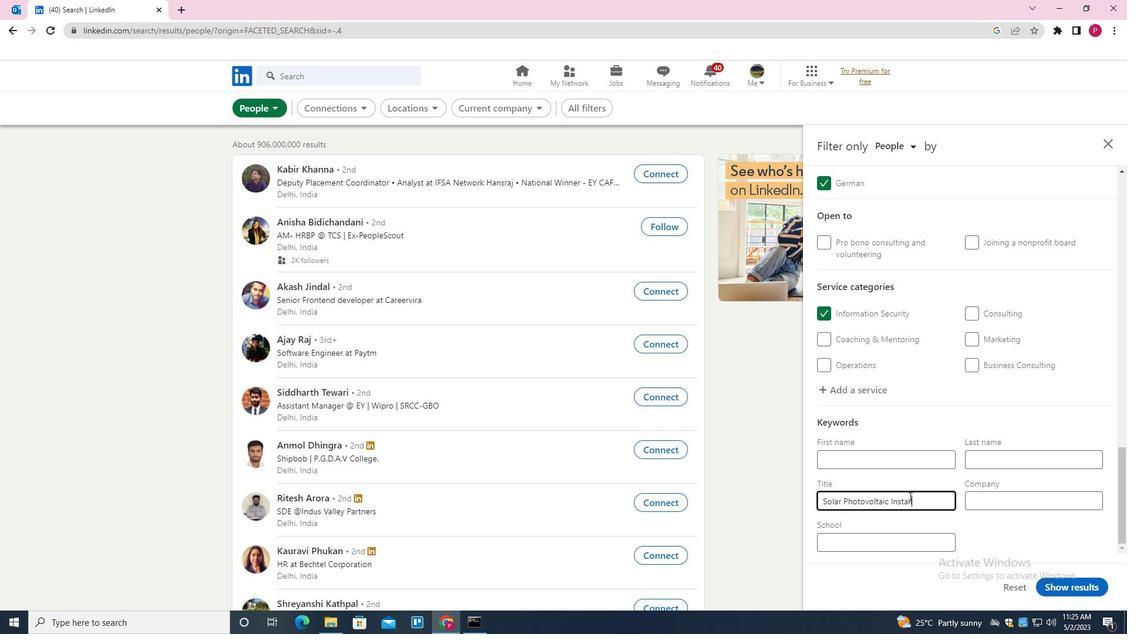 
Action: Mouse moved to (1047, 580)
Screenshot: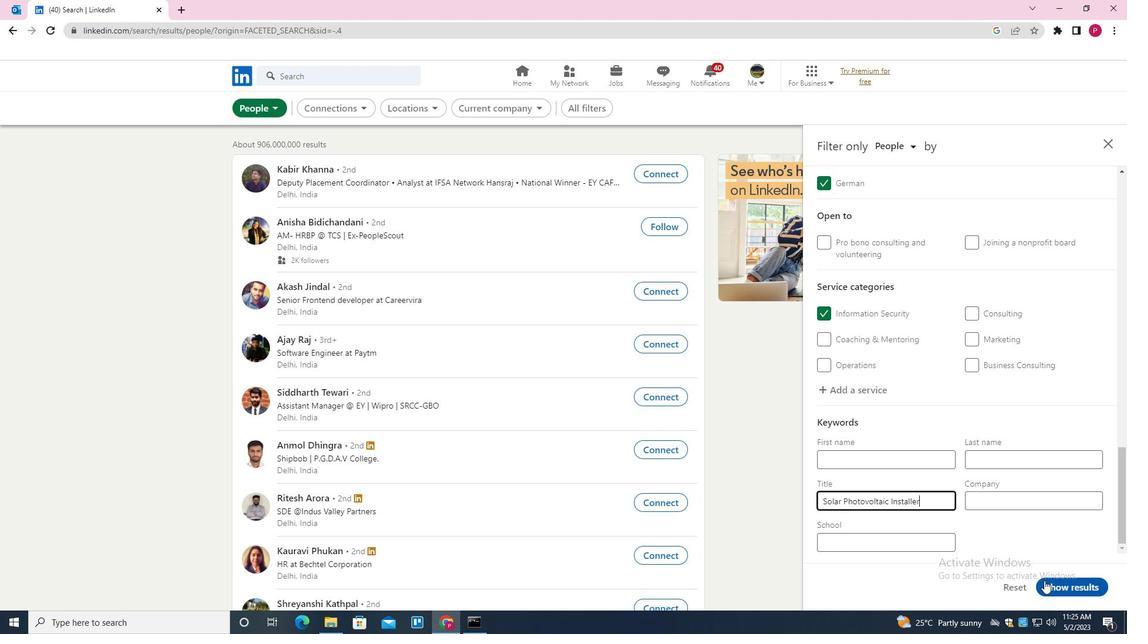 
Action: Mouse pressed left at (1047, 580)
Screenshot: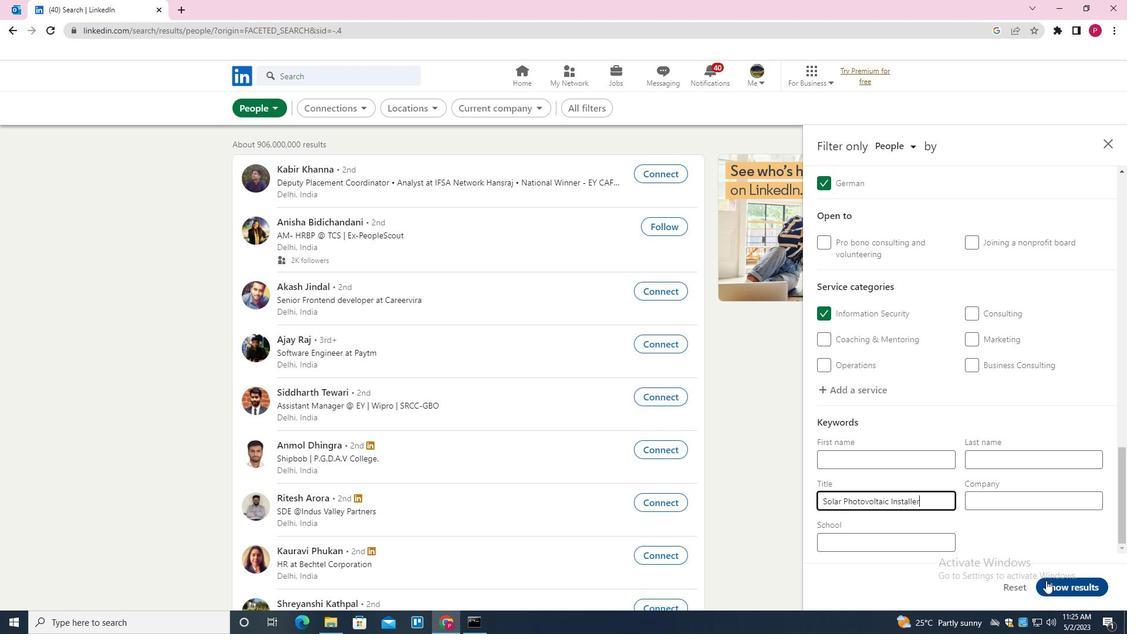 
Action: Mouse moved to (640, 308)
Screenshot: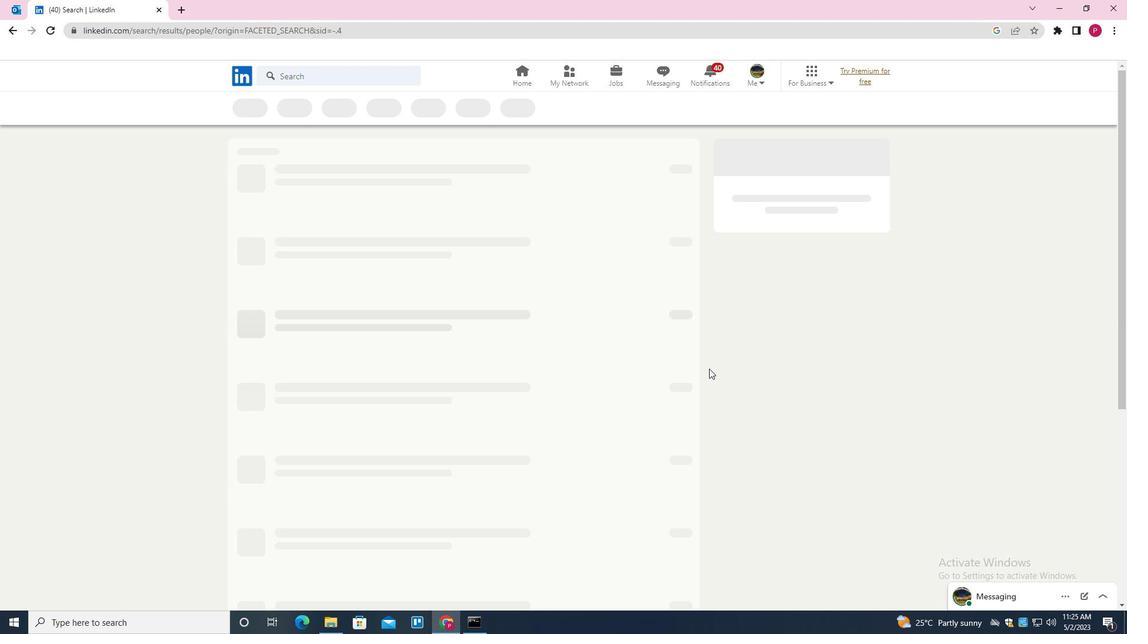 
